 Task: Find connections with filter location Guelph with filter topic #Innovationwith filter profile language French with filter current company InConnectors - (A subsidiary of Insellers Consultancy Services) with filter school TKIET(Autonomous), WARANANAGAR with filter industry Alternative Dispute Resolution with filter service category Health Insurance with filter keywords title Engineer
Action: Mouse moved to (216, 307)
Screenshot: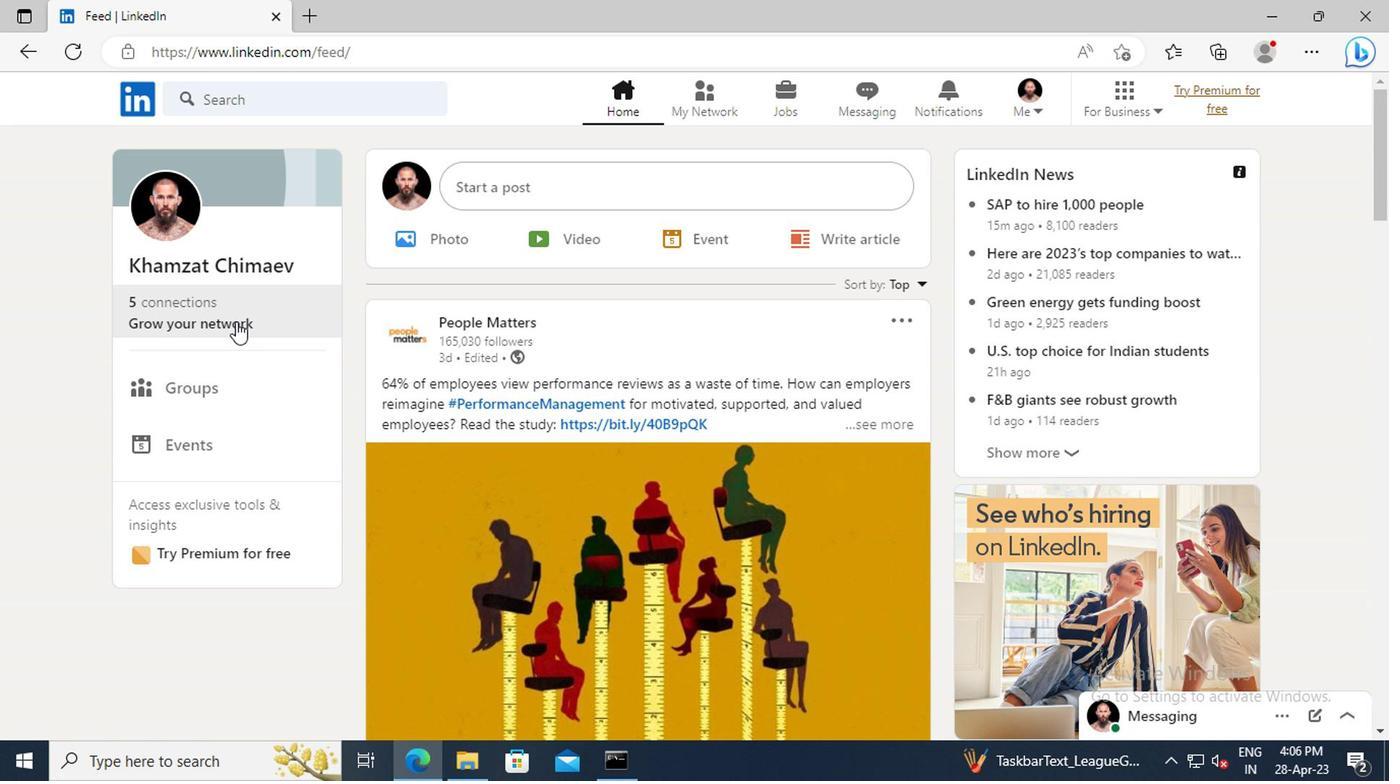 
Action: Mouse pressed left at (216, 307)
Screenshot: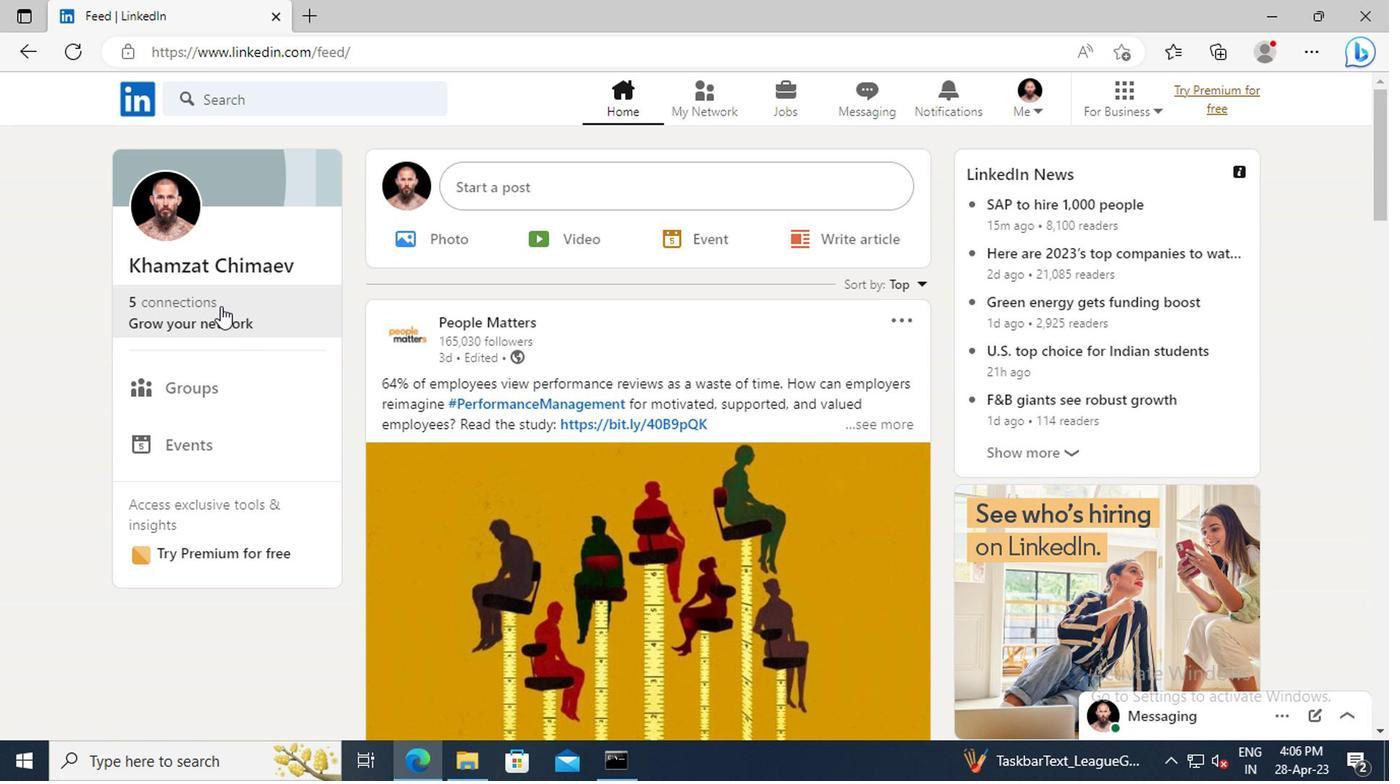 
Action: Mouse moved to (216, 216)
Screenshot: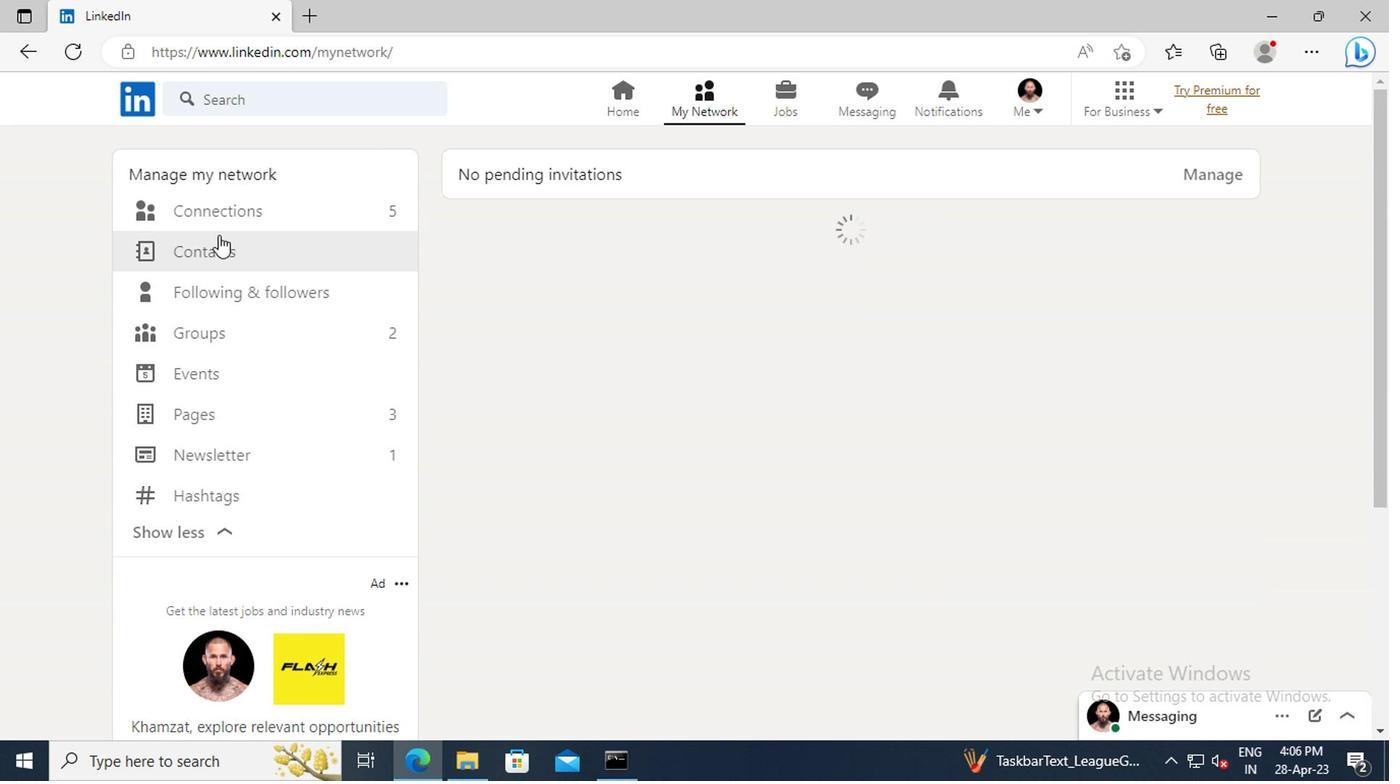 
Action: Mouse pressed left at (216, 216)
Screenshot: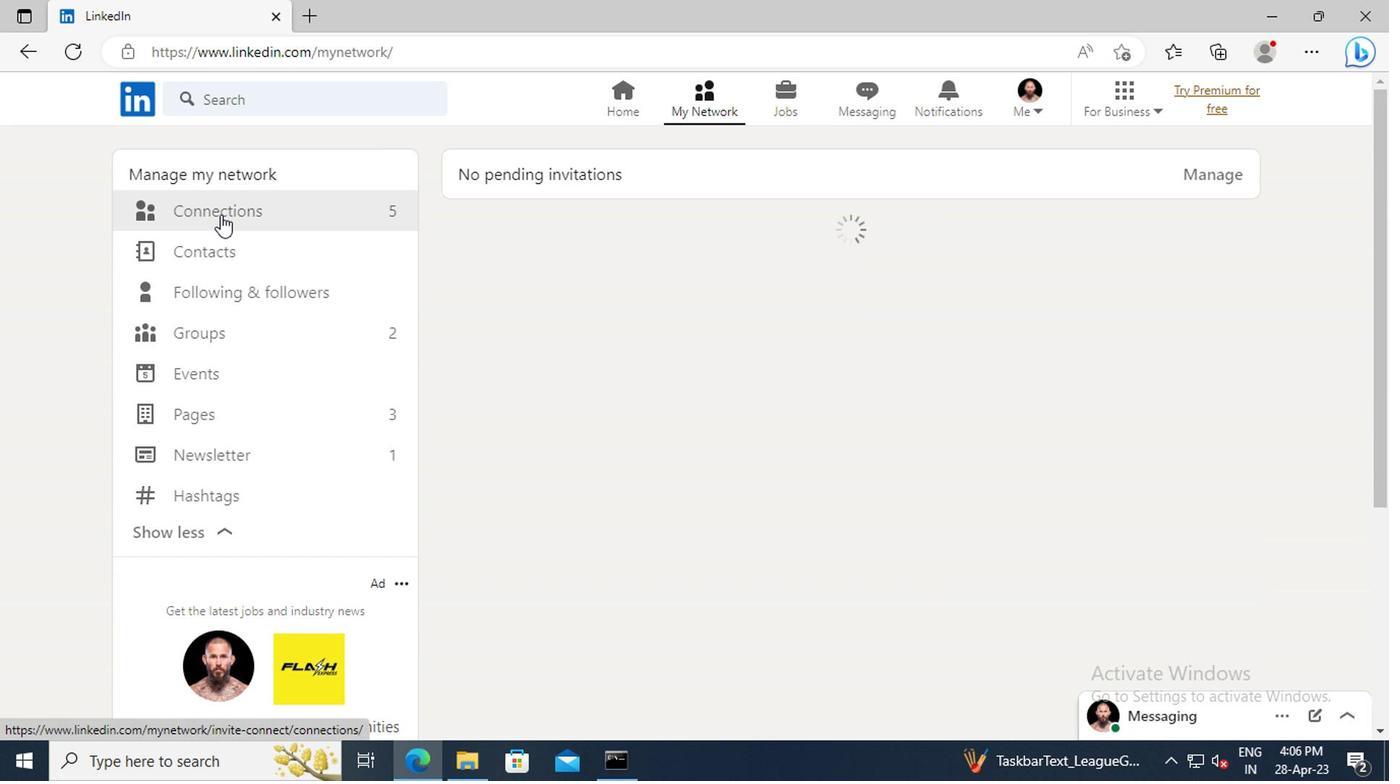
Action: Mouse moved to (837, 216)
Screenshot: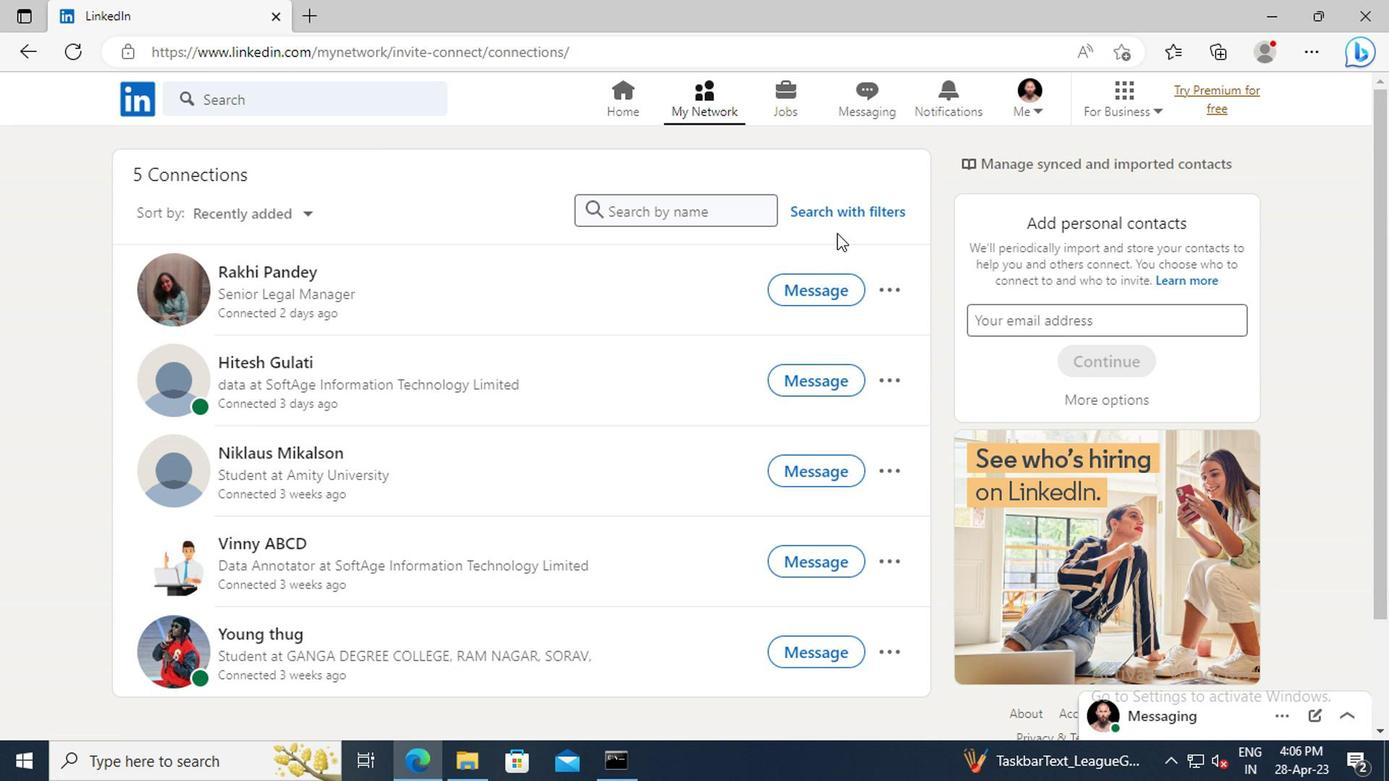 
Action: Mouse pressed left at (837, 216)
Screenshot: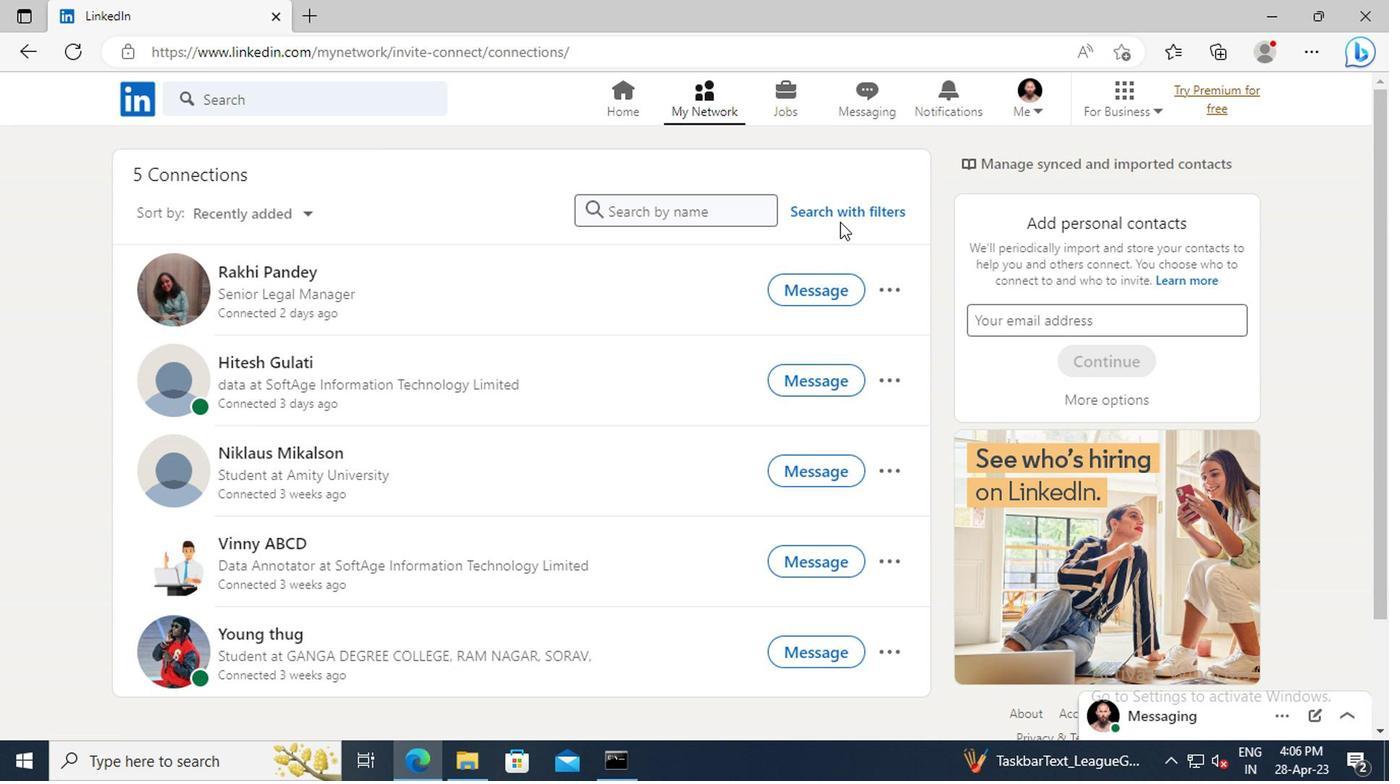 
Action: Mouse moved to (759, 161)
Screenshot: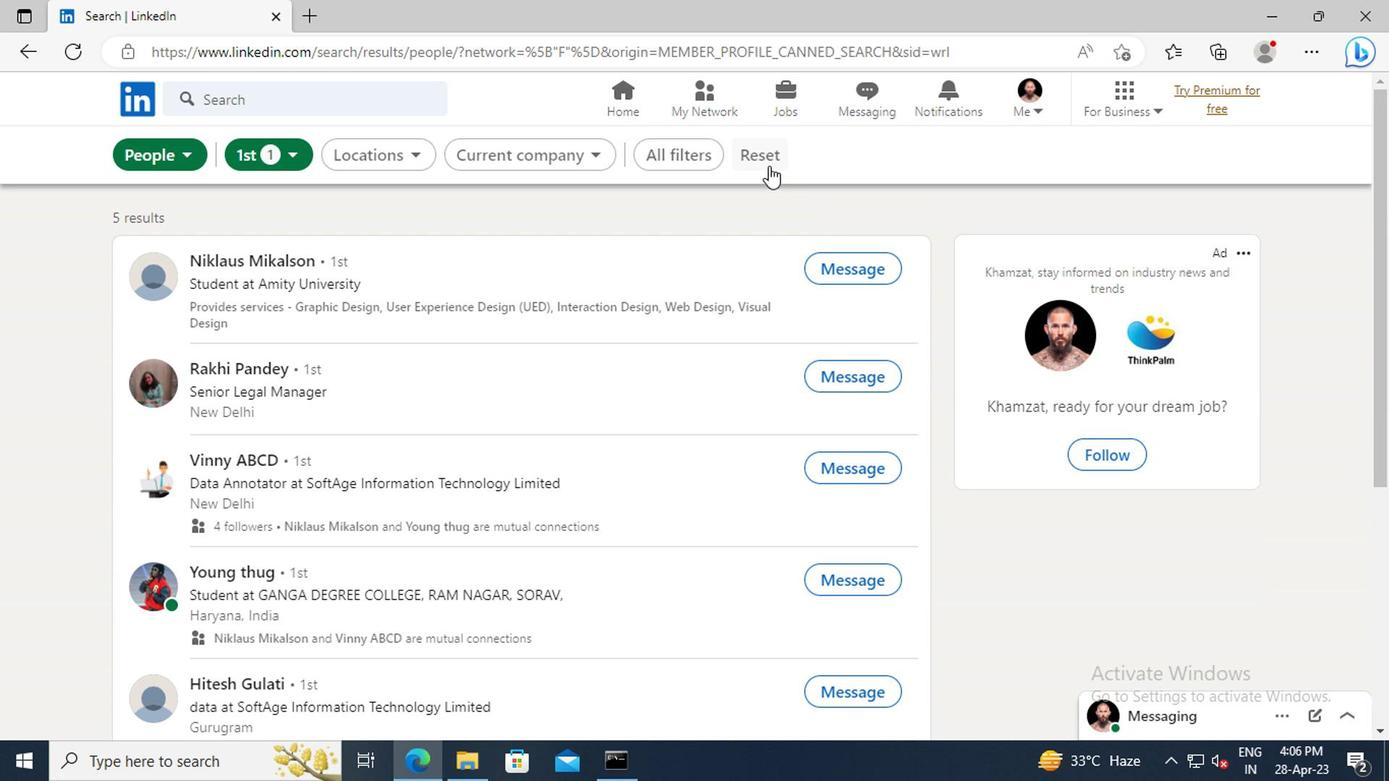 
Action: Mouse pressed left at (759, 161)
Screenshot: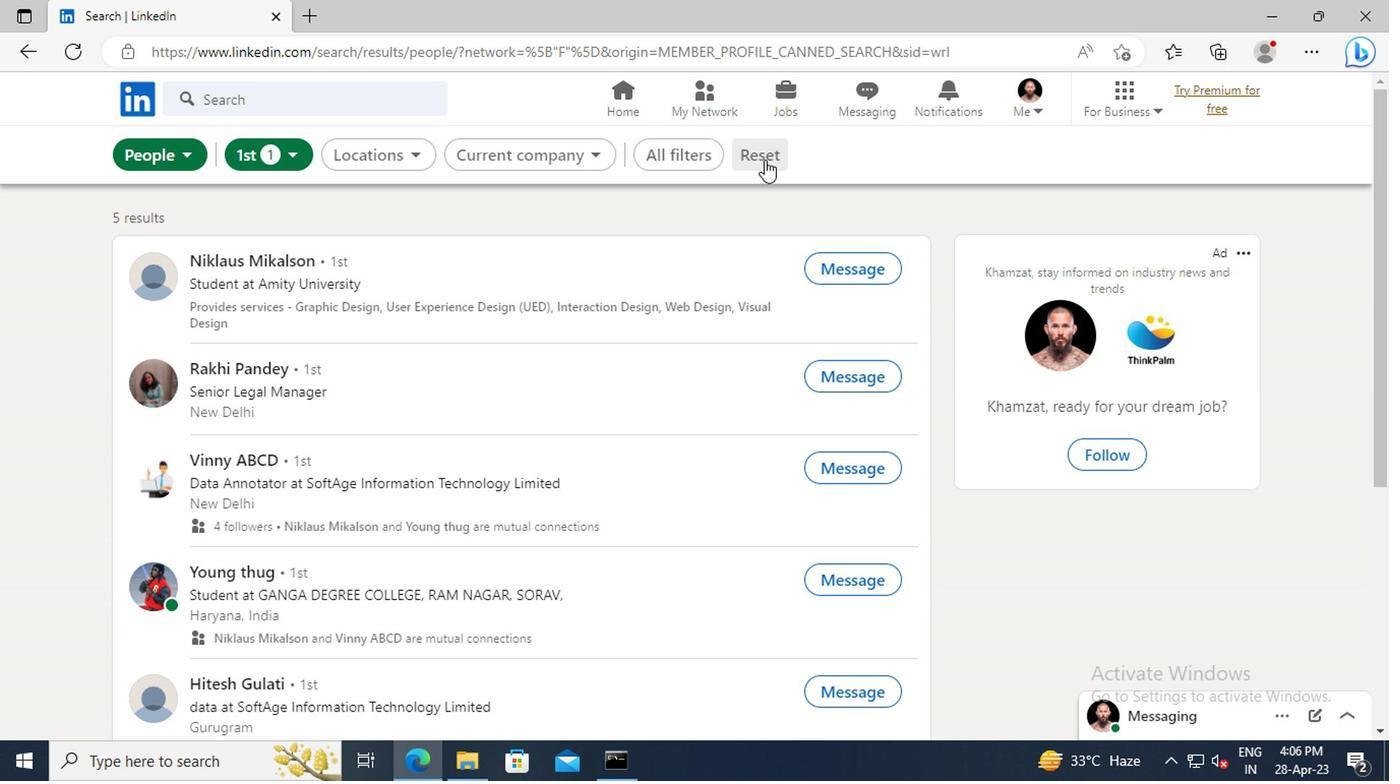 
Action: Mouse moved to (726, 160)
Screenshot: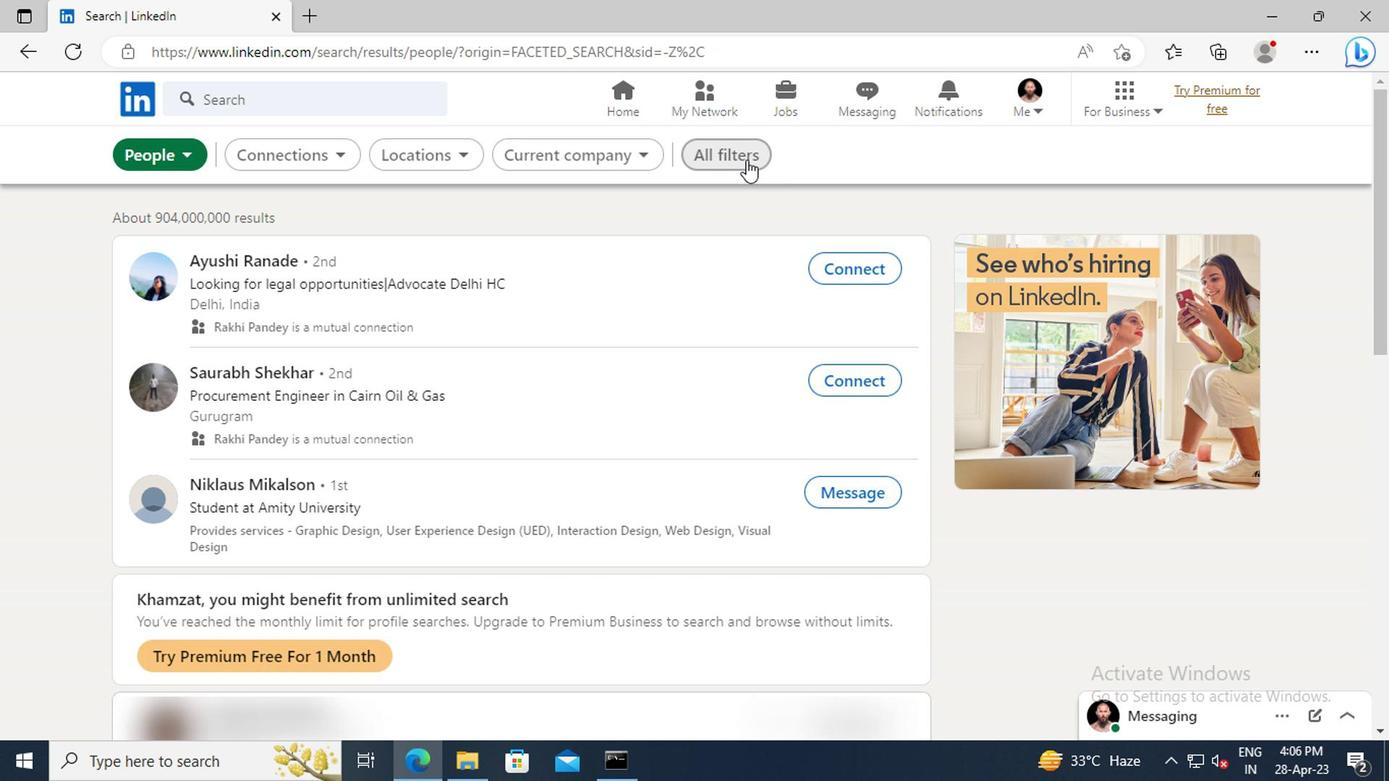 
Action: Mouse pressed left at (726, 160)
Screenshot: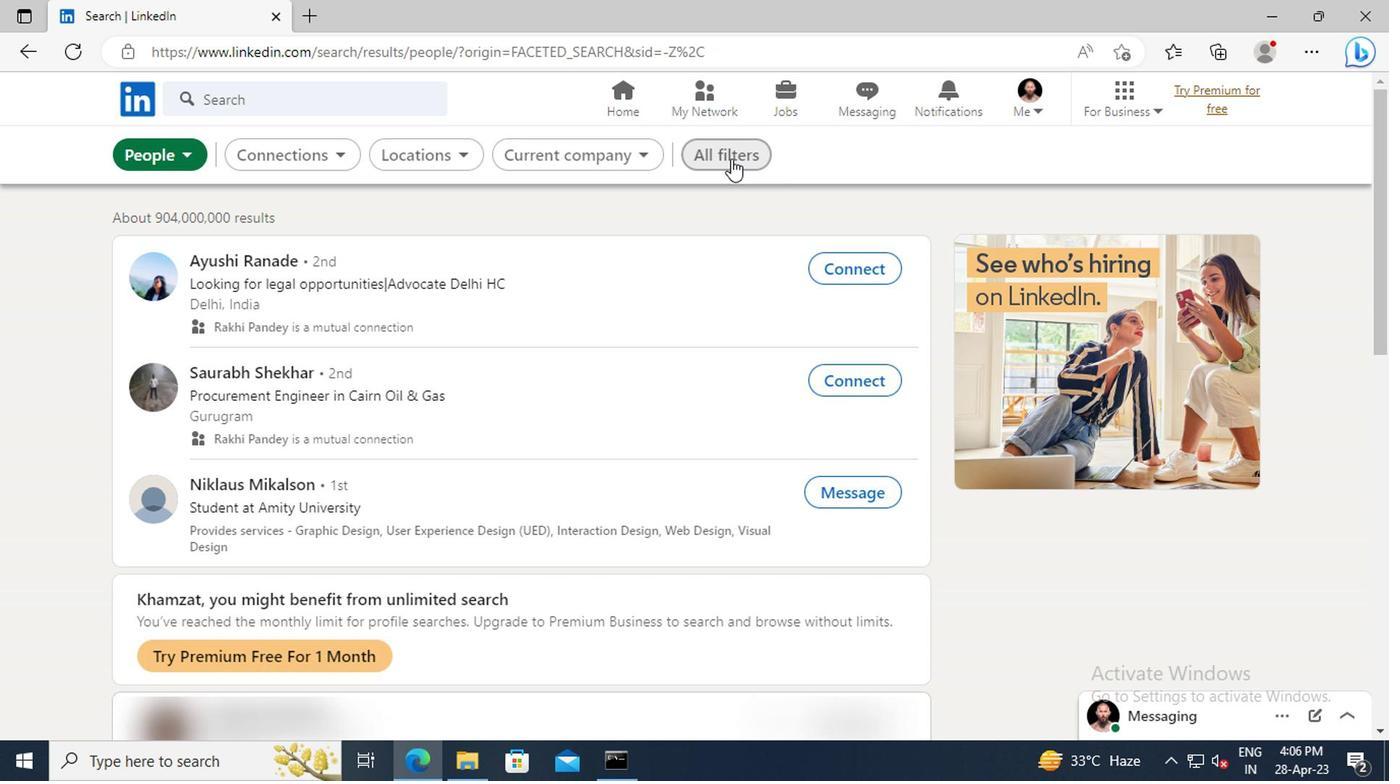
Action: Mouse moved to (1128, 319)
Screenshot: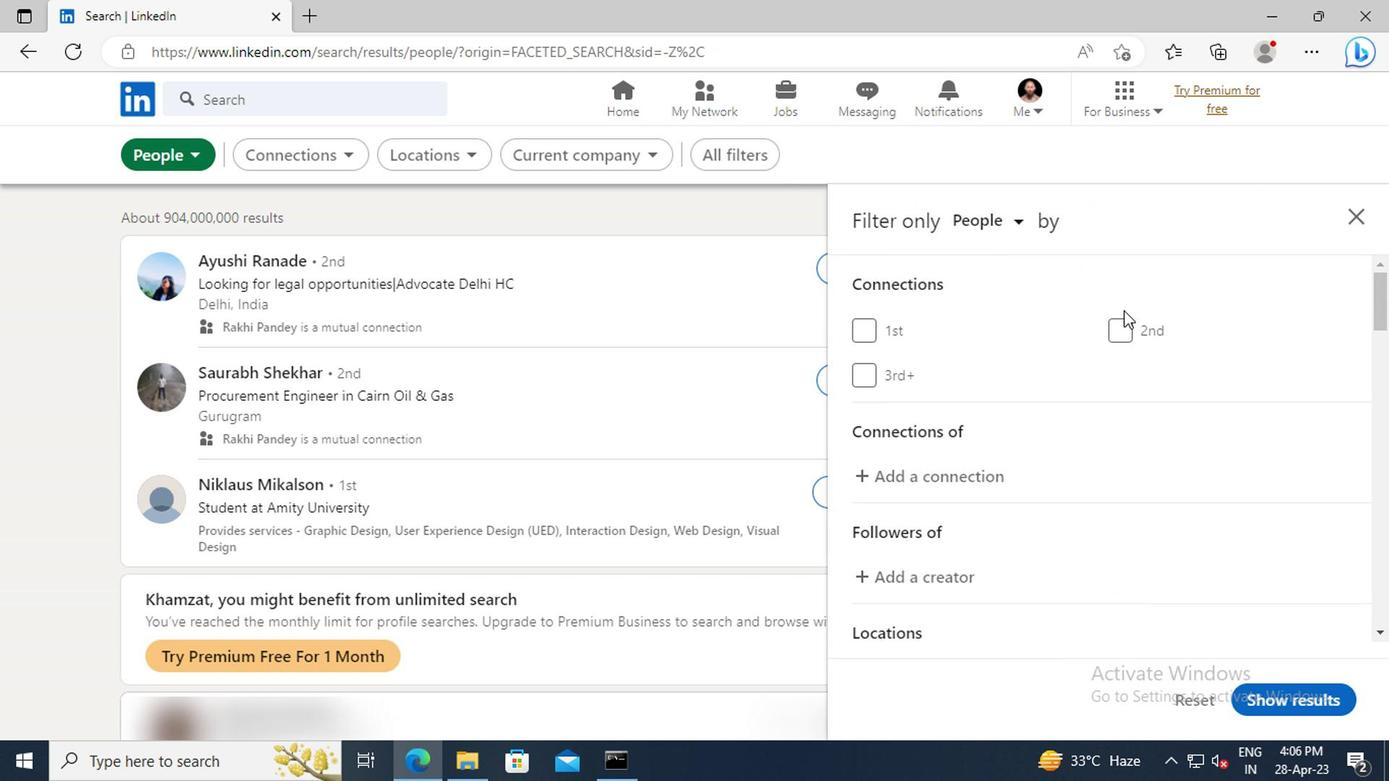 
Action: Mouse scrolled (1128, 317) with delta (0, -1)
Screenshot: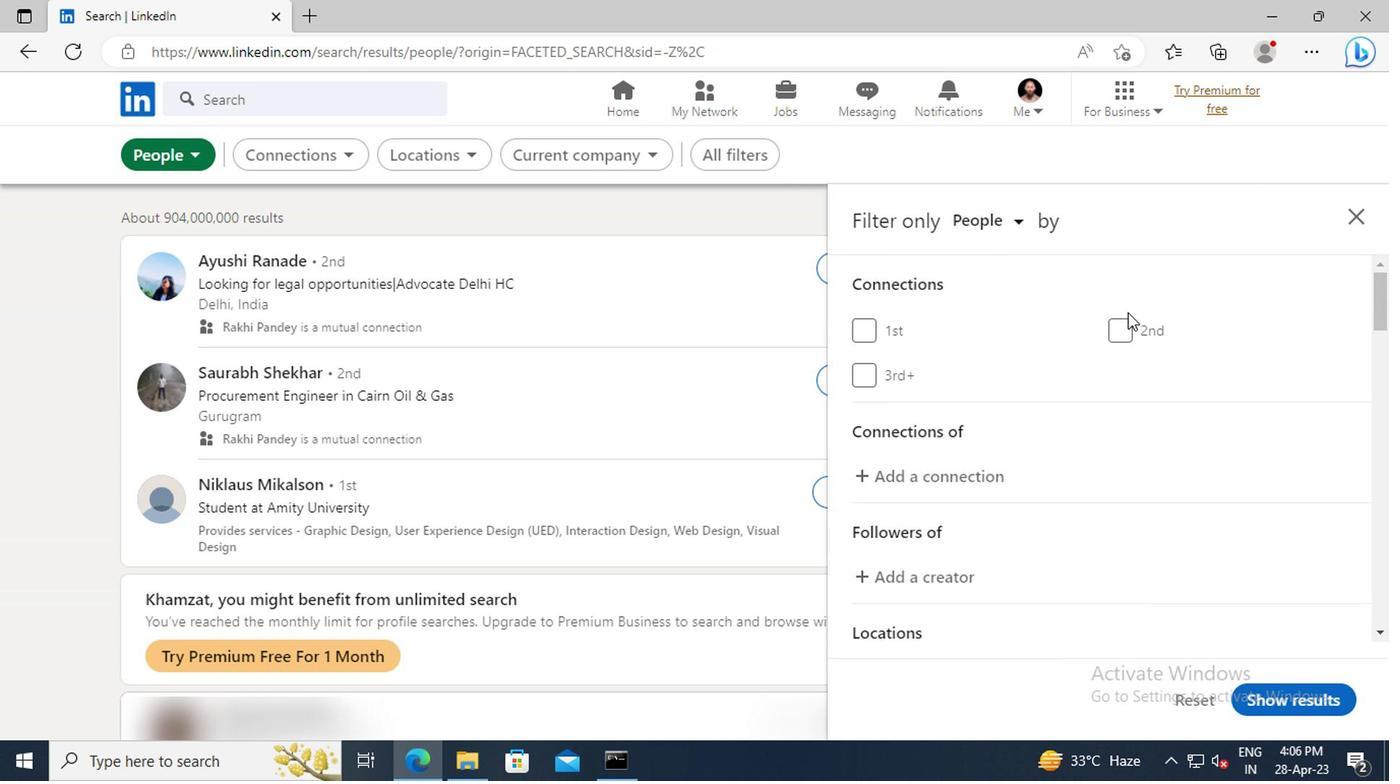 
Action: Mouse scrolled (1128, 317) with delta (0, -1)
Screenshot: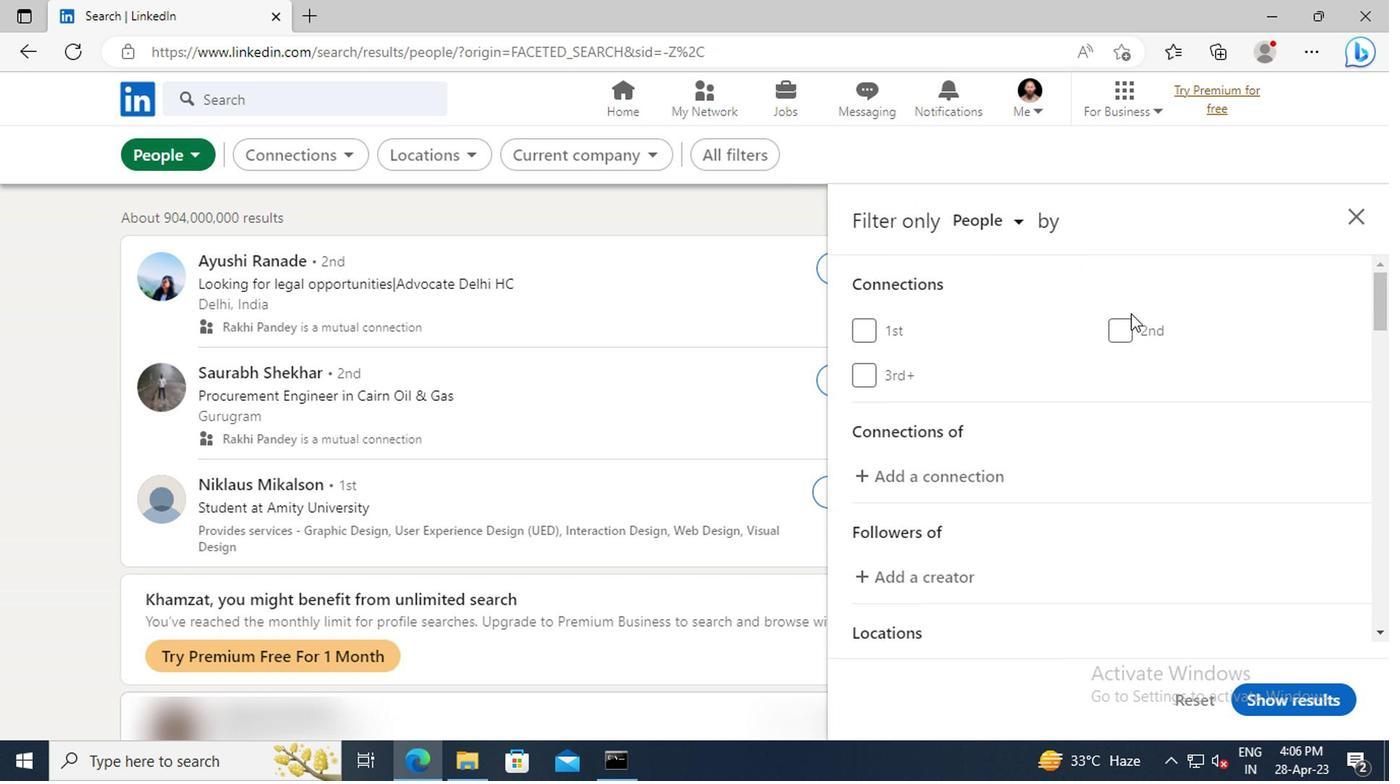 
Action: Mouse moved to (1134, 335)
Screenshot: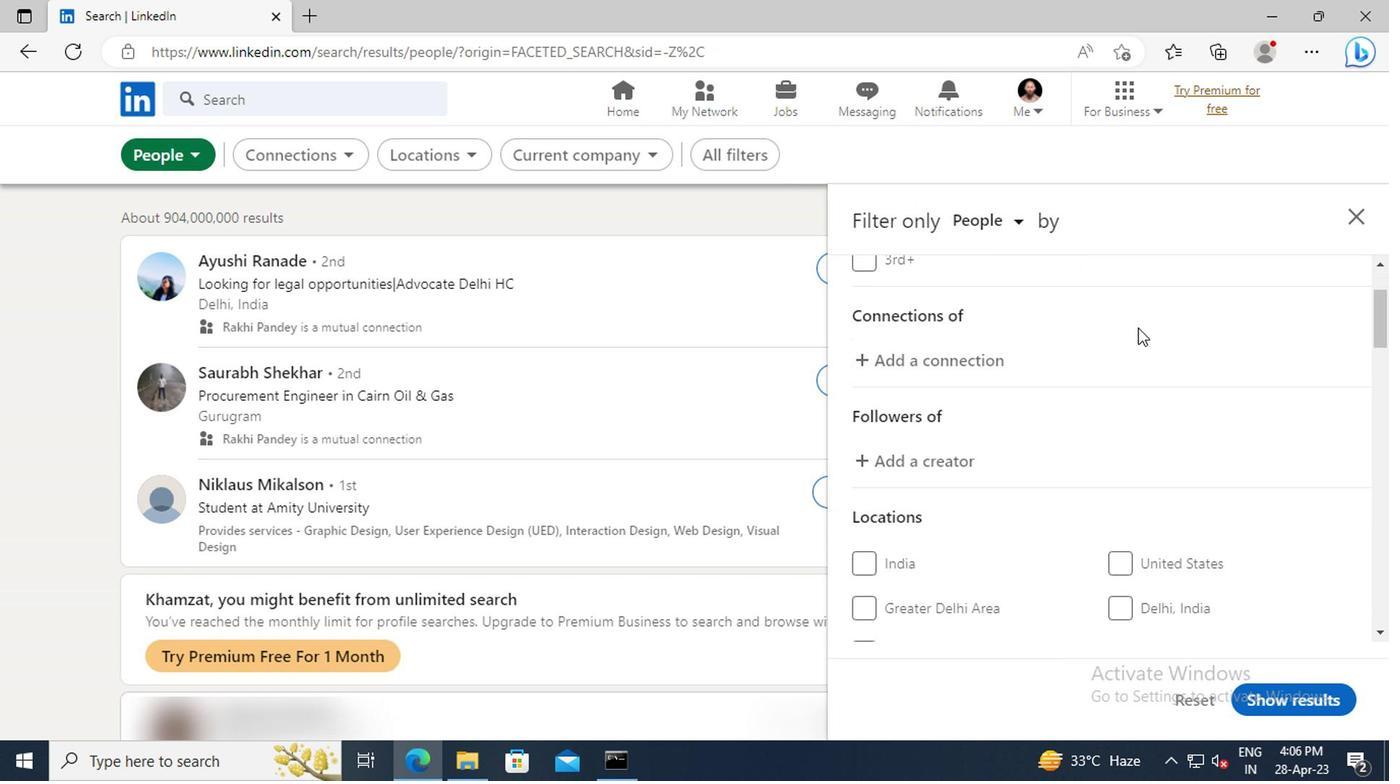 
Action: Mouse scrolled (1134, 334) with delta (0, 0)
Screenshot: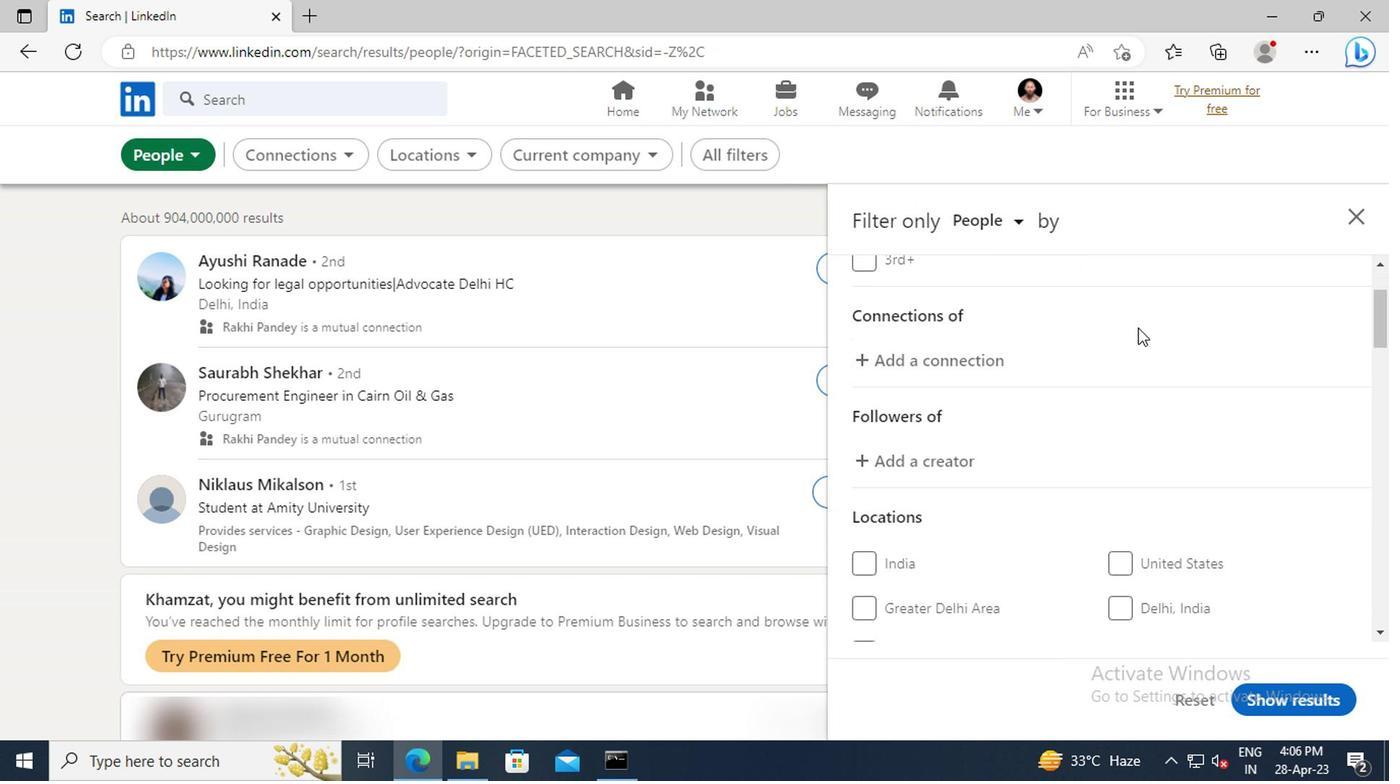 
Action: Mouse scrolled (1134, 334) with delta (0, 0)
Screenshot: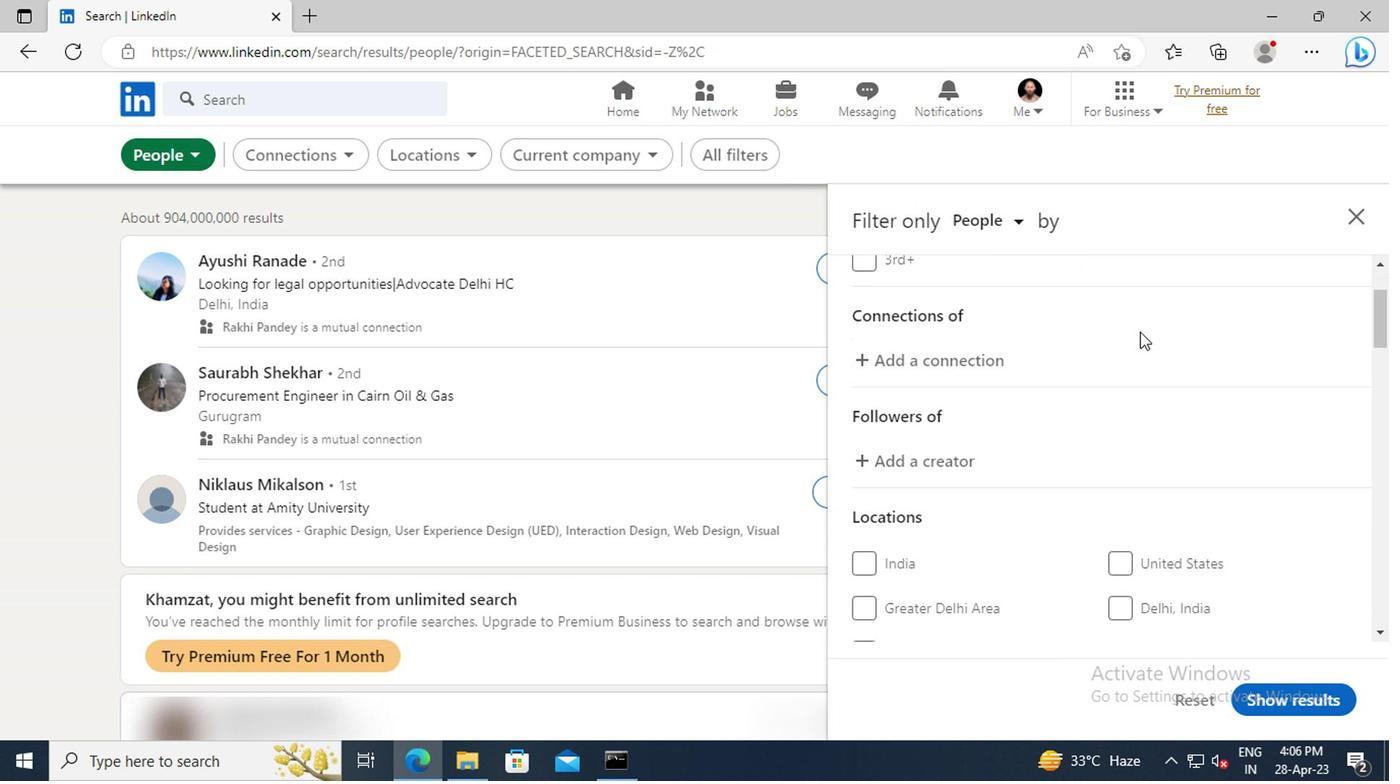 
Action: Mouse moved to (1136, 349)
Screenshot: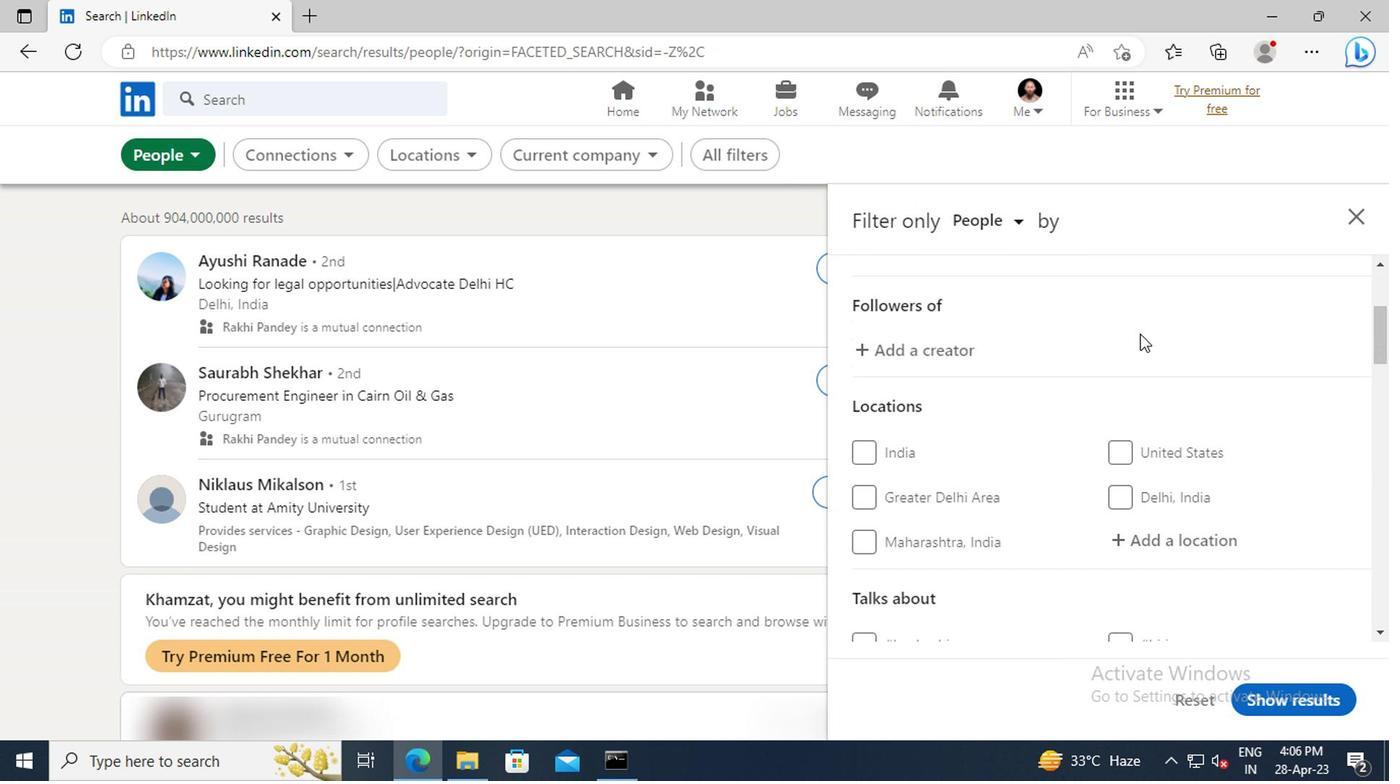 
Action: Mouse scrolled (1136, 348) with delta (0, 0)
Screenshot: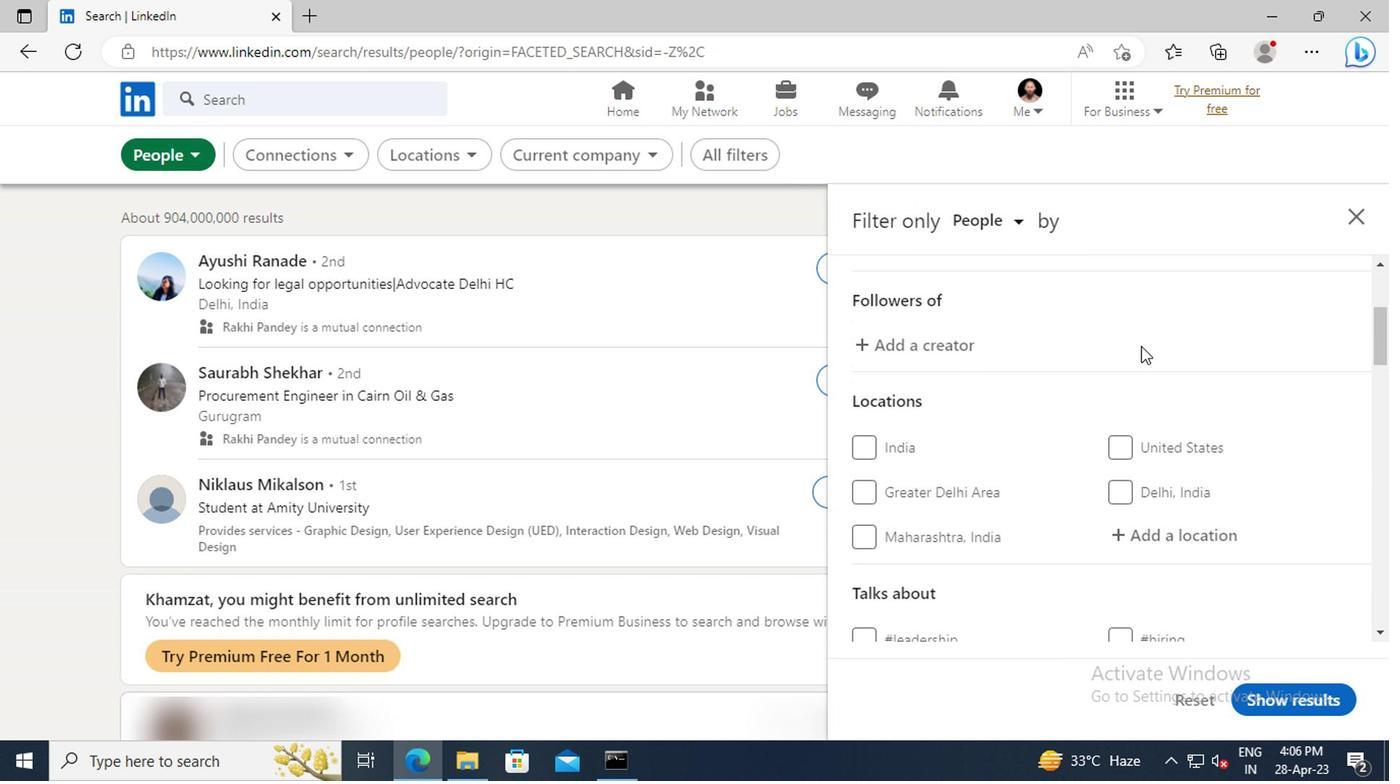 
Action: Mouse scrolled (1136, 348) with delta (0, 0)
Screenshot: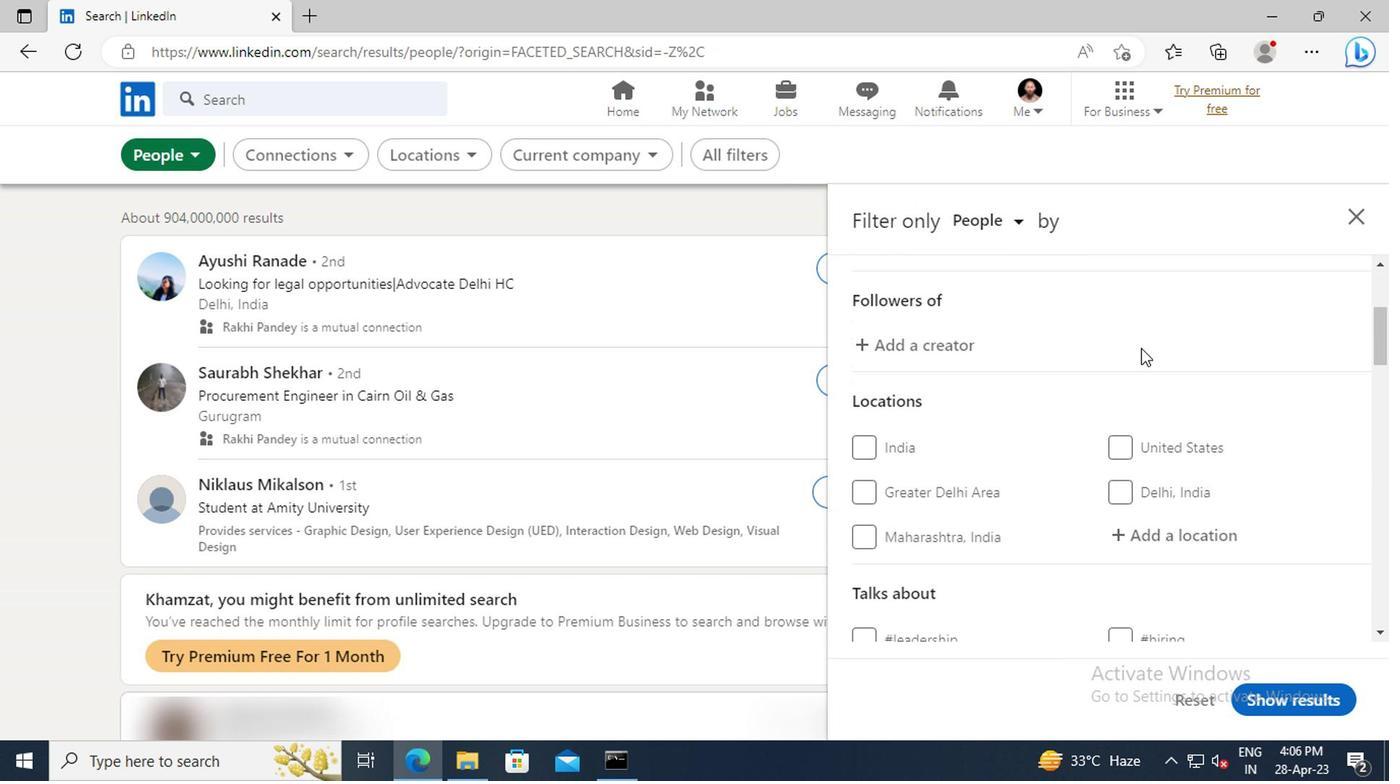 
Action: Mouse moved to (1133, 417)
Screenshot: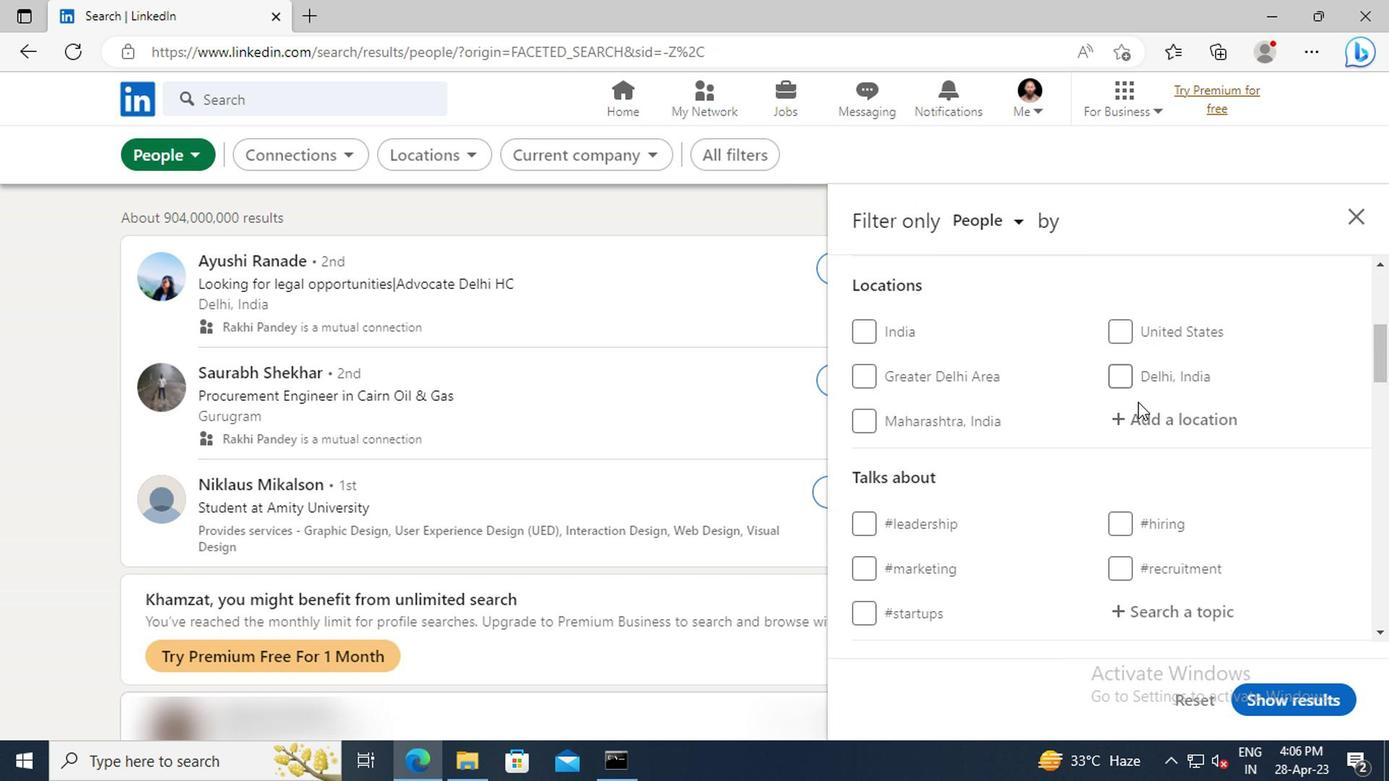 
Action: Mouse pressed left at (1133, 417)
Screenshot: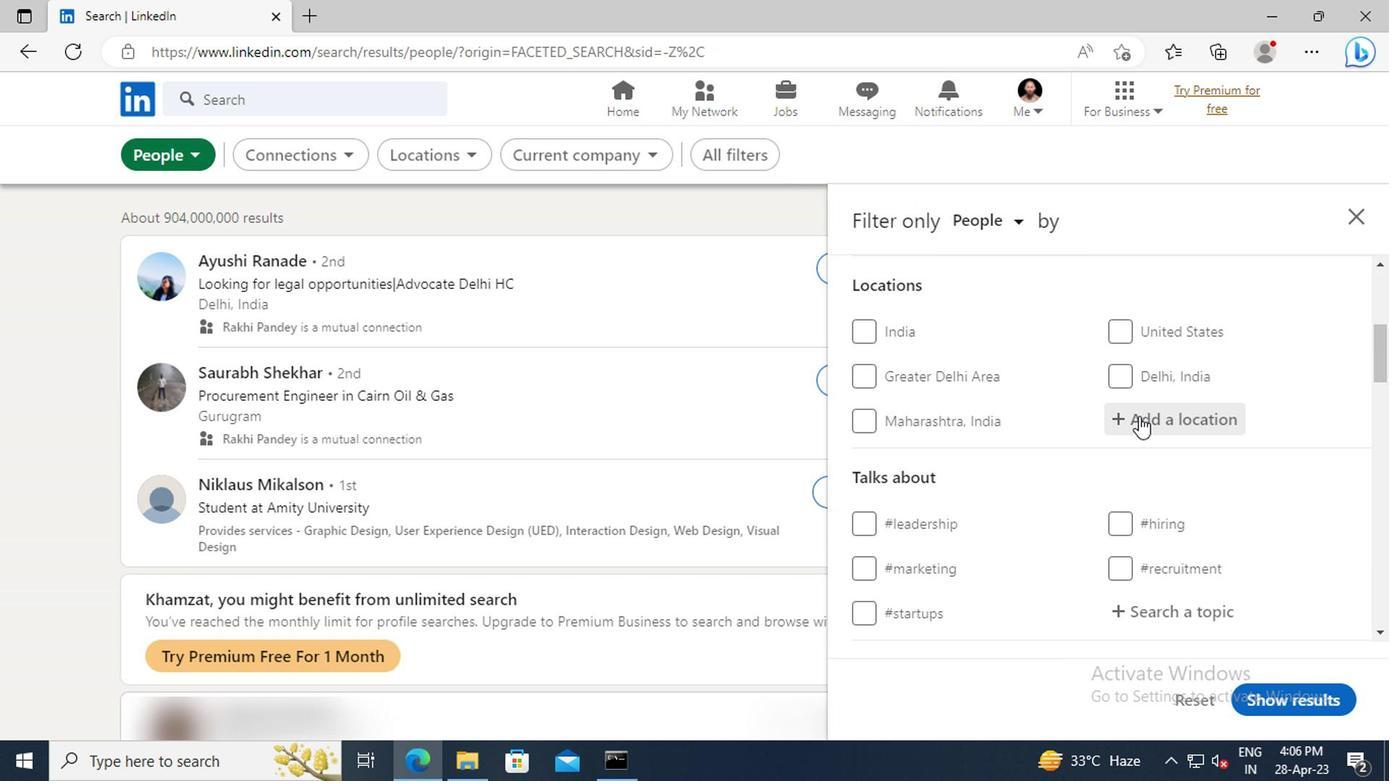 
Action: Key pressed <Key.shift>GUELPH
Screenshot: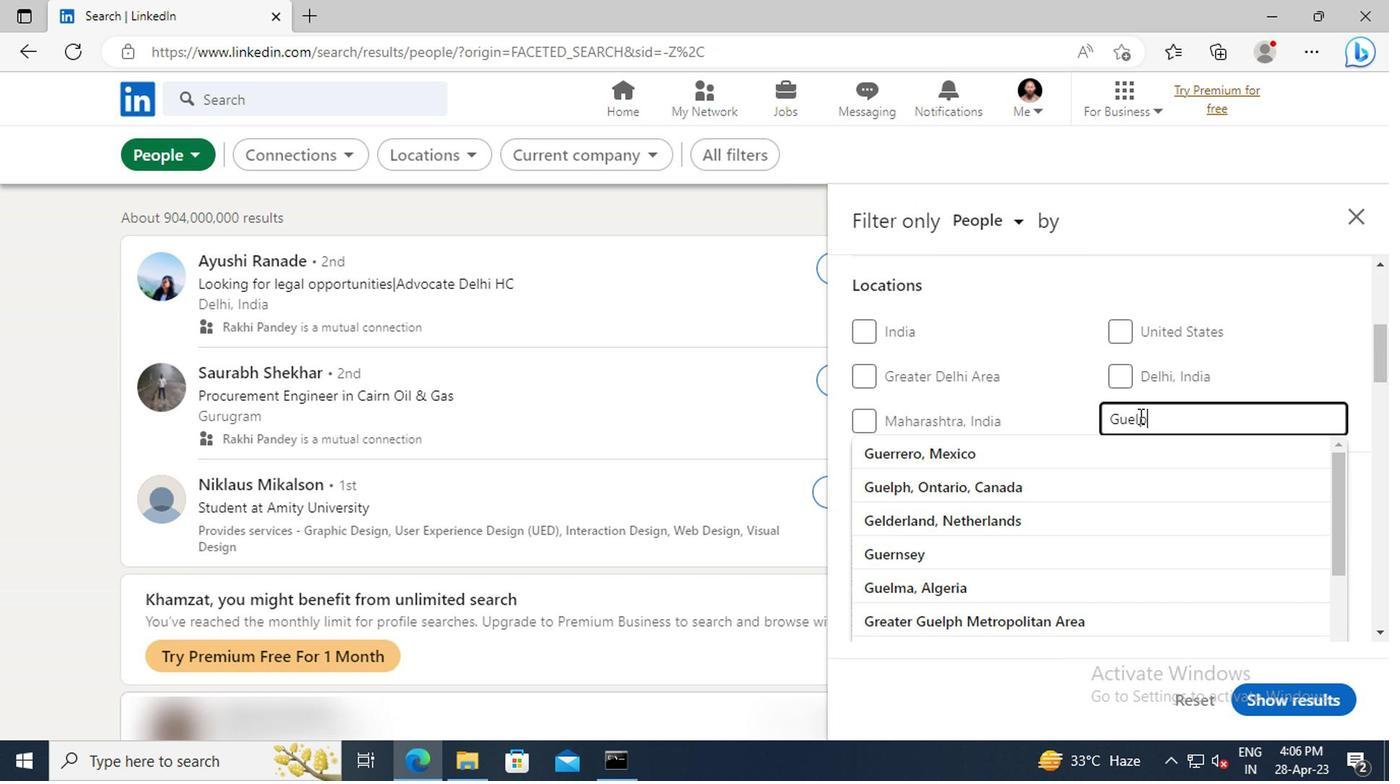 
Action: Mouse moved to (1111, 444)
Screenshot: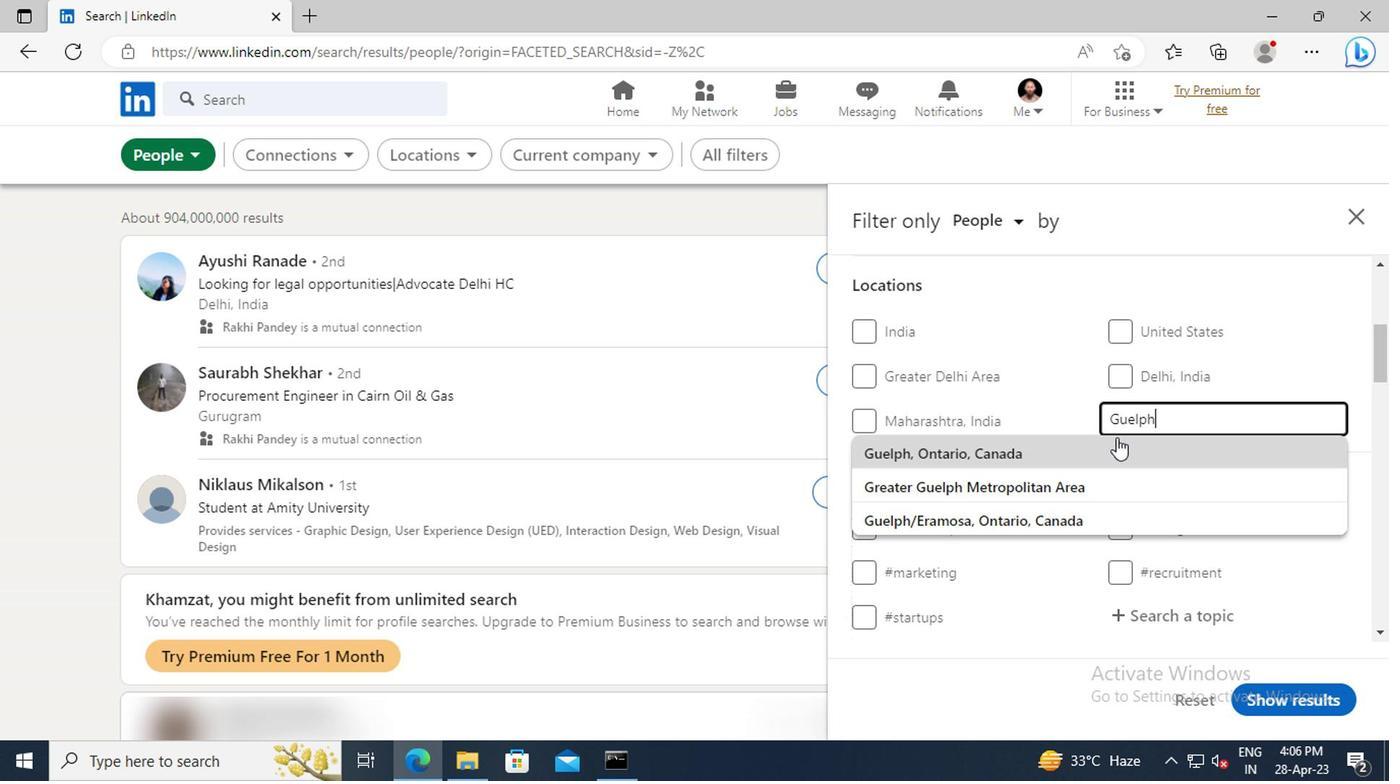 
Action: Mouse pressed left at (1111, 444)
Screenshot: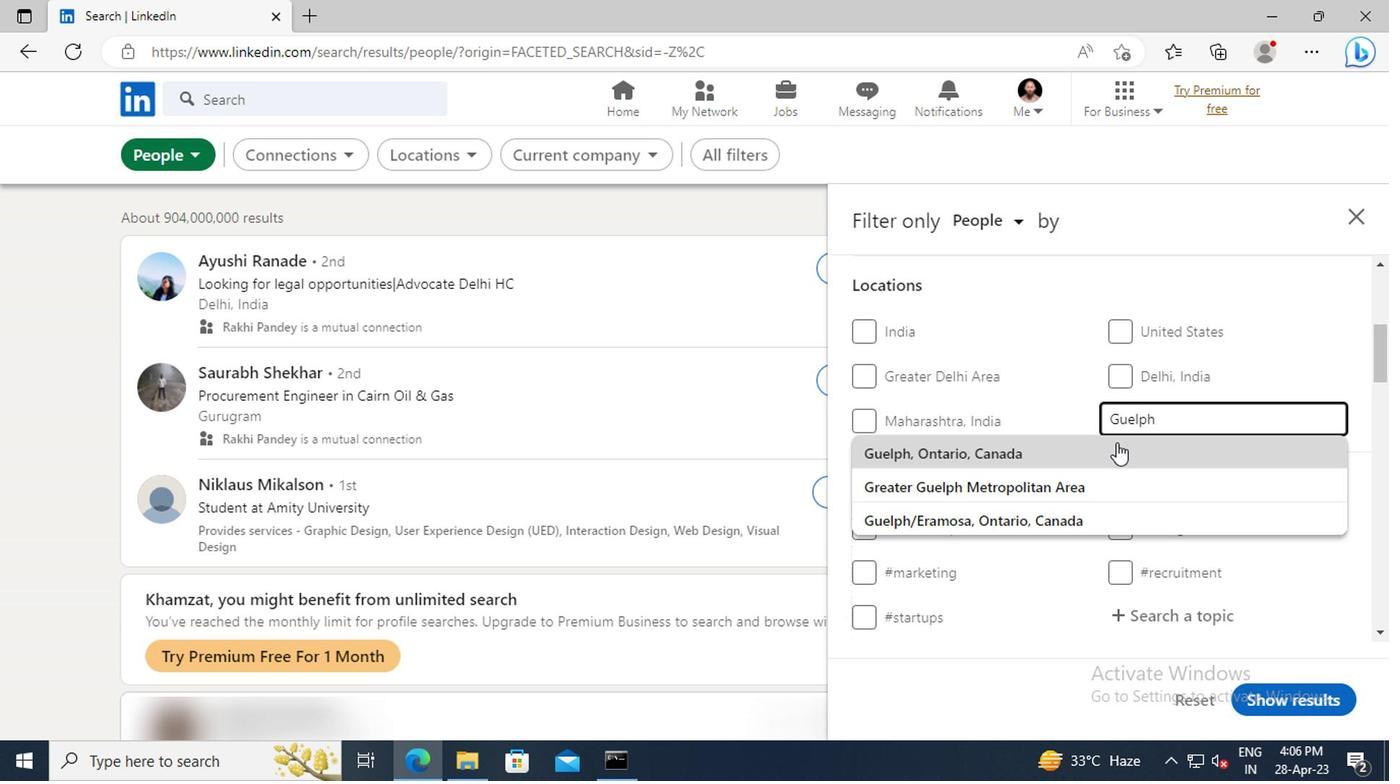 
Action: Mouse scrolled (1111, 443) with delta (0, -1)
Screenshot: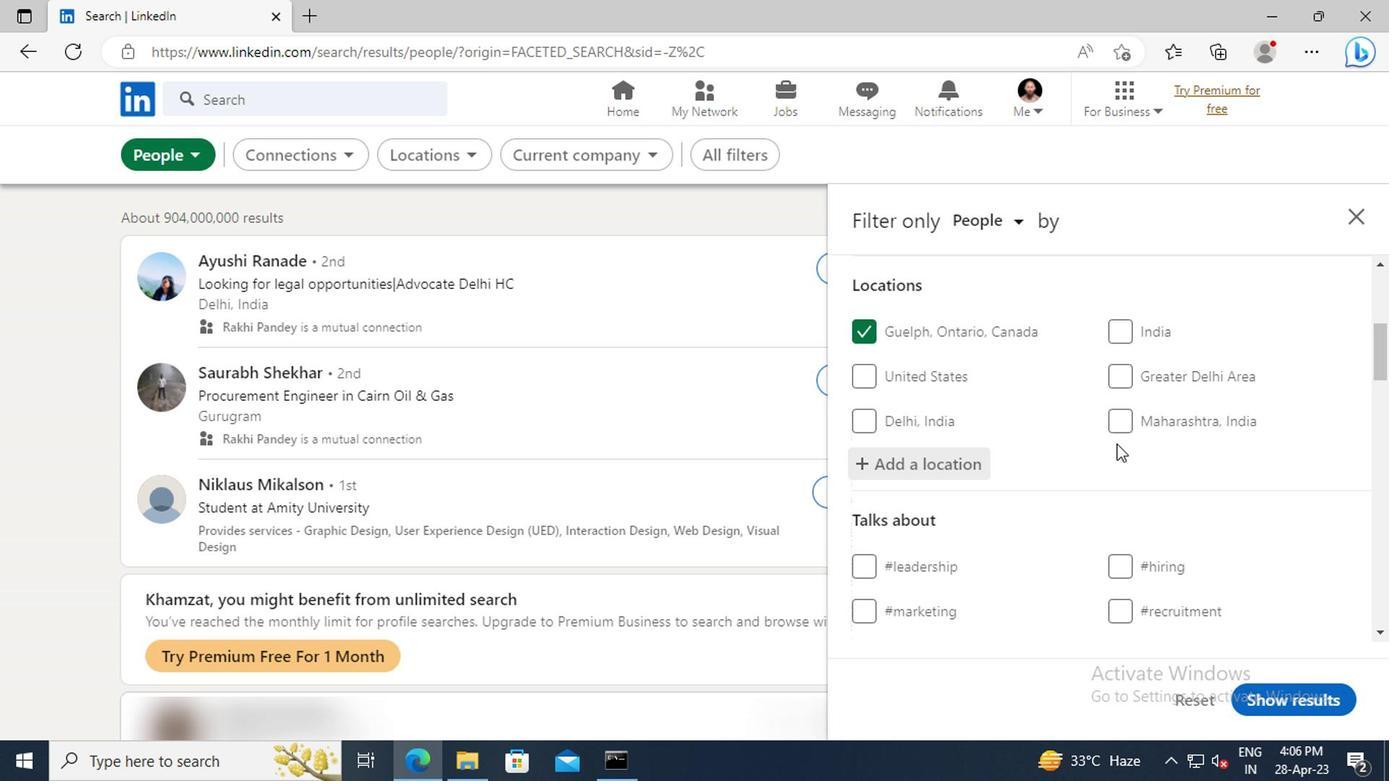 
Action: Mouse scrolled (1111, 443) with delta (0, -1)
Screenshot: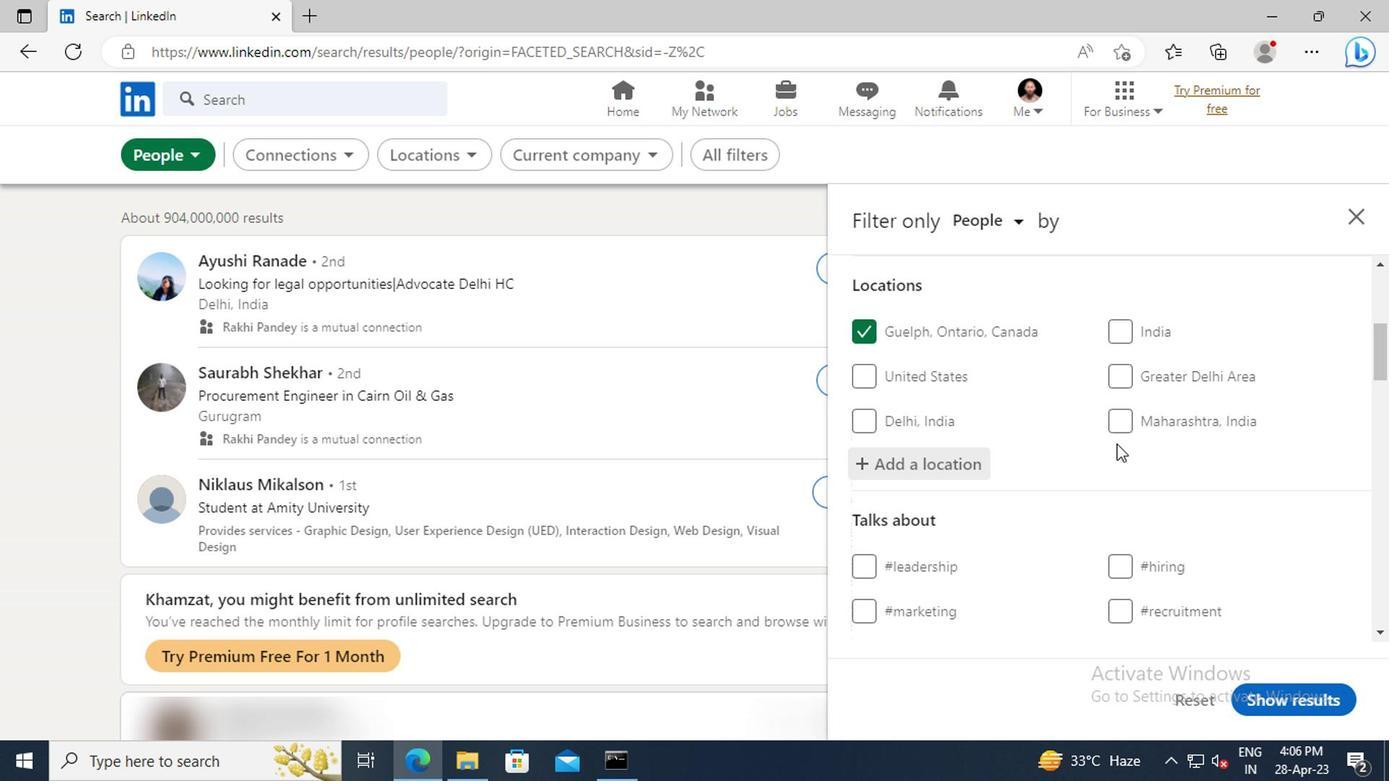 
Action: Mouse scrolled (1111, 443) with delta (0, -1)
Screenshot: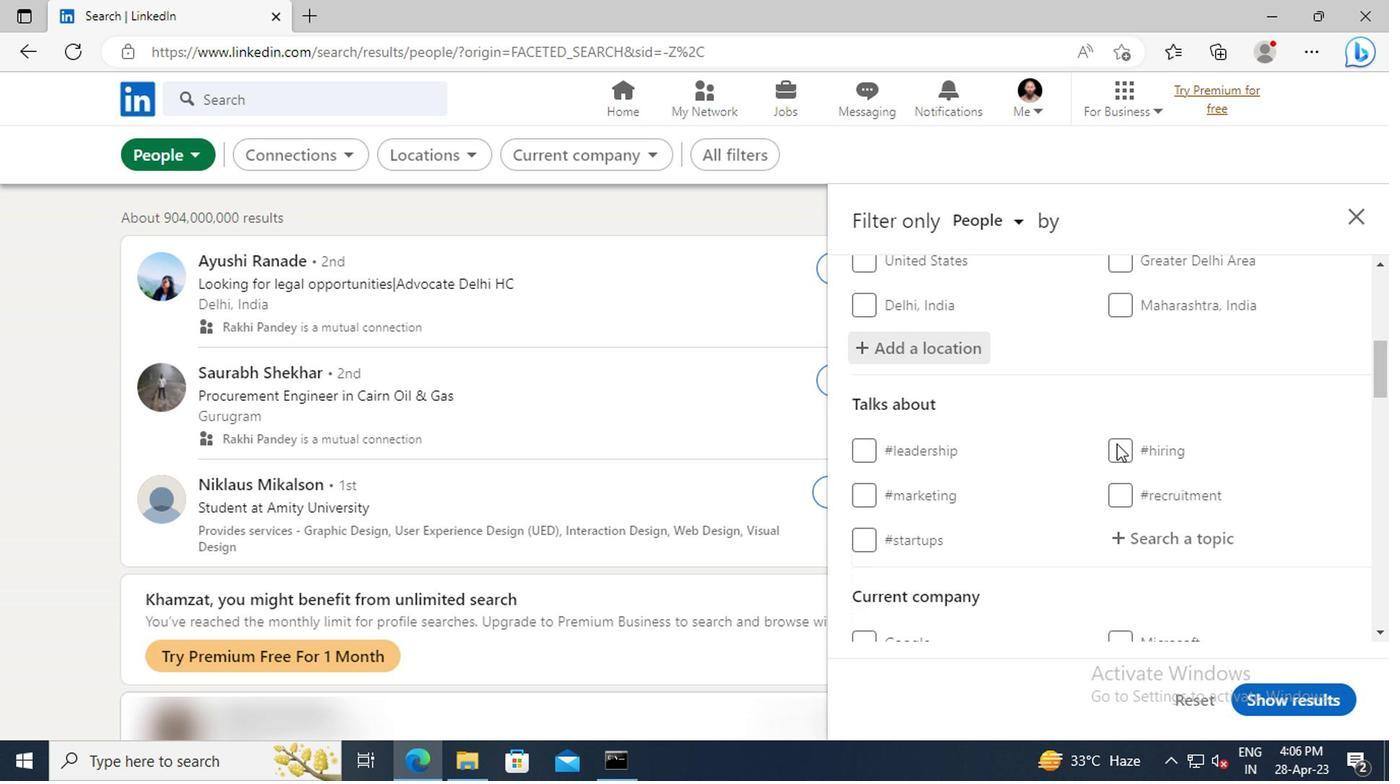 
Action: Mouse moved to (1128, 481)
Screenshot: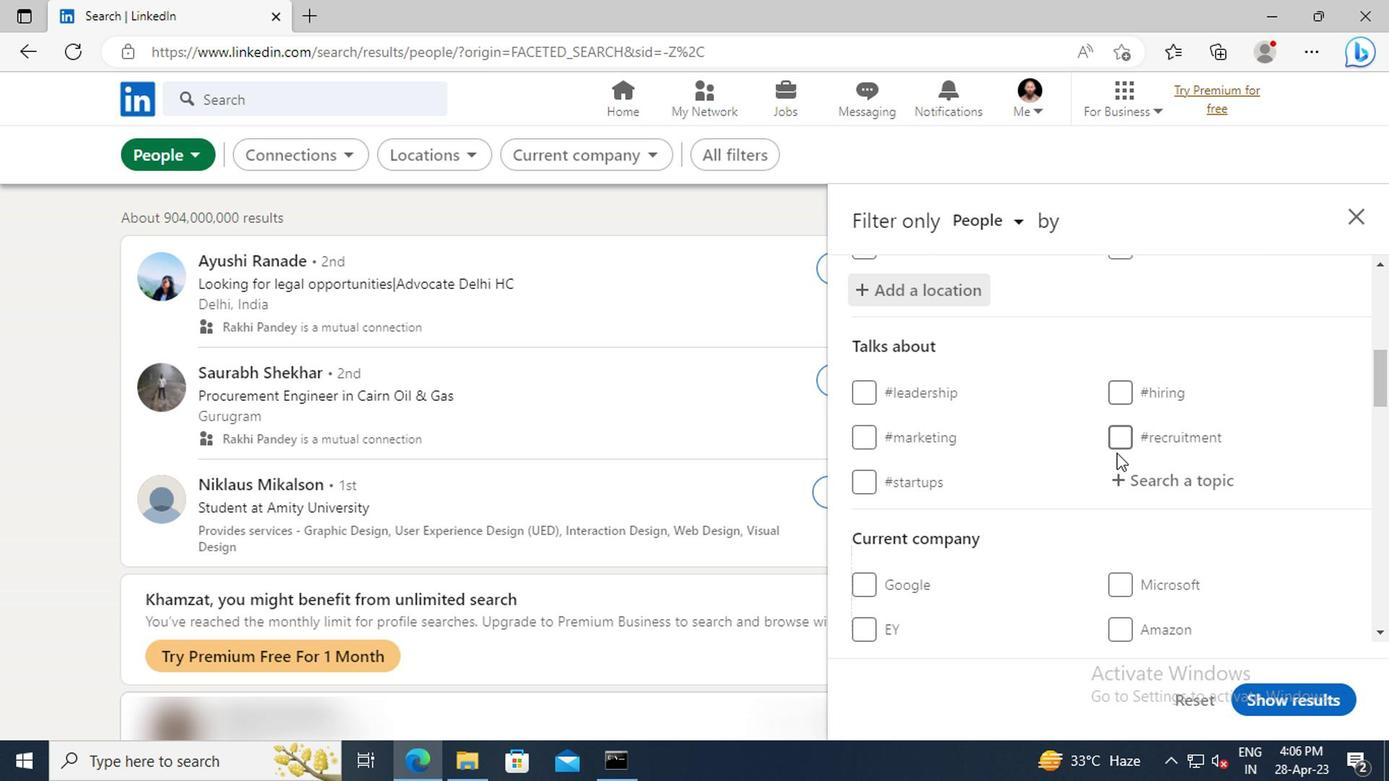
Action: Mouse pressed left at (1128, 481)
Screenshot: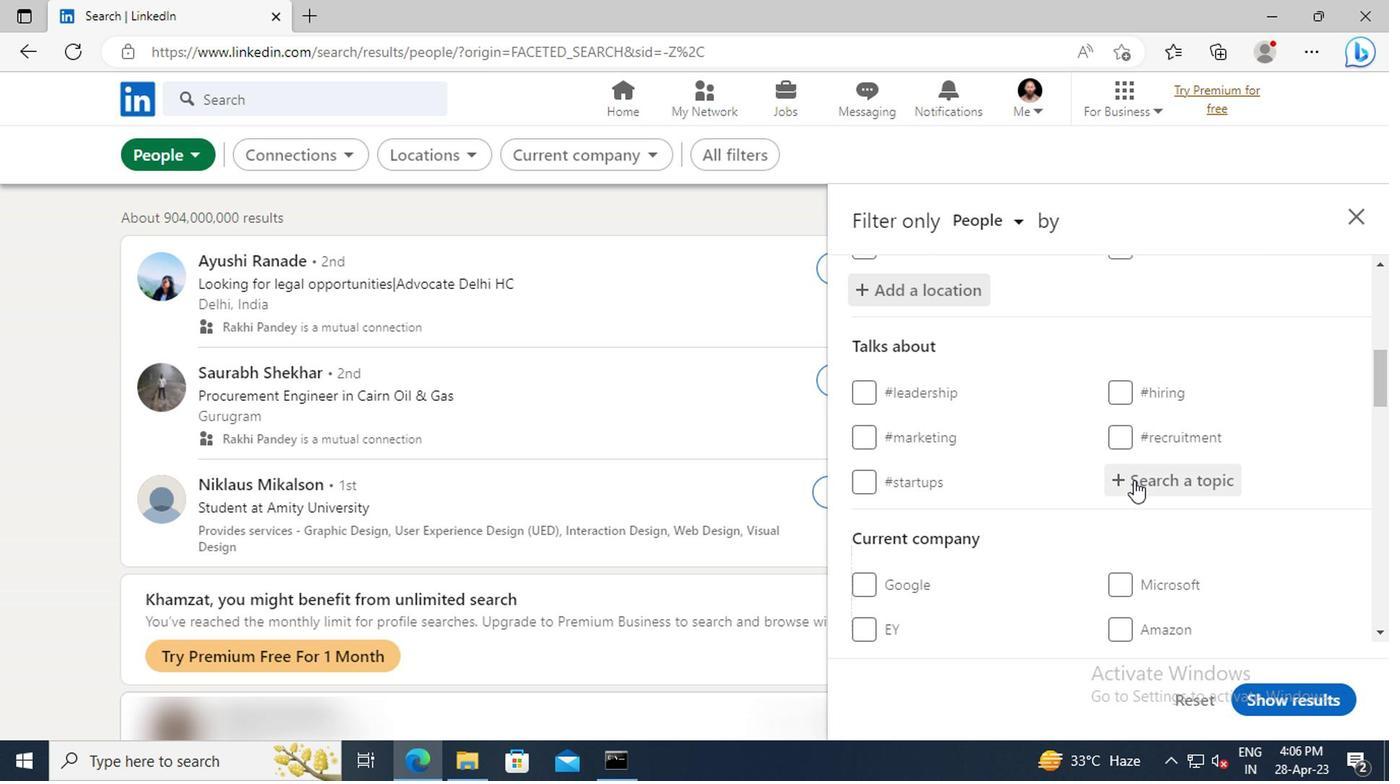 
Action: Key pressed <Key.shift>INNOVATION
Screenshot: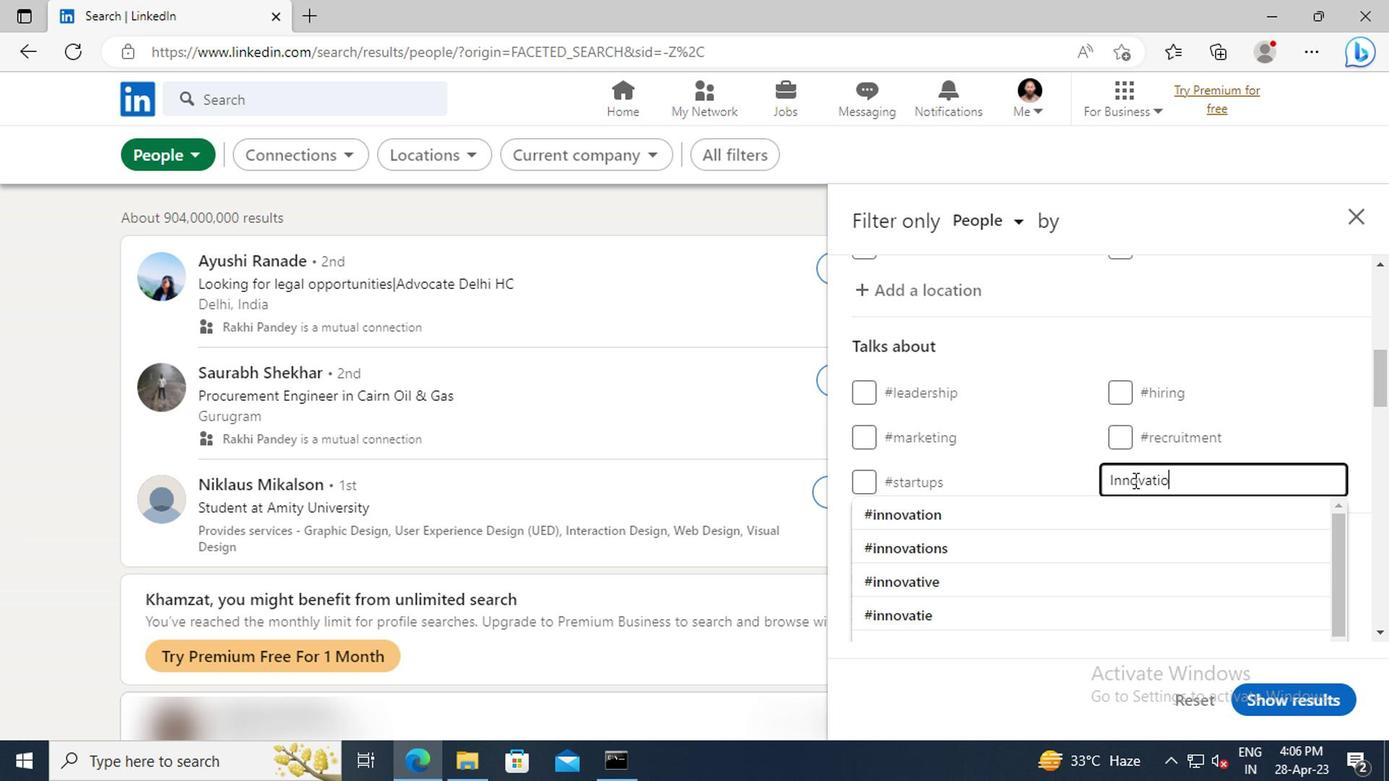 
Action: Mouse moved to (1112, 510)
Screenshot: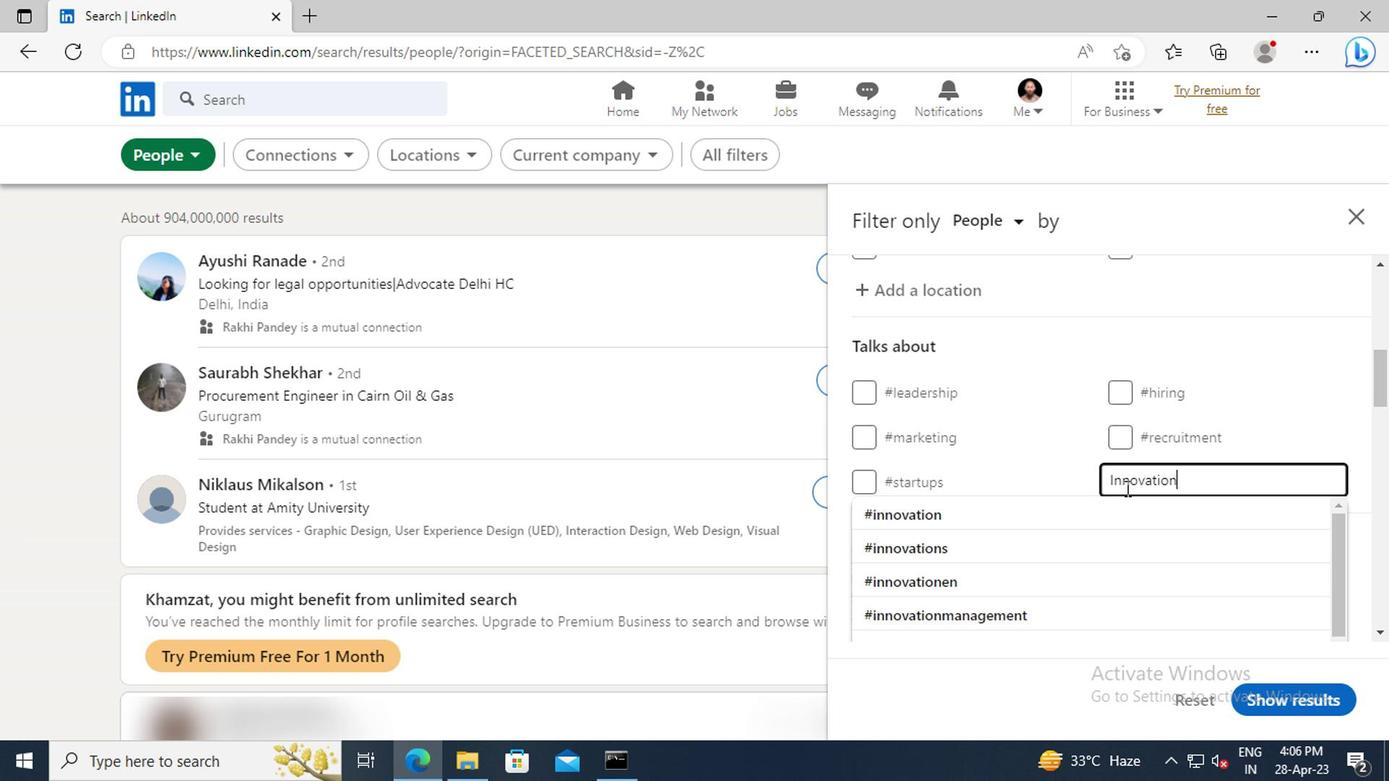 
Action: Mouse pressed left at (1112, 510)
Screenshot: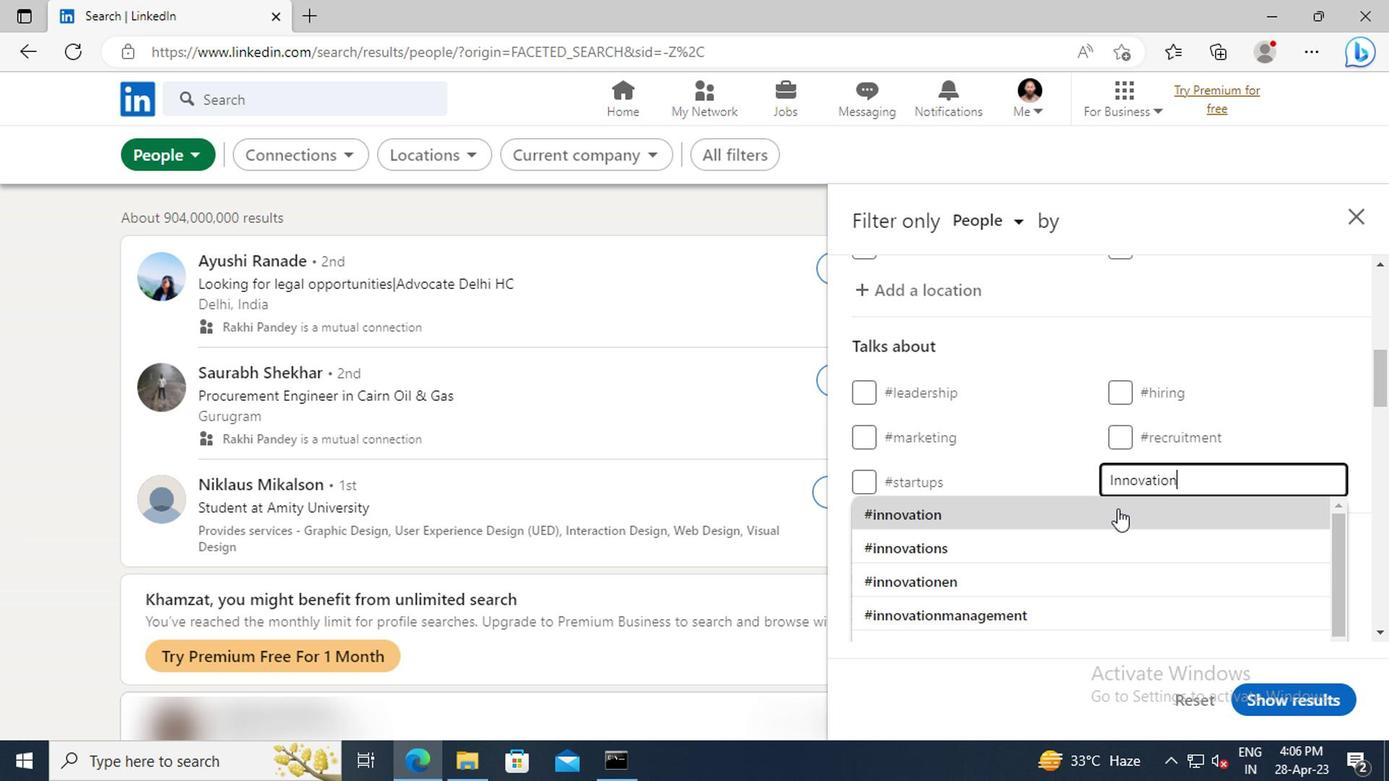 
Action: Mouse scrolled (1112, 508) with delta (0, -1)
Screenshot: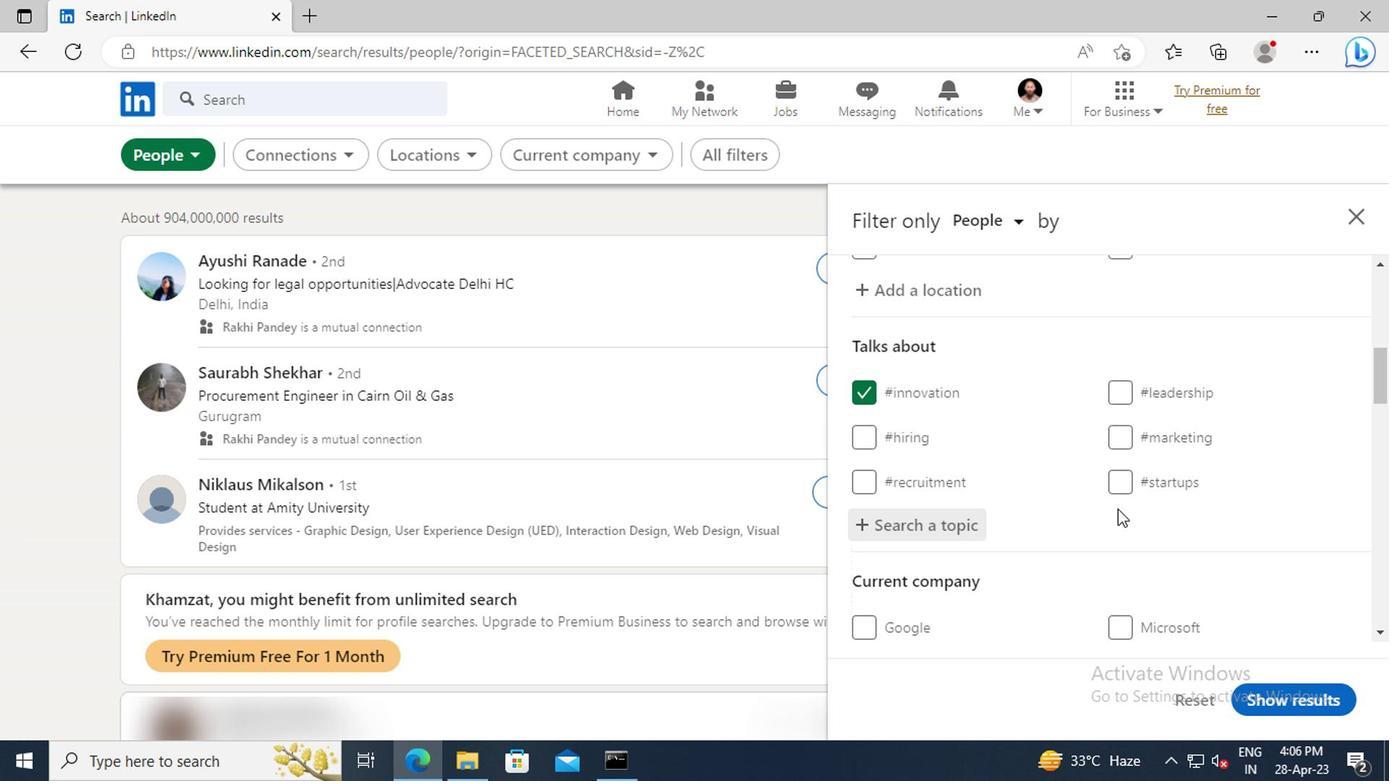 
Action: Mouse scrolled (1112, 508) with delta (0, -1)
Screenshot: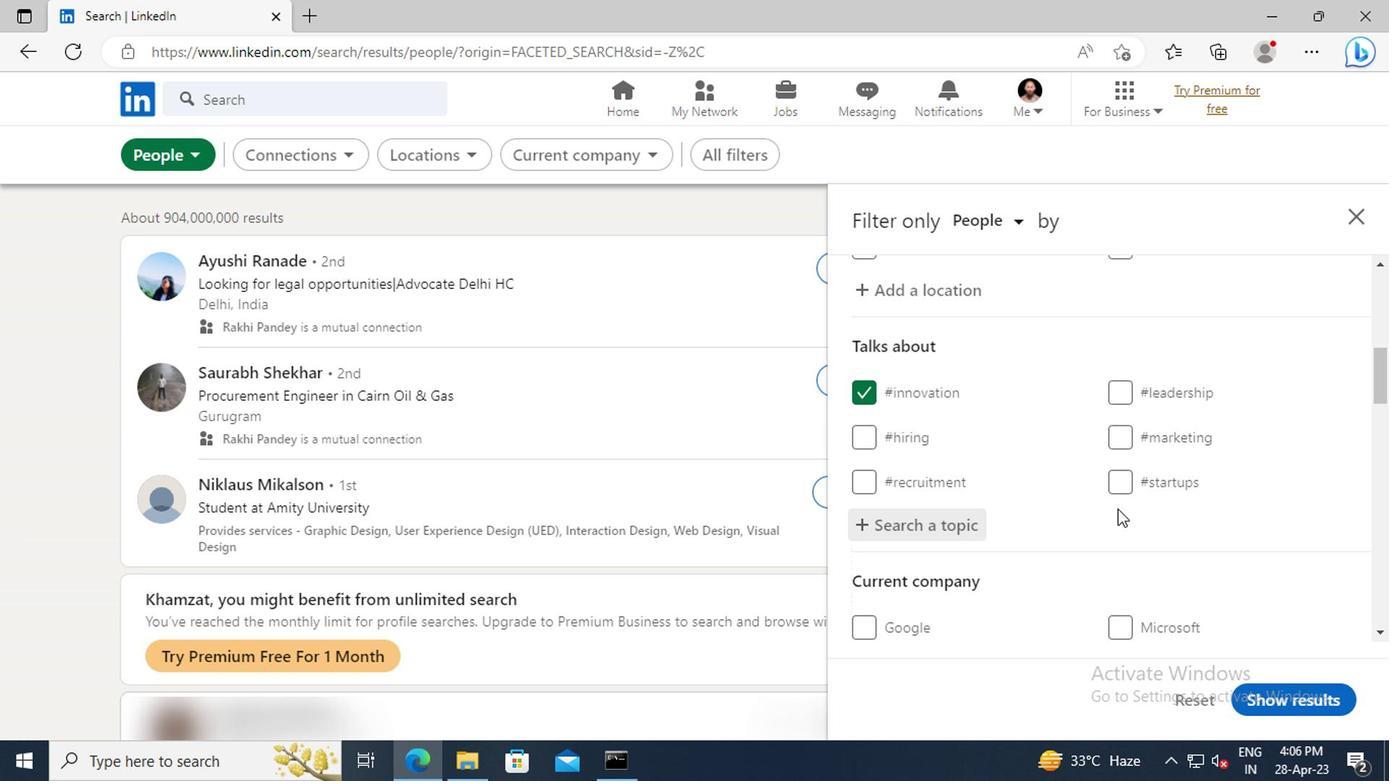 
Action: Mouse scrolled (1112, 508) with delta (0, -1)
Screenshot: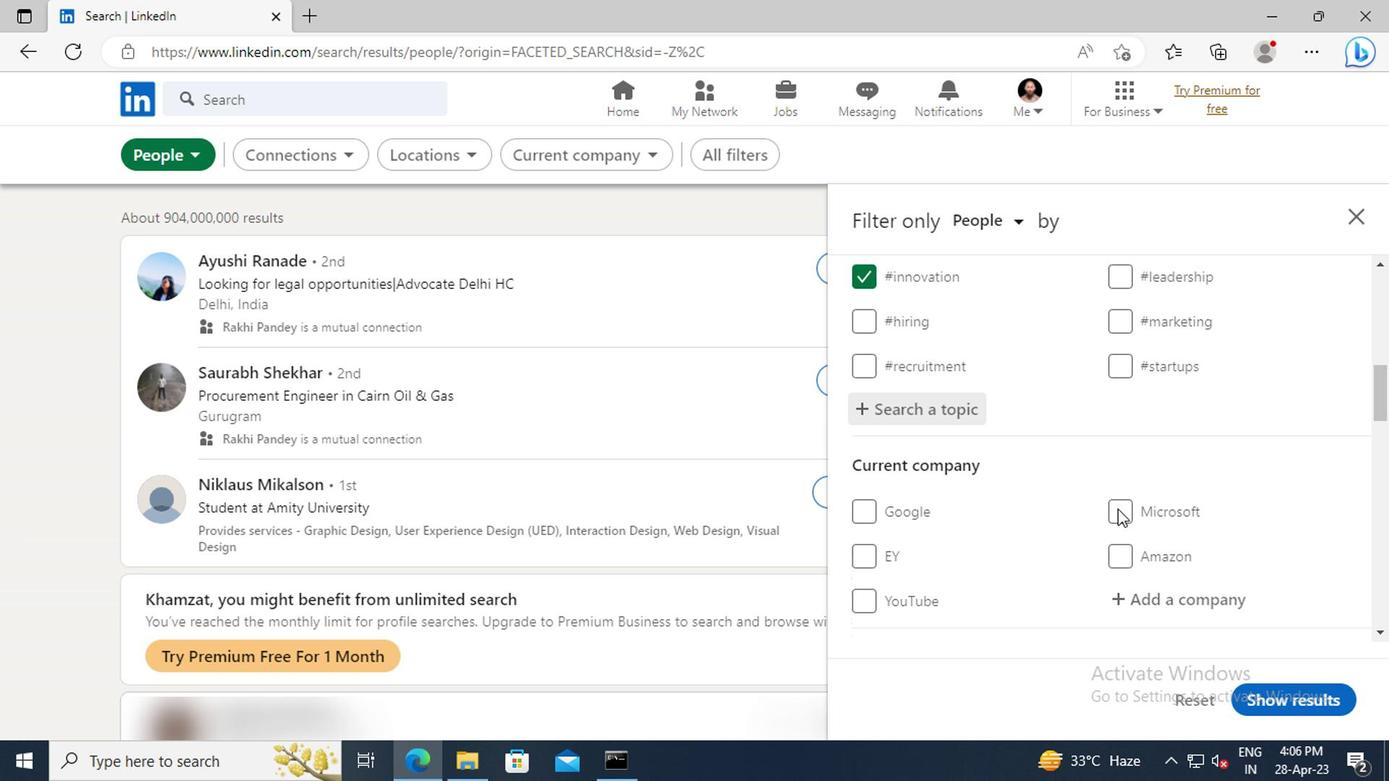 
Action: Mouse scrolled (1112, 508) with delta (0, -1)
Screenshot: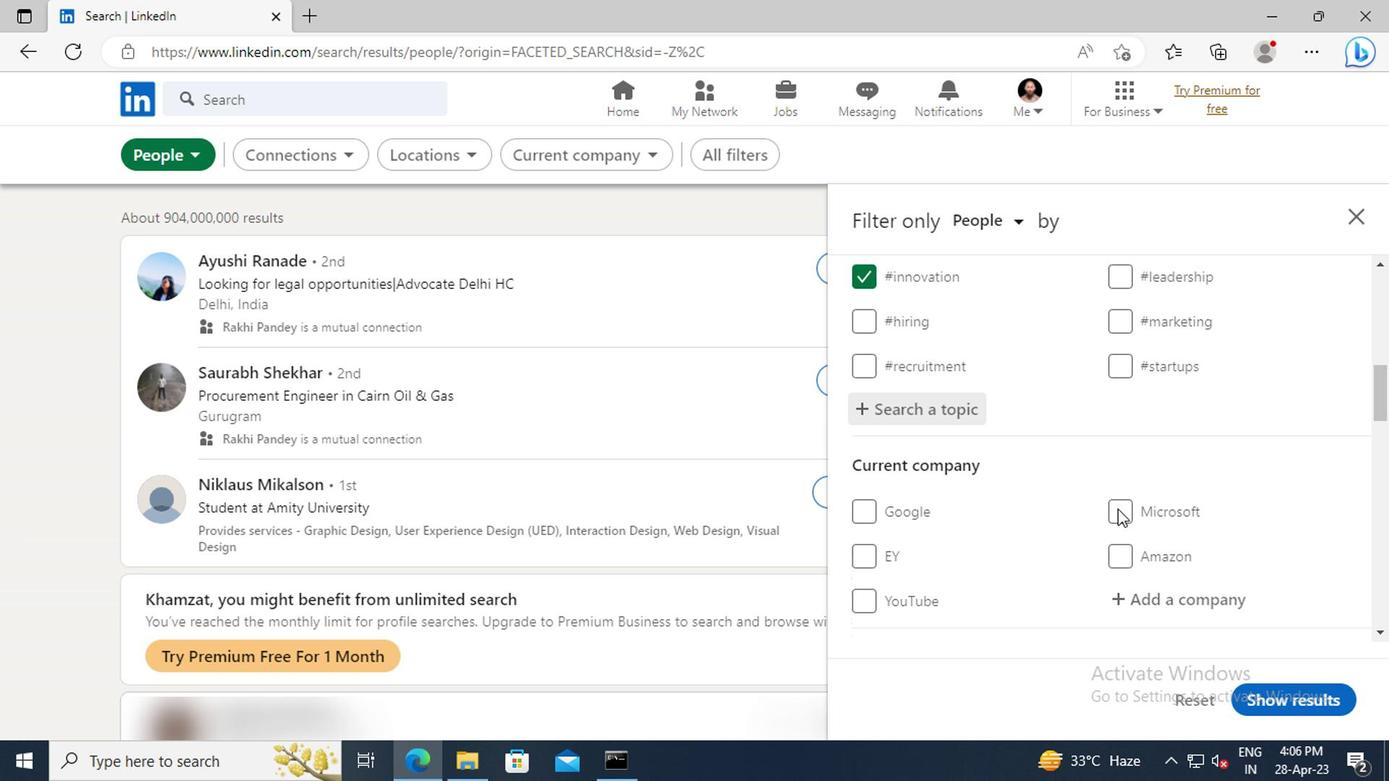 
Action: Mouse scrolled (1112, 508) with delta (0, -1)
Screenshot: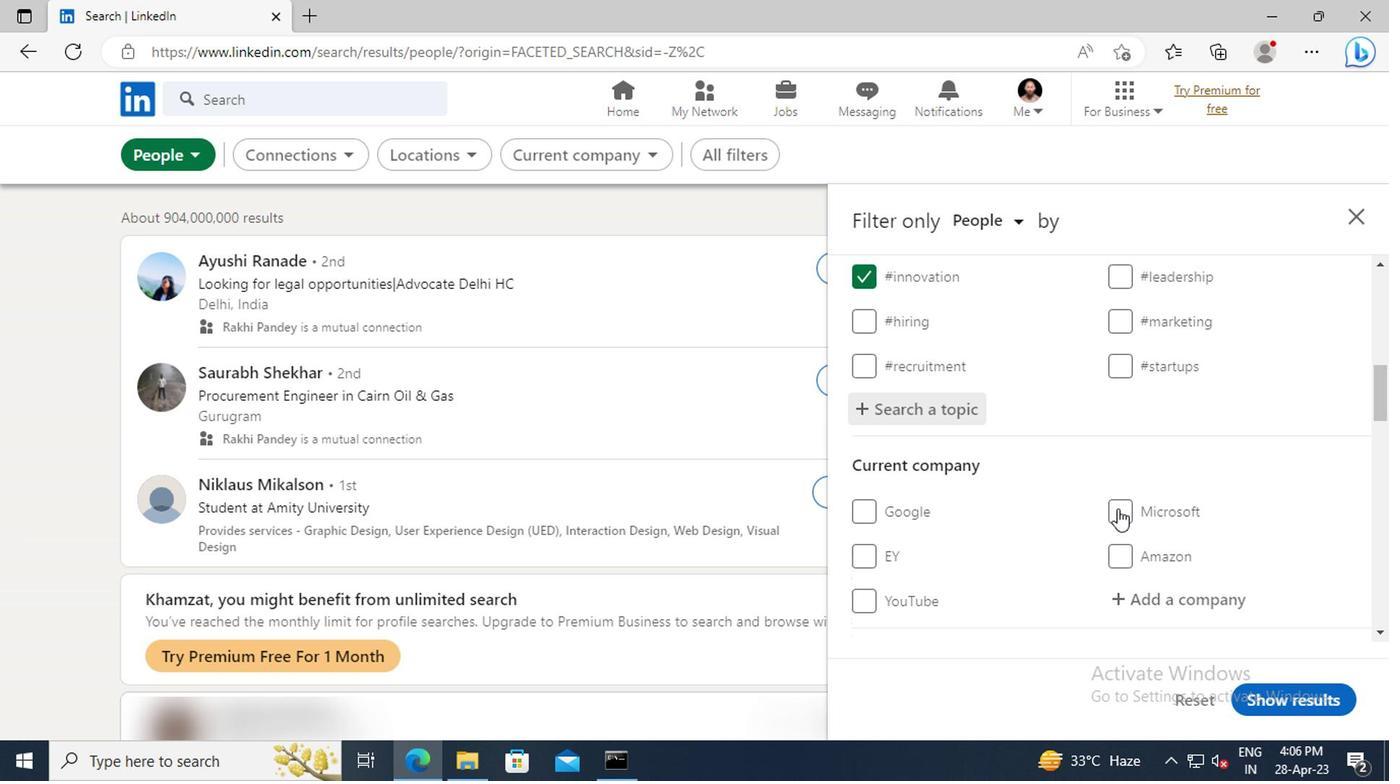 
Action: Mouse scrolled (1112, 508) with delta (0, -1)
Screenshot: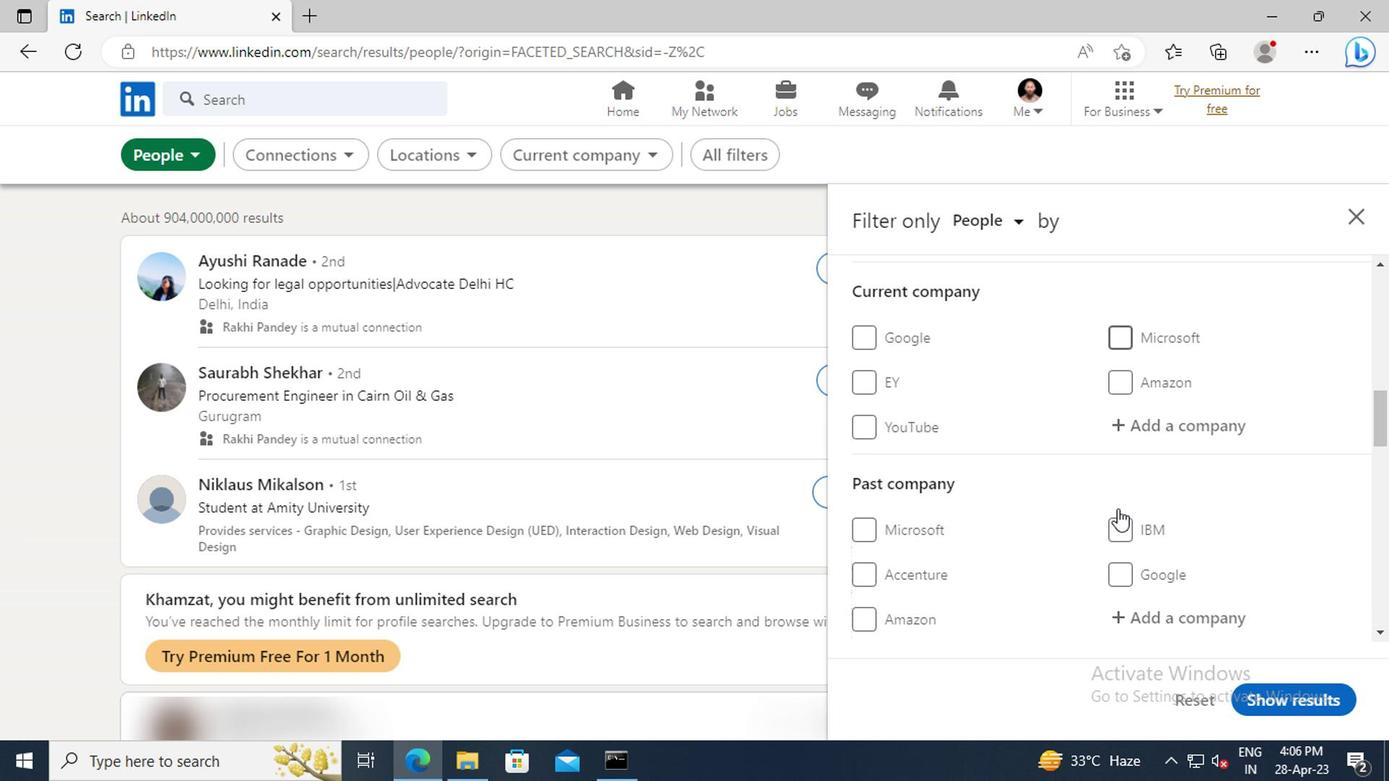 
Action: Mouse scrolled (1112, 508) with delta (0, -1)
Screenshot: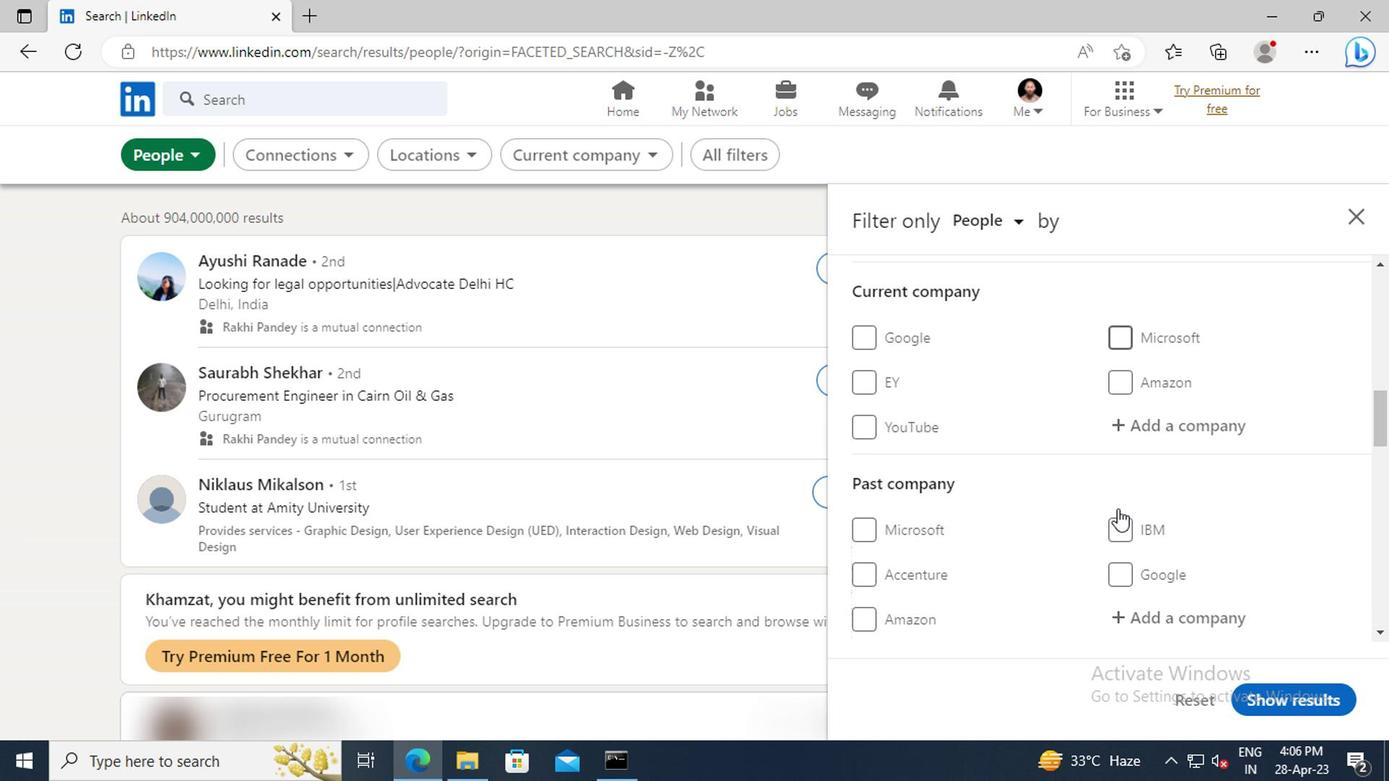
Action: Mouse scrolled (1112, 508) with delta (0, -1)
Screenshot: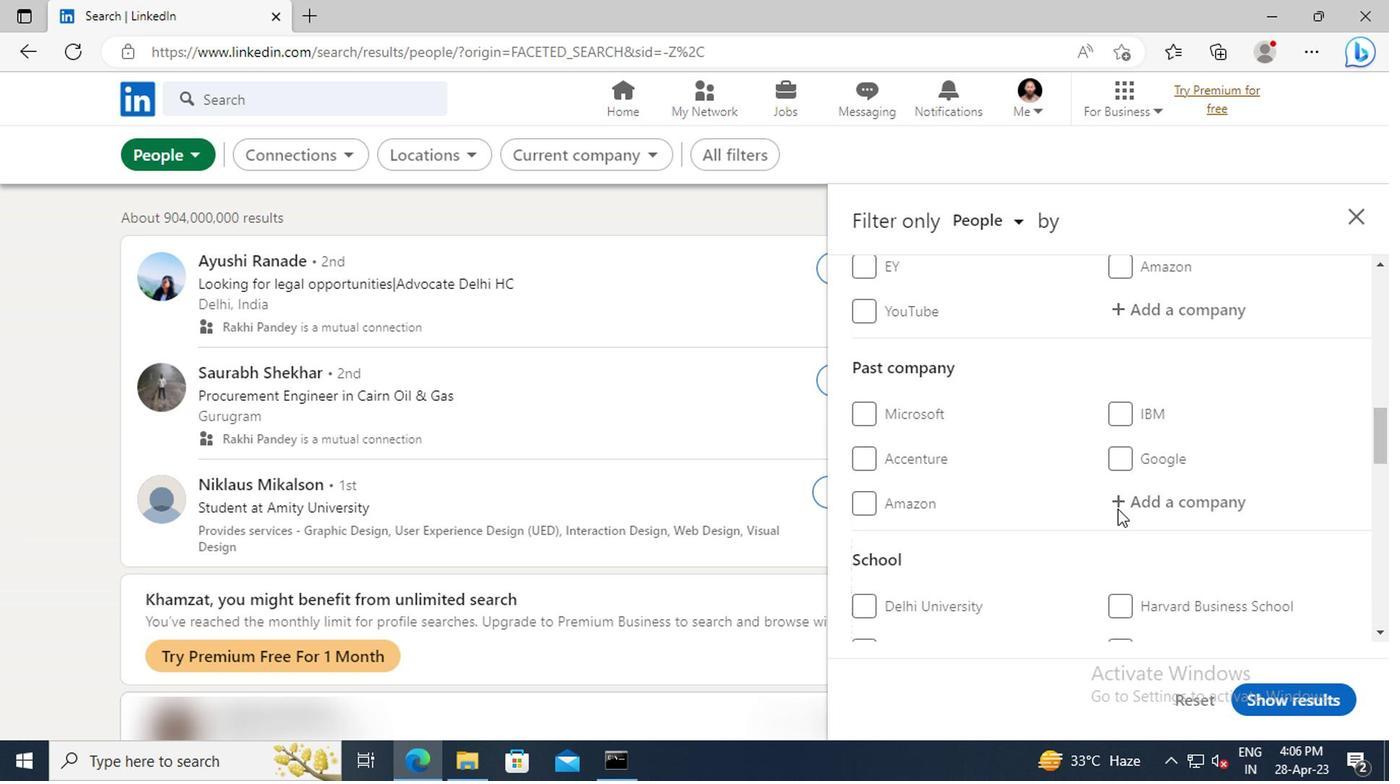 
Action: Mouse scrolled (1112, 508) with delta (0, -1)
Screenshot: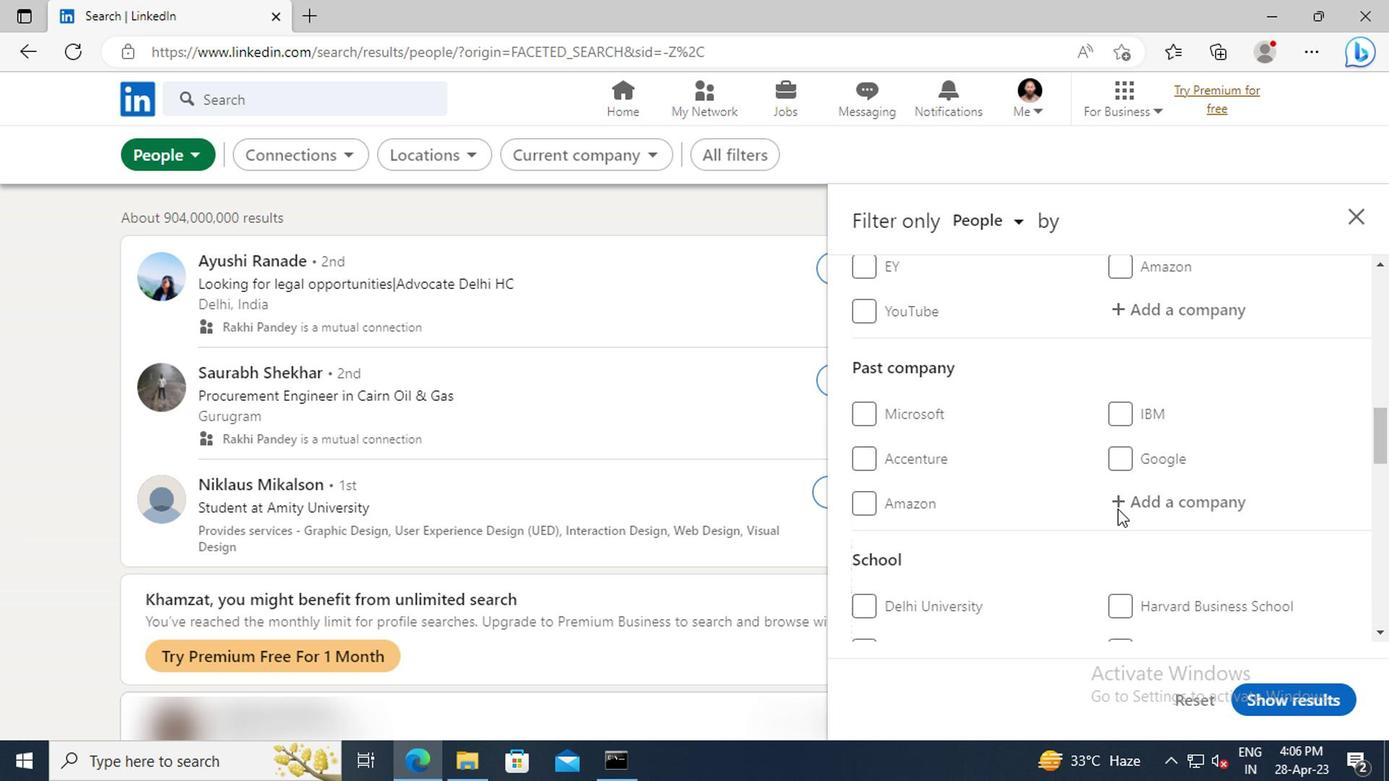 
Action: Mouse scrolled (1112, 508) with delta (0, -1)
Screenshot: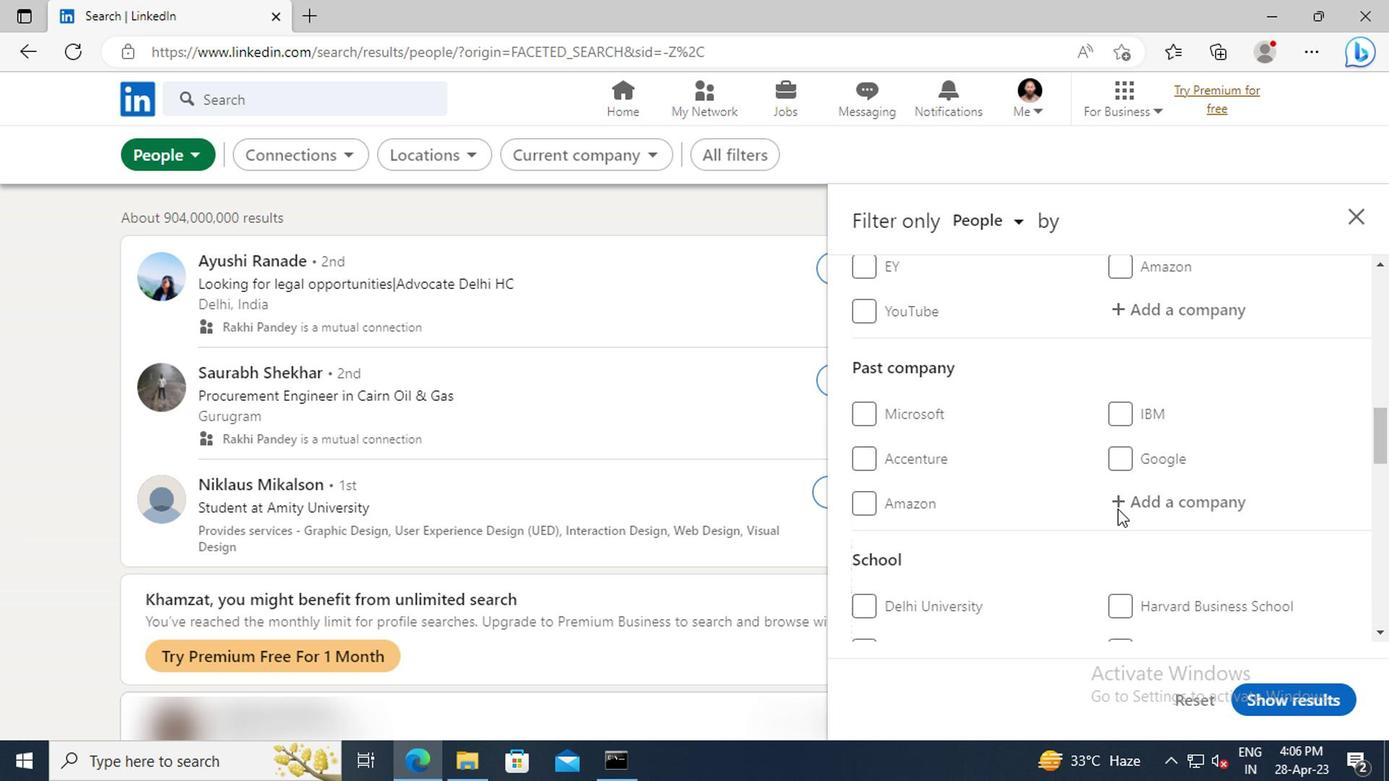 
Action: Mouse scrolled (1112, 508) with delta (0, -1)
Screenshot: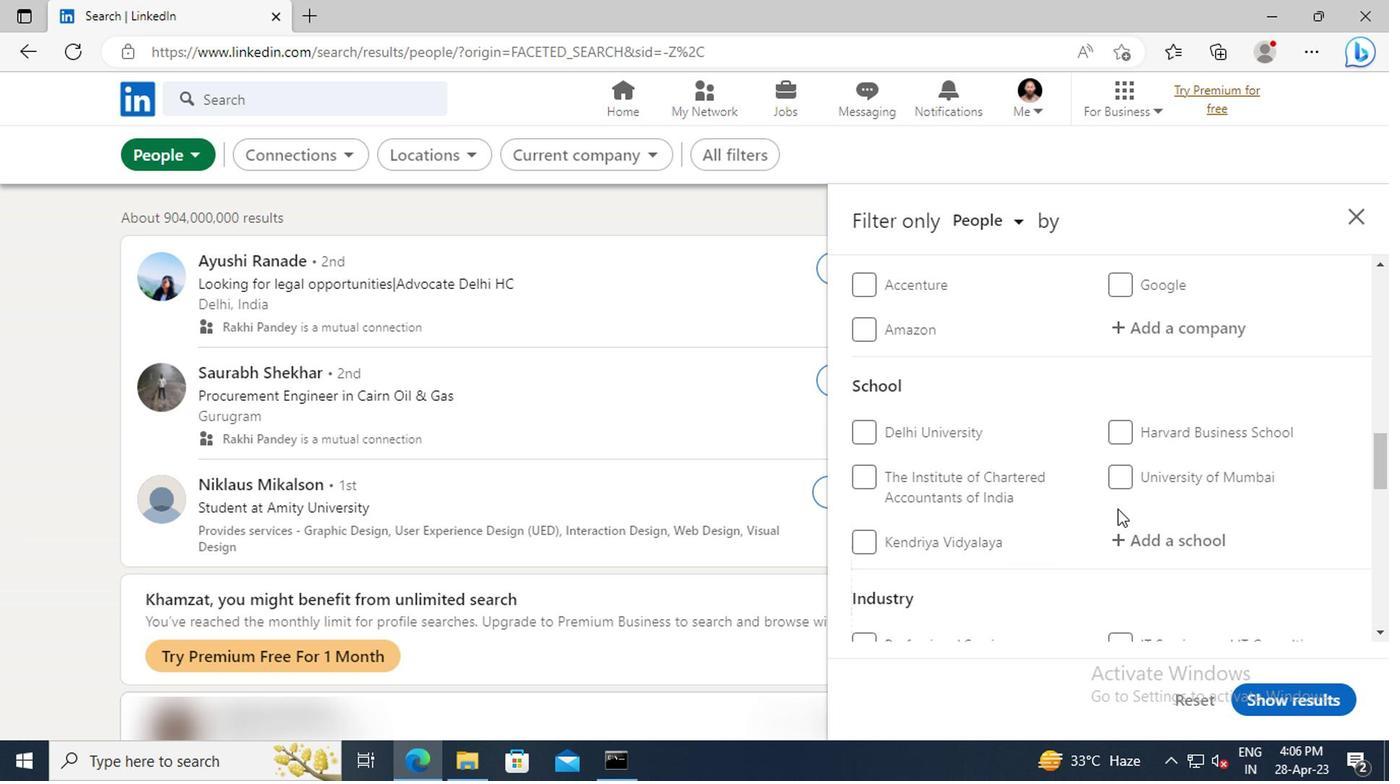 
Action: Mouse scrolled (1112, 508) with delta (0, -1)
Screenshot: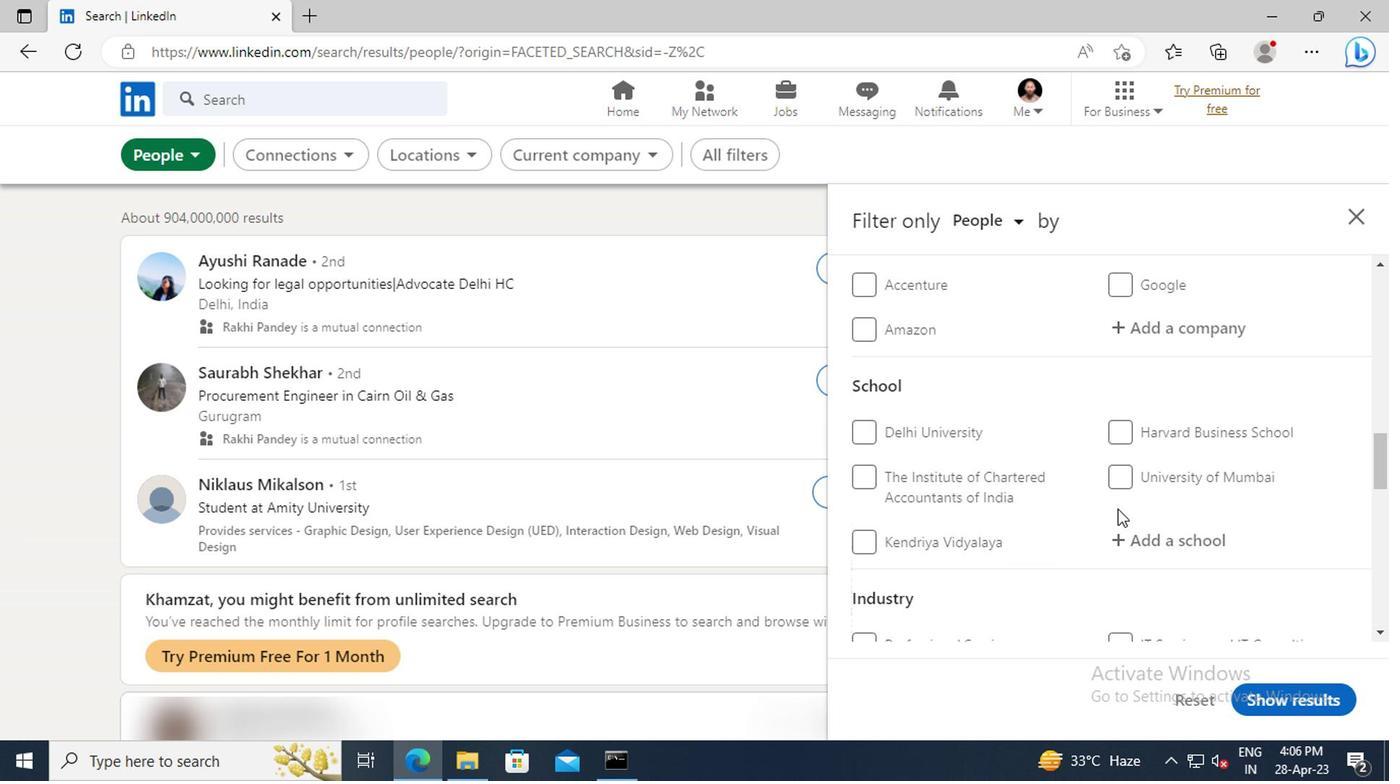 
Action: Mouse scrolled (1112, 508) with delta (0, -1)
Screenshot: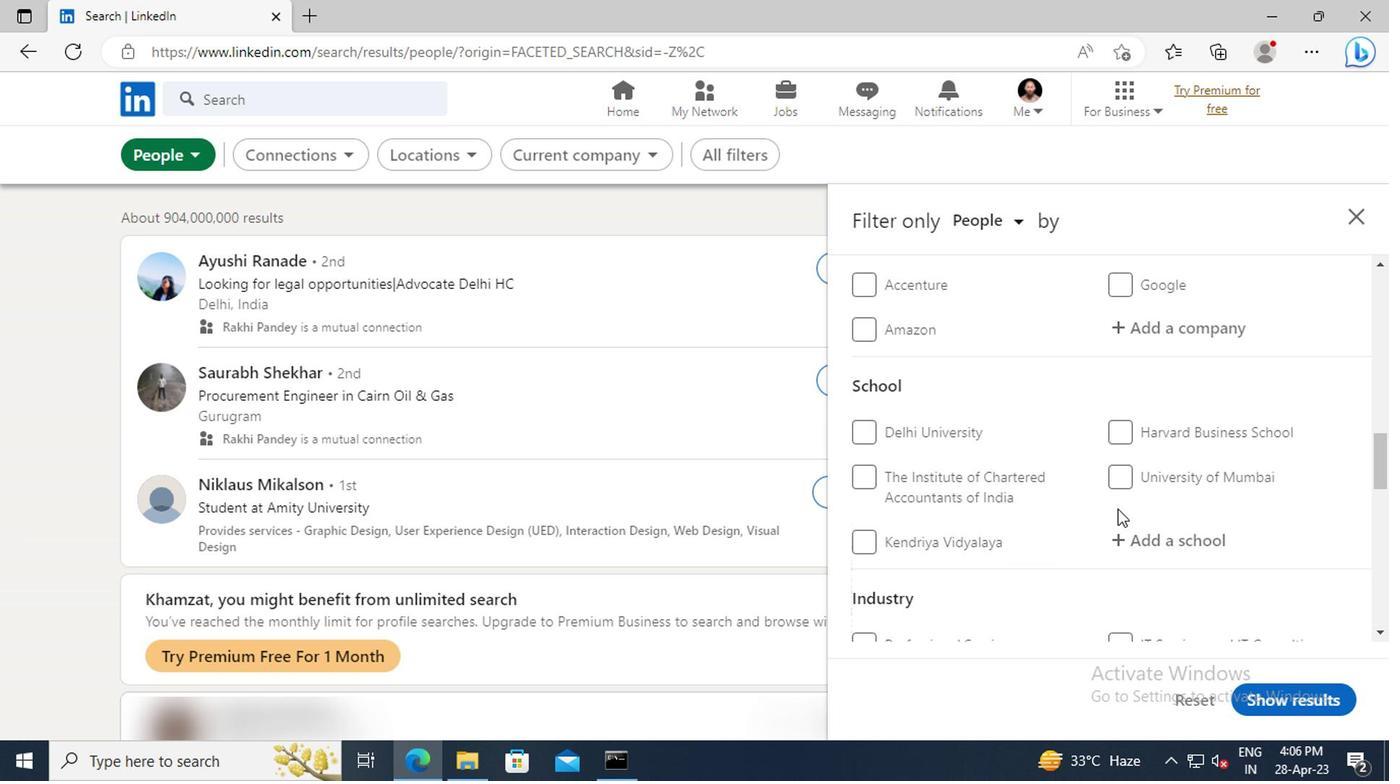 
Action: Mouse scrolled (1112, 508) with delta (0, -1)
Screenshot: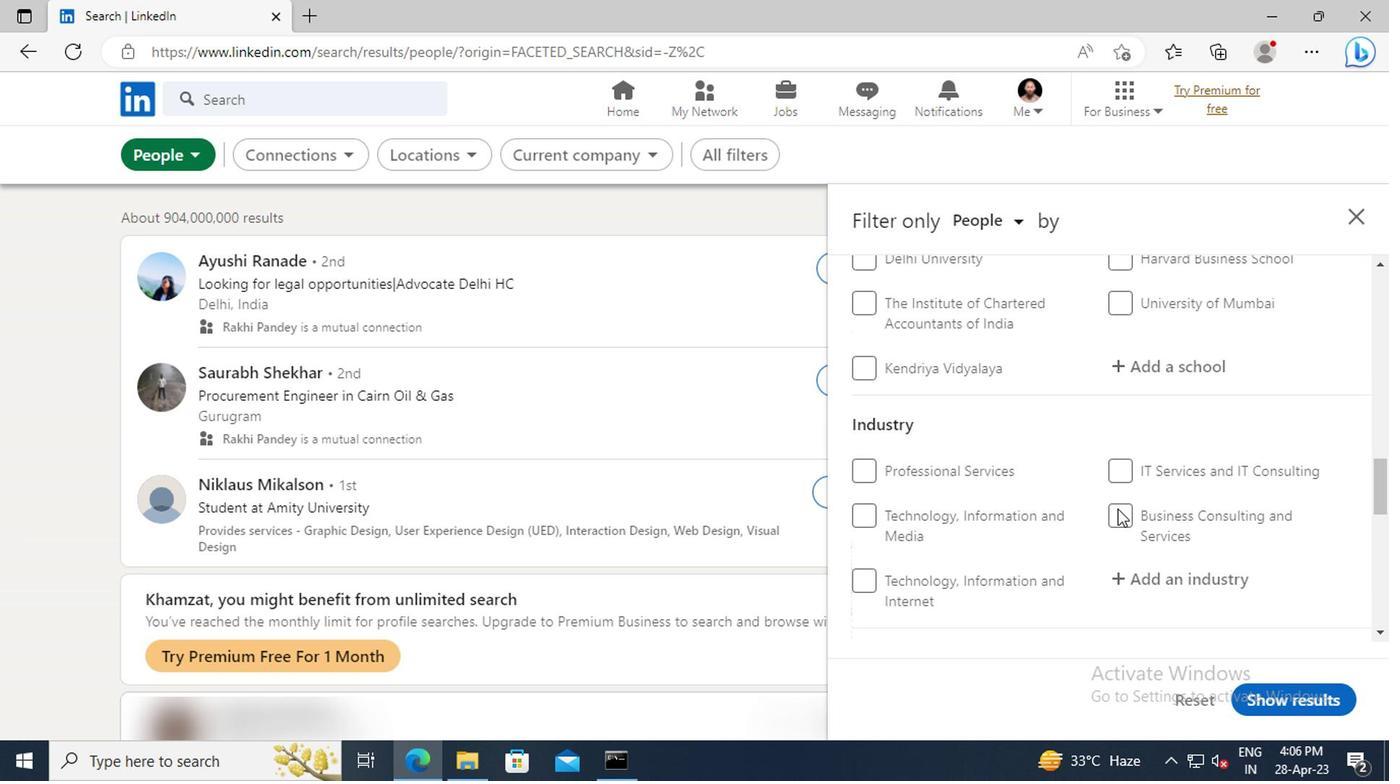 
Action: Mouse scrolled (1112, 508) with delta (0, -1)
Screenshot: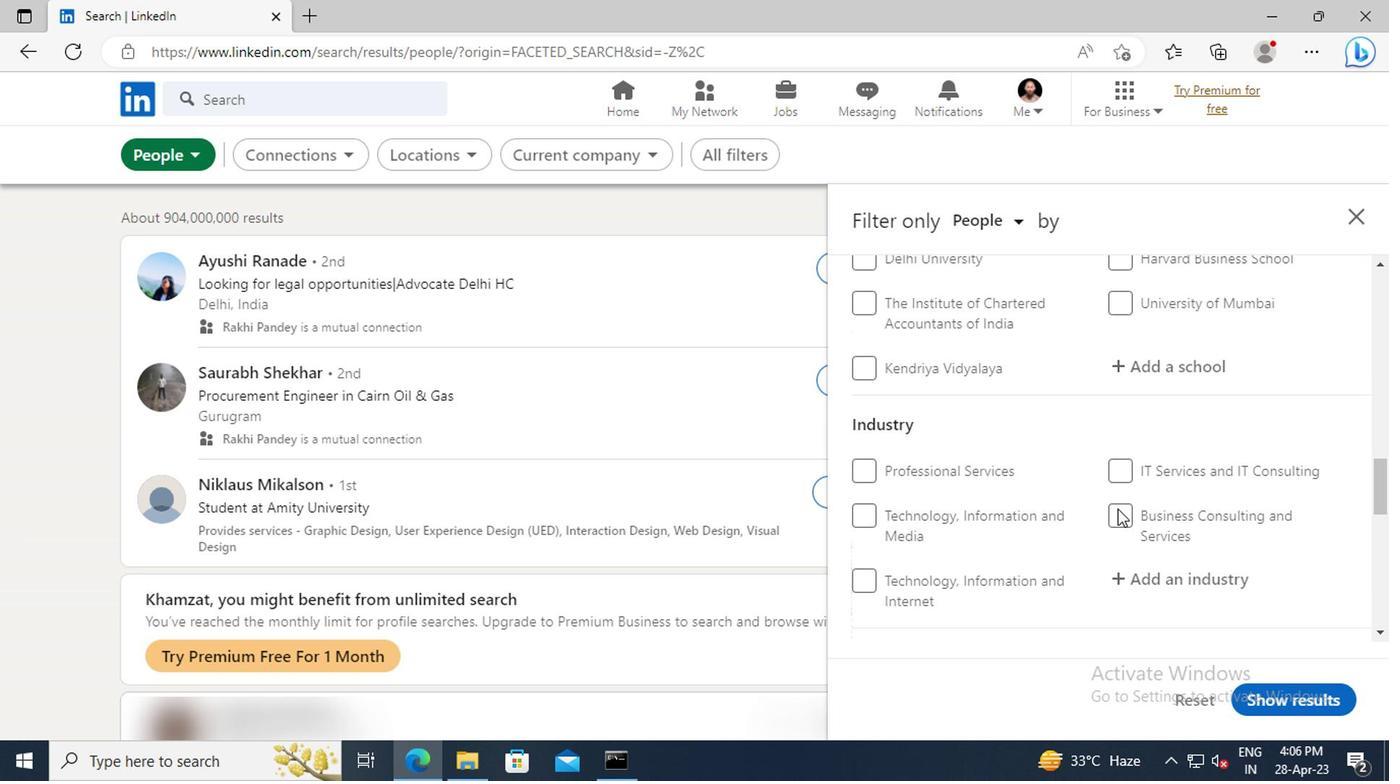 
Action: Mouse scrolled (1112, 508) with delta (0, -1)
Screenshot: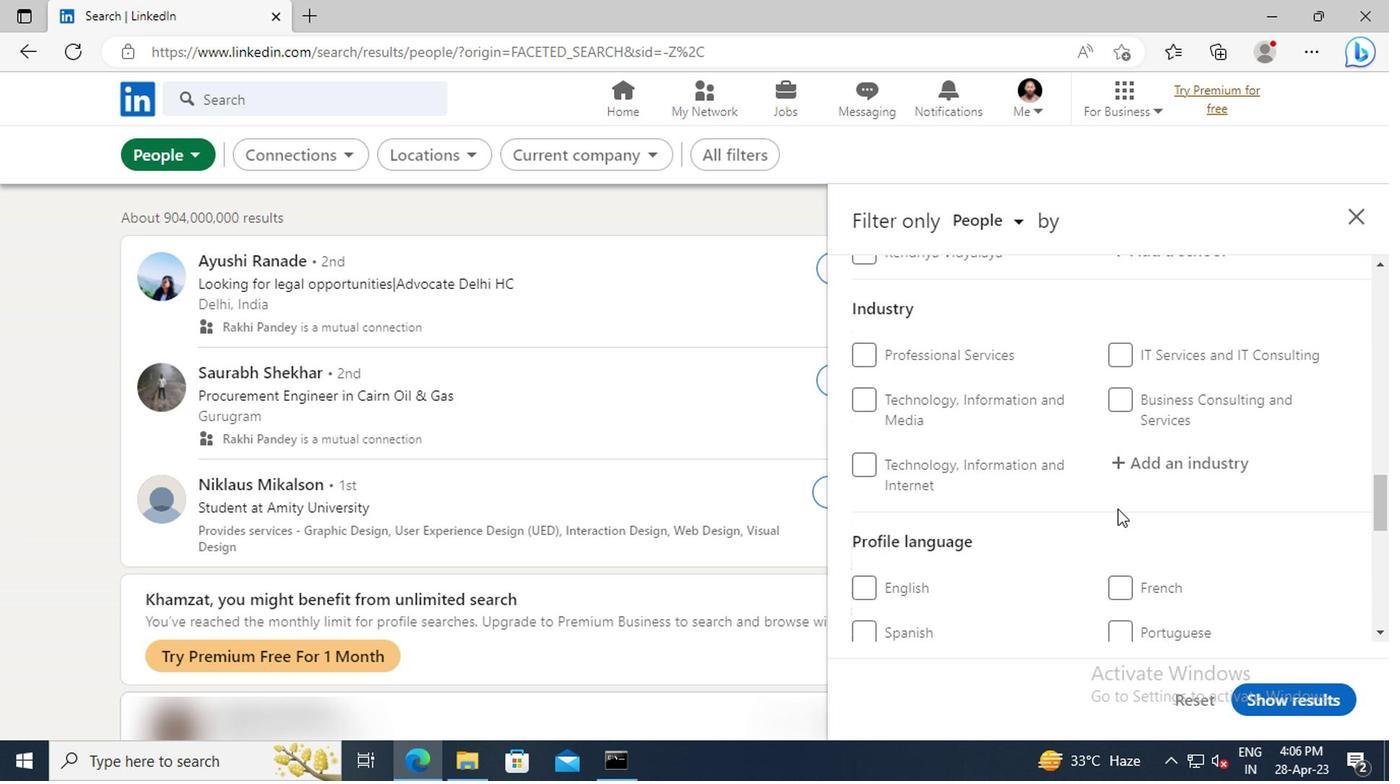 
Action: Mouse moved to (1111, 528)
Screenshot: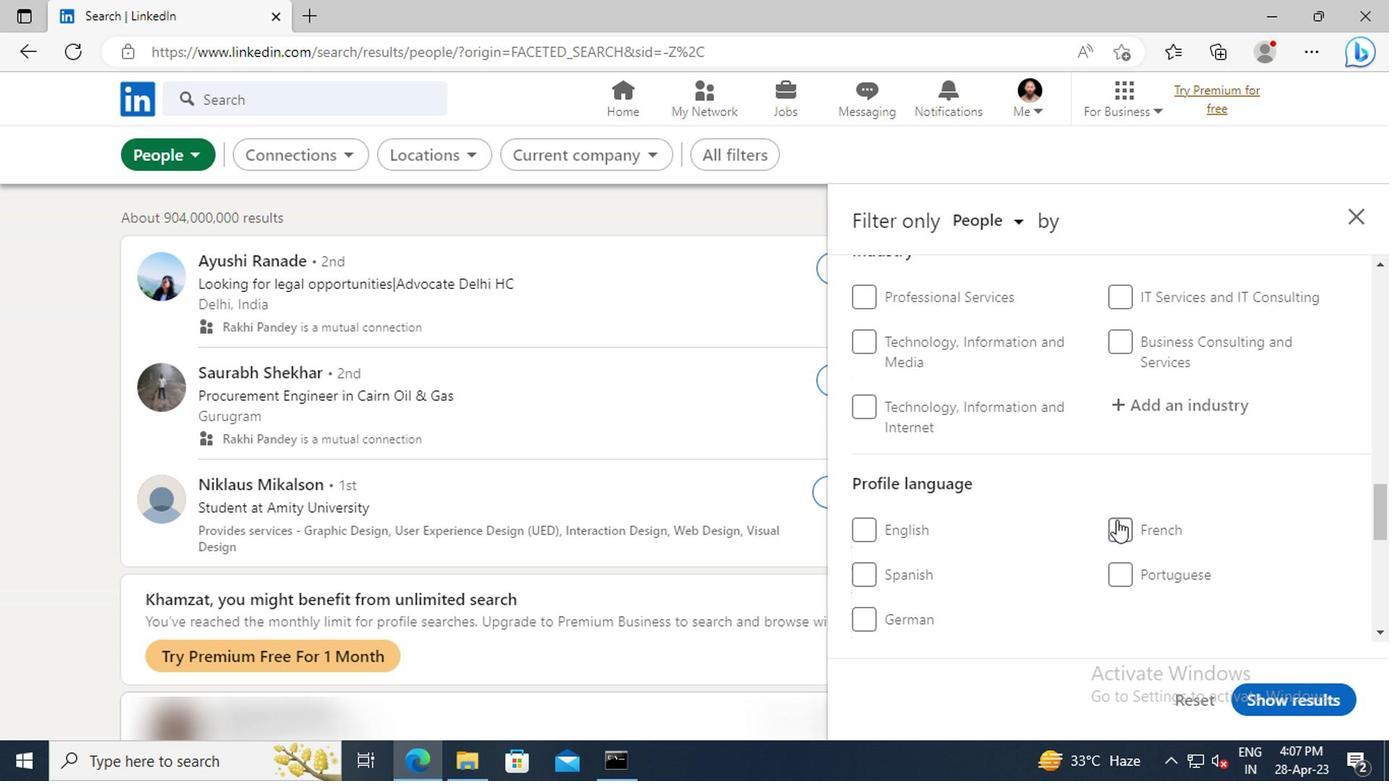 
Action: Mouse pressed left at (1111, 528)
Screenshot: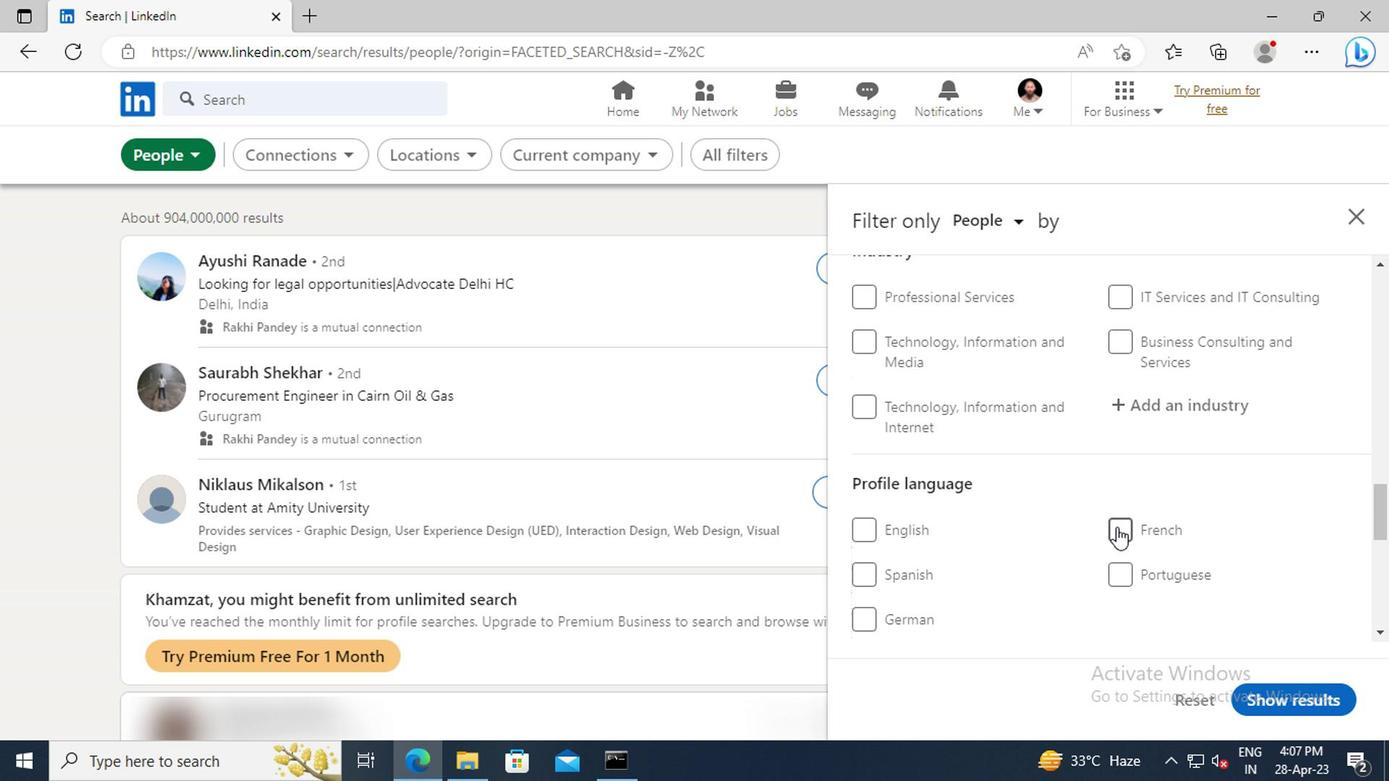 
Action: Mouse moved to (1127, 492)
Screenshot: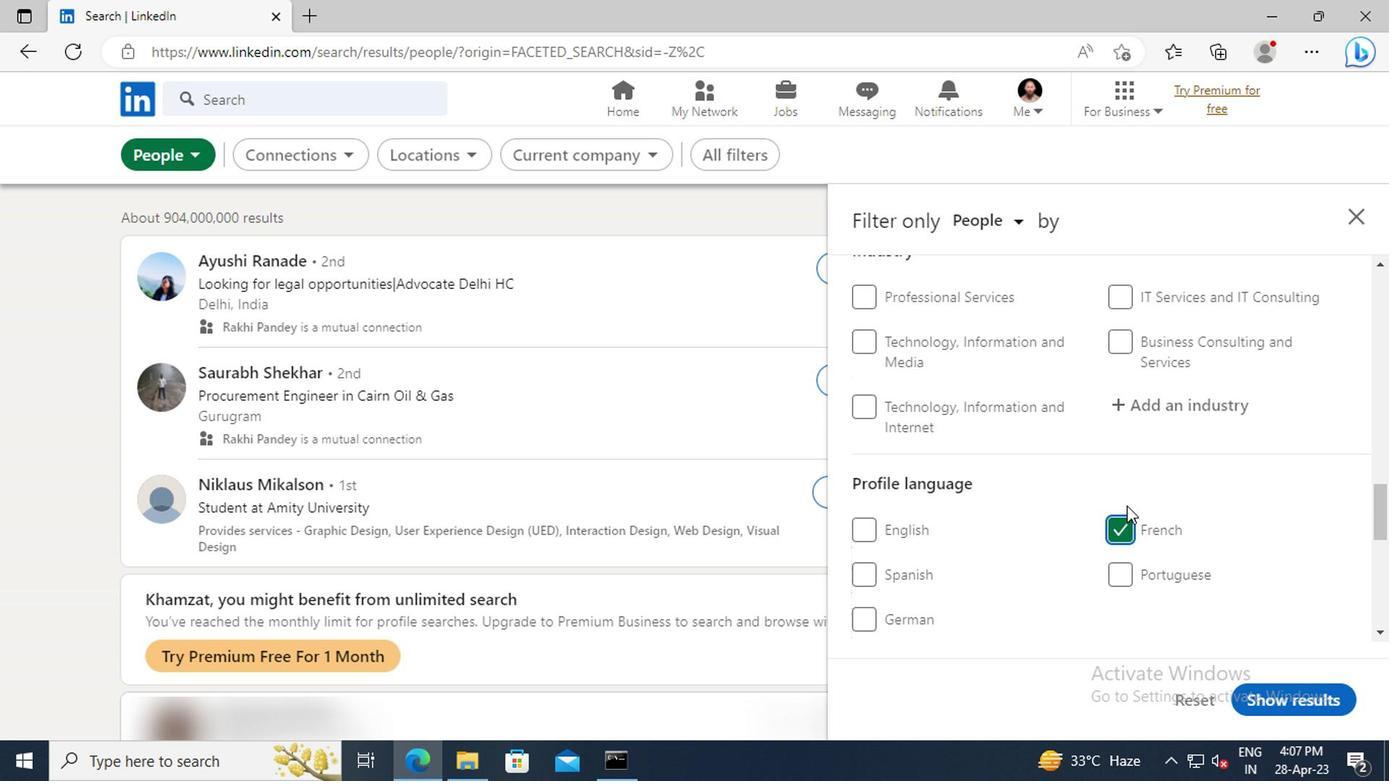 
Action: Mouse scrolled (1127, 493) with delta (0, 0)
Screenshot: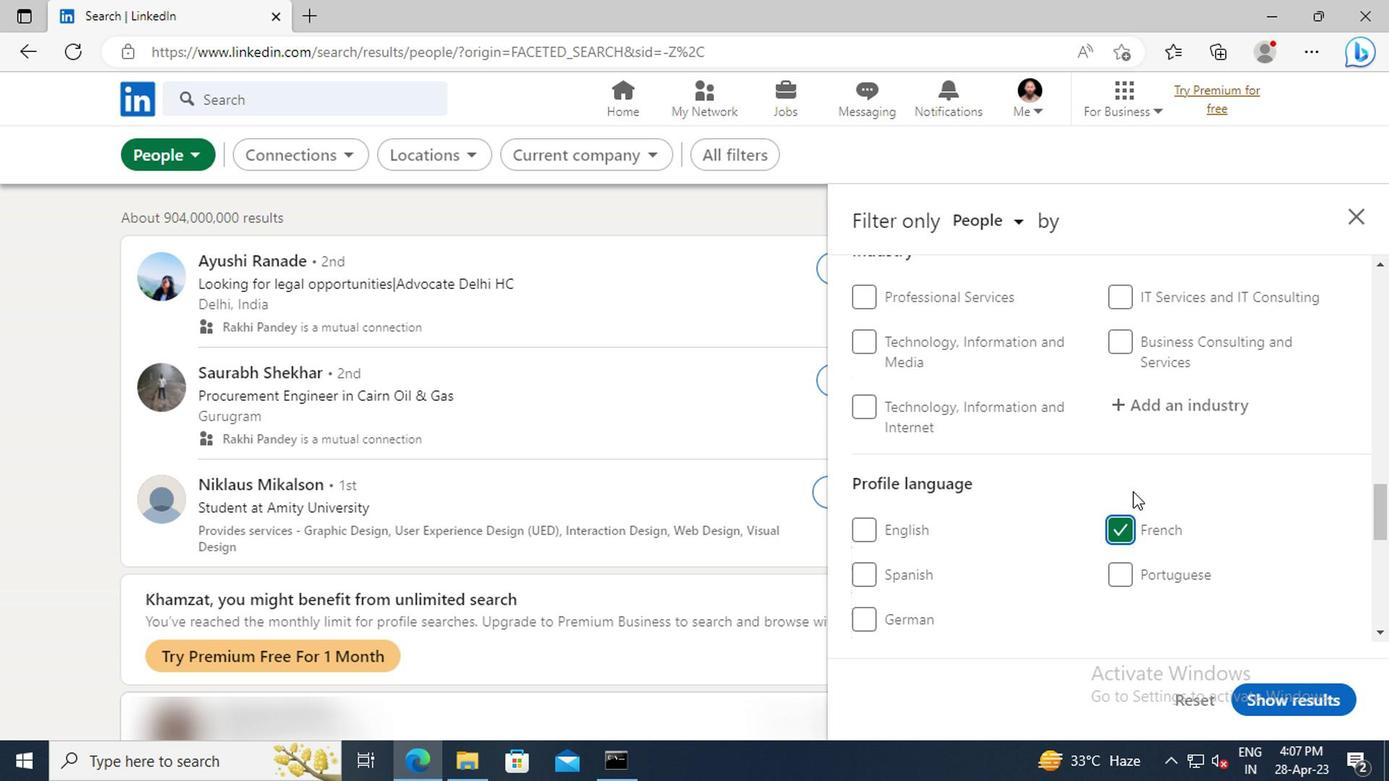 
Action: Mouse scrolled (1127, 493) with delta (0, 0)
Screenshot: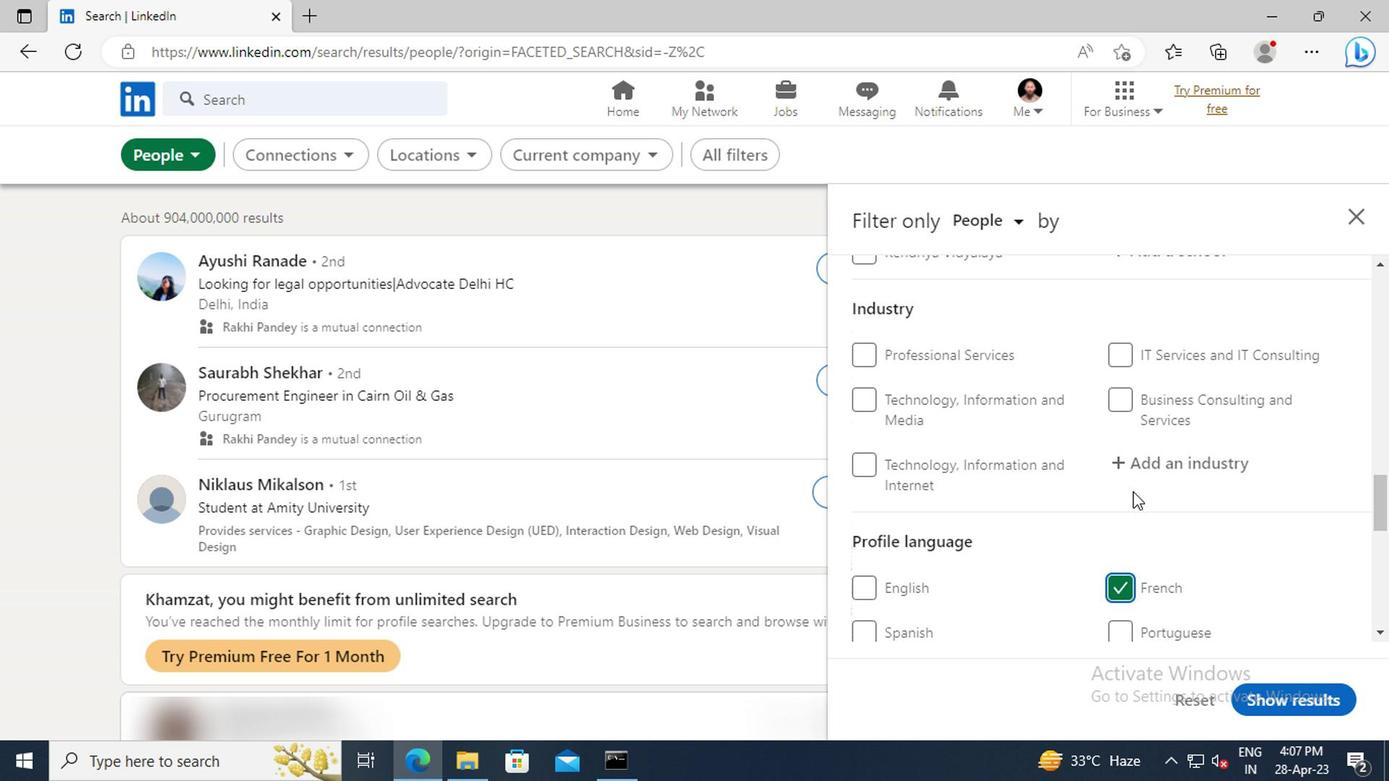
Action: Mouse scrolled (1127, 493) with delta (0, 0)
Screenshot: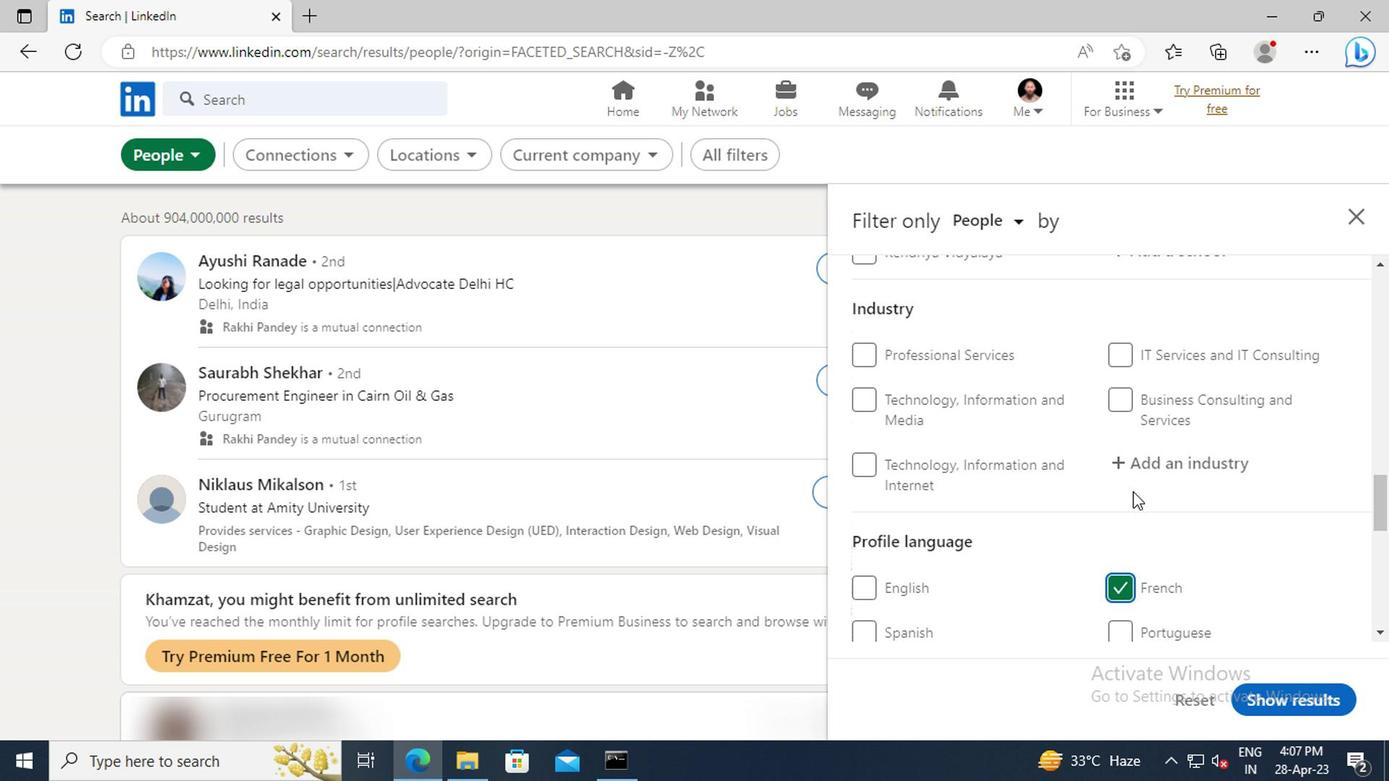 
Action: Mouse scrolled (1127, 493) with delta (0, 0)
Screenshot: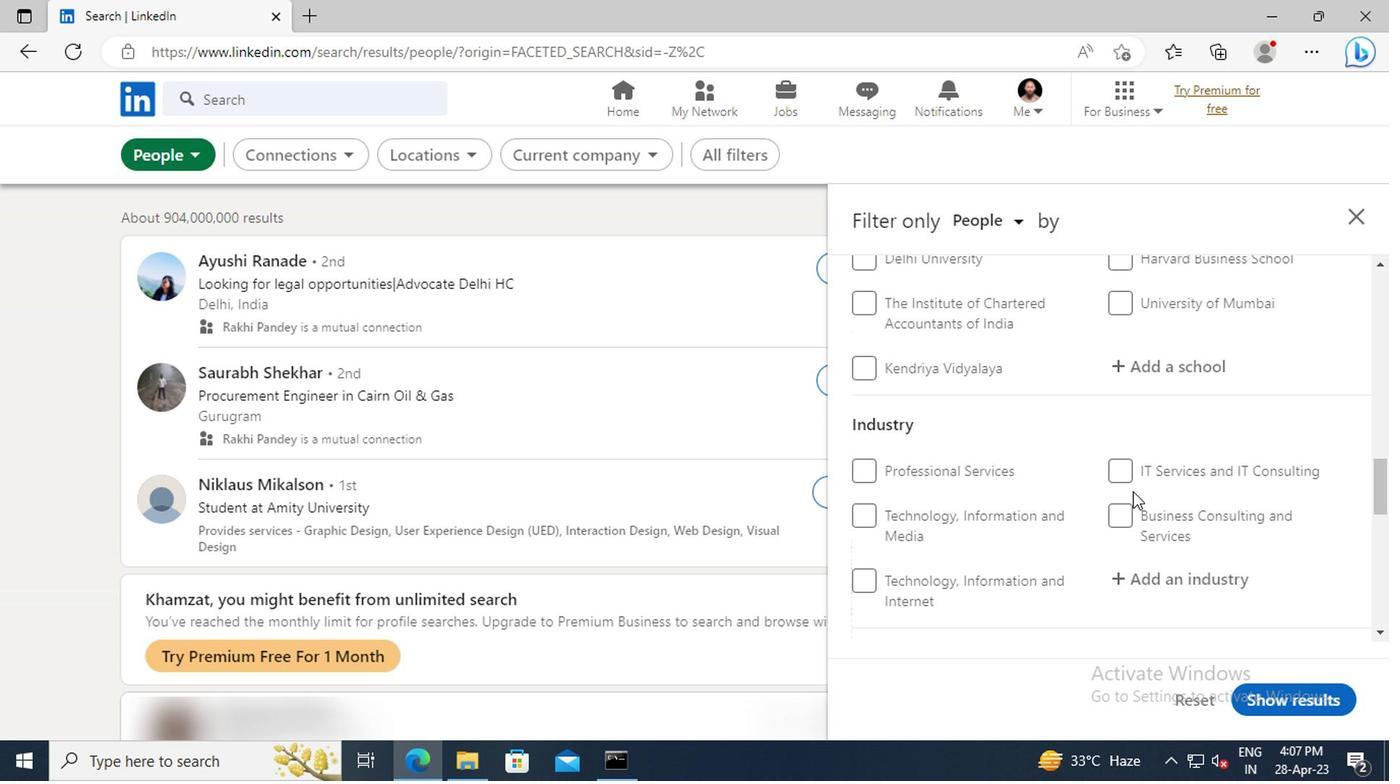 
Action: Mouse scrolled (1127, 493) with delta (0, 0)
Screenshot: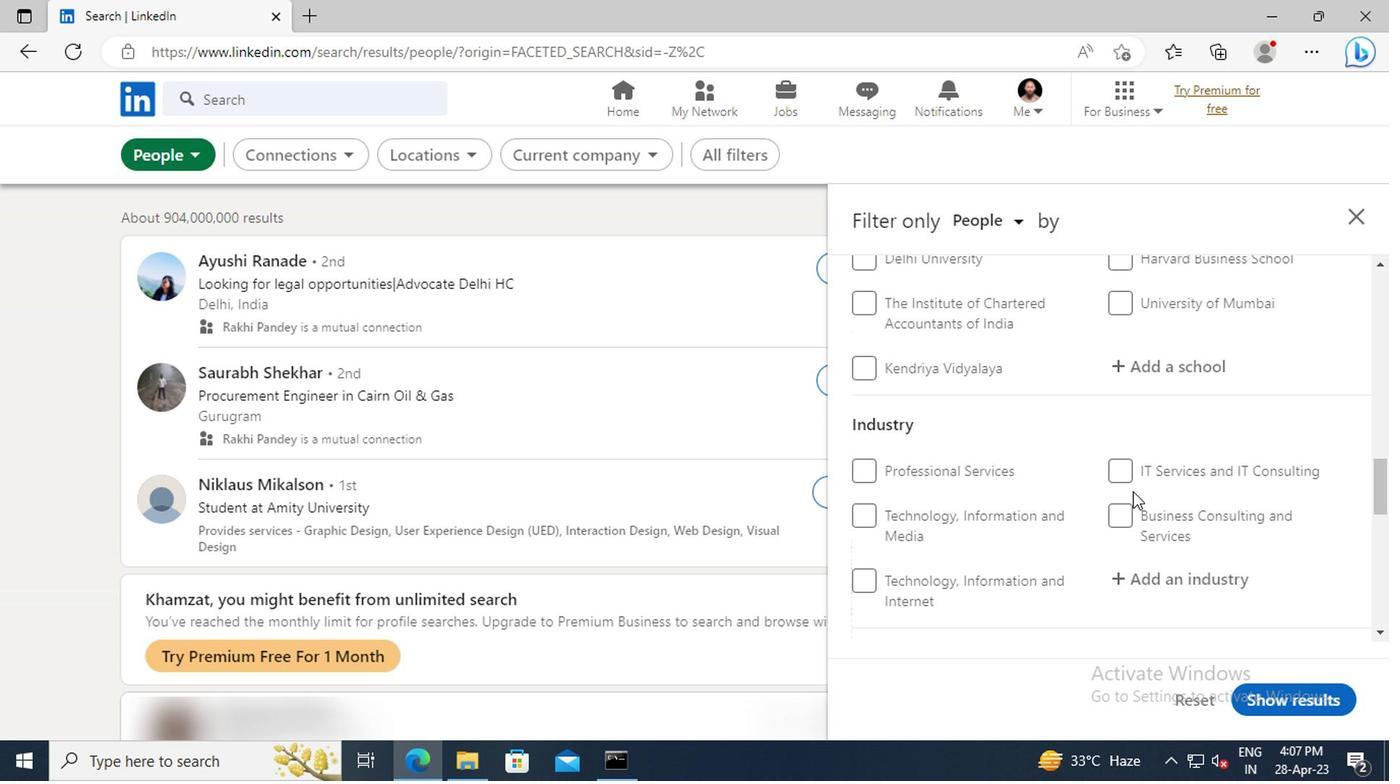 
Action: Mouse scrolled (1127, 493) with delta (0, 0)
Screenshot: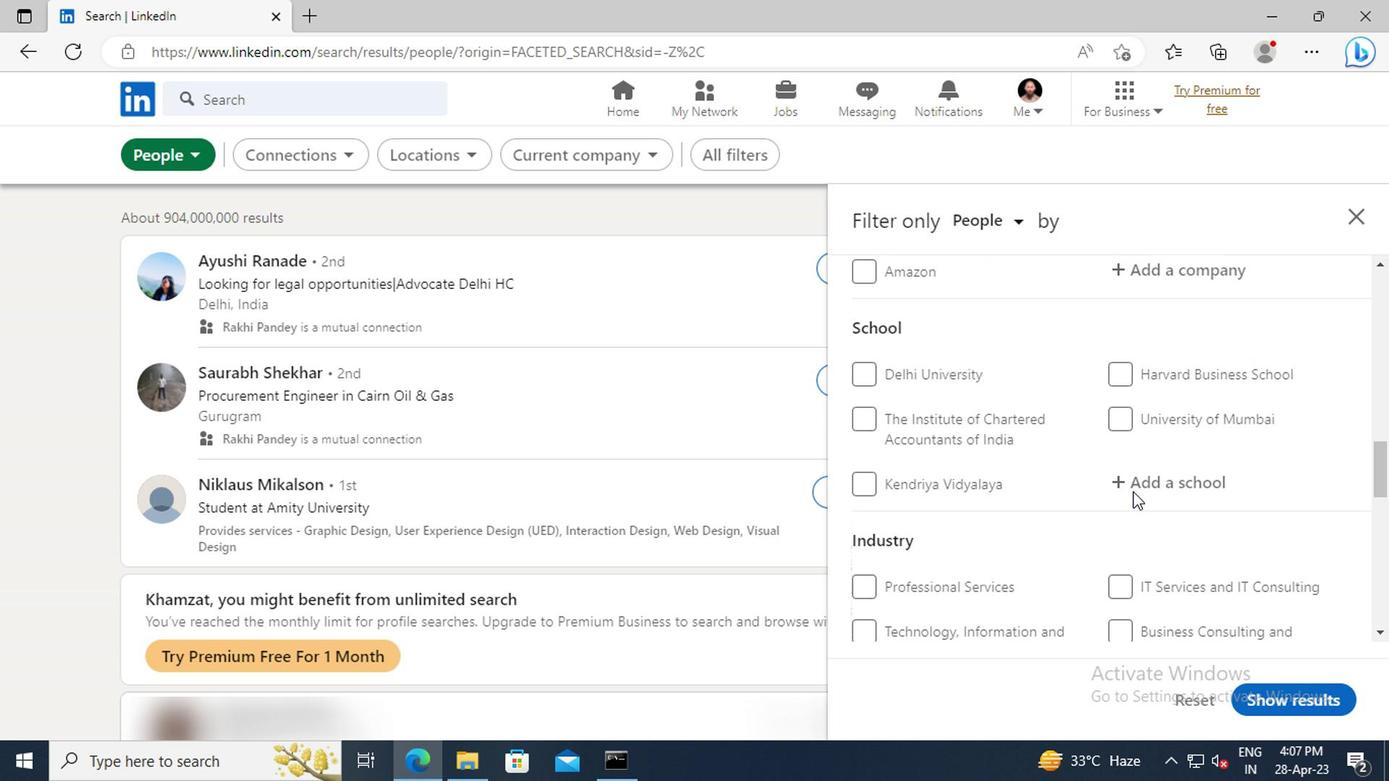 
Action: Mouse scrolled (1127, 493) with delta (0, 0)
Screenshot: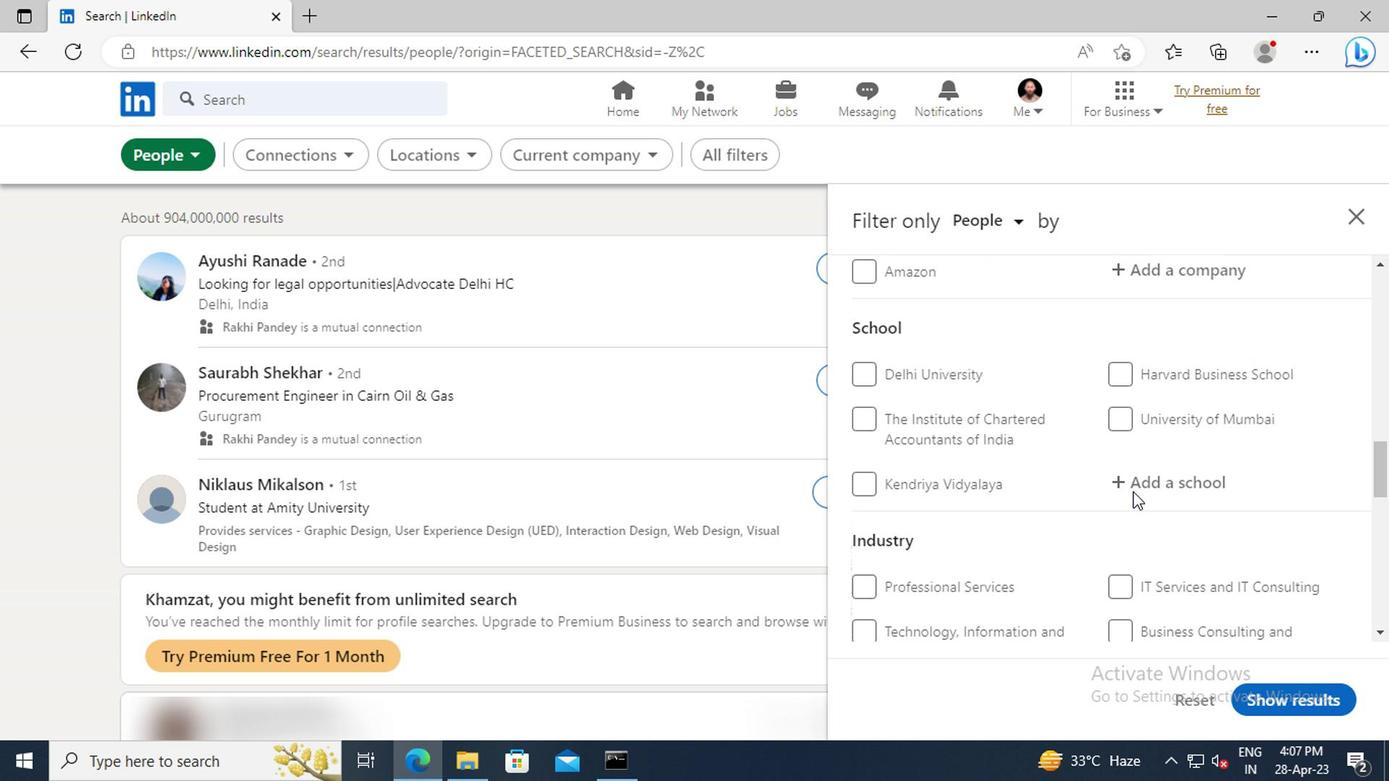 
Action: Mouse scrolled (1127, 493) with delta (0, 0)
Screenshot: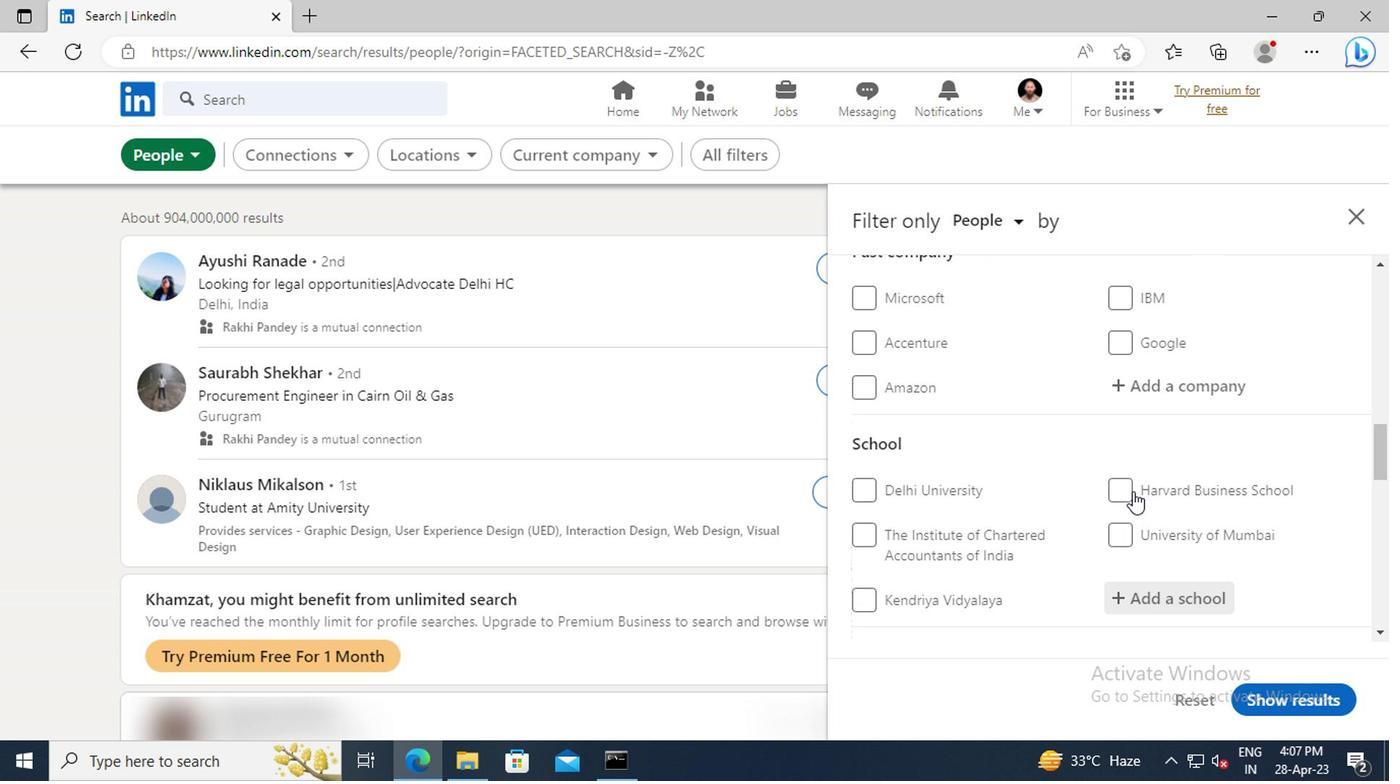 
Action: Mouse scrolled (1127, 493) with delta (0, 0)
Screenshot: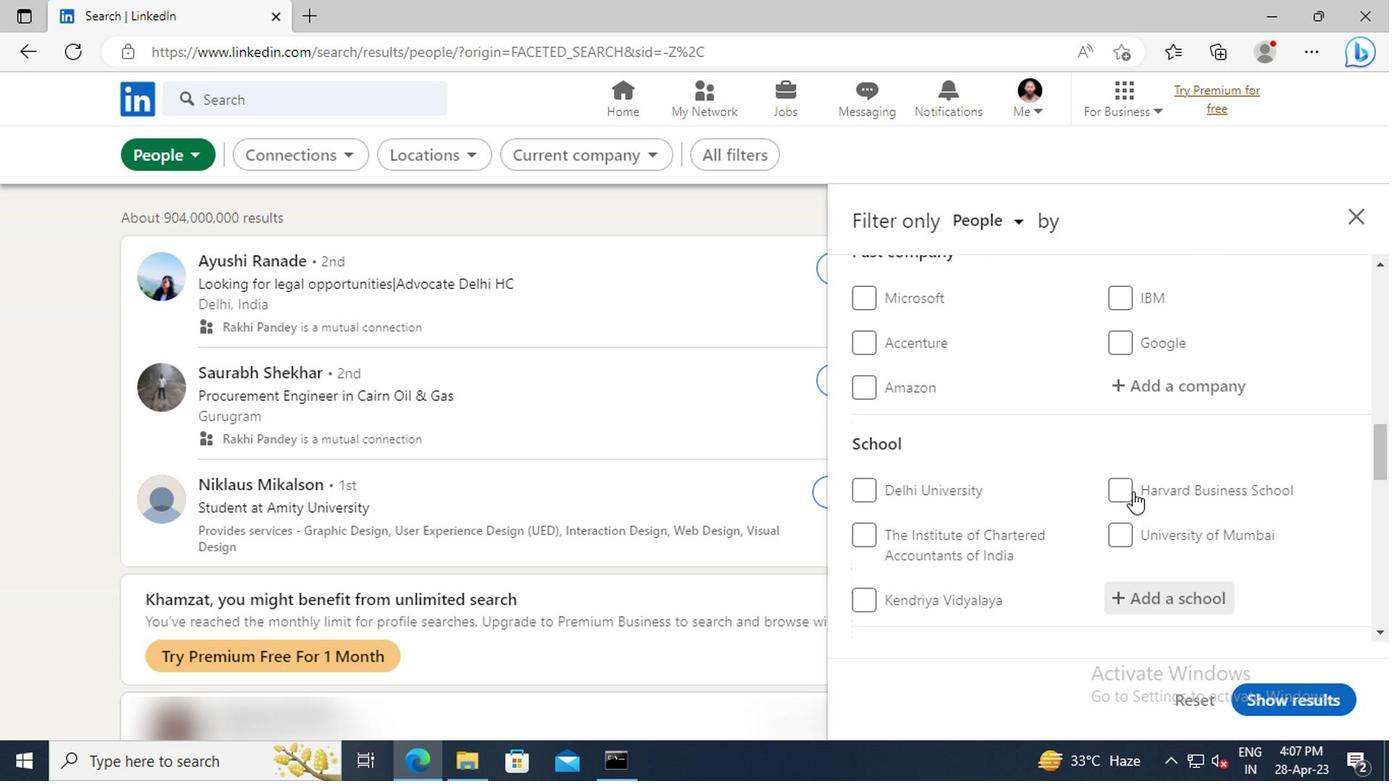 
Action: Mouse scrolled (1127, 493) with delta (0, 0)
Screenshot: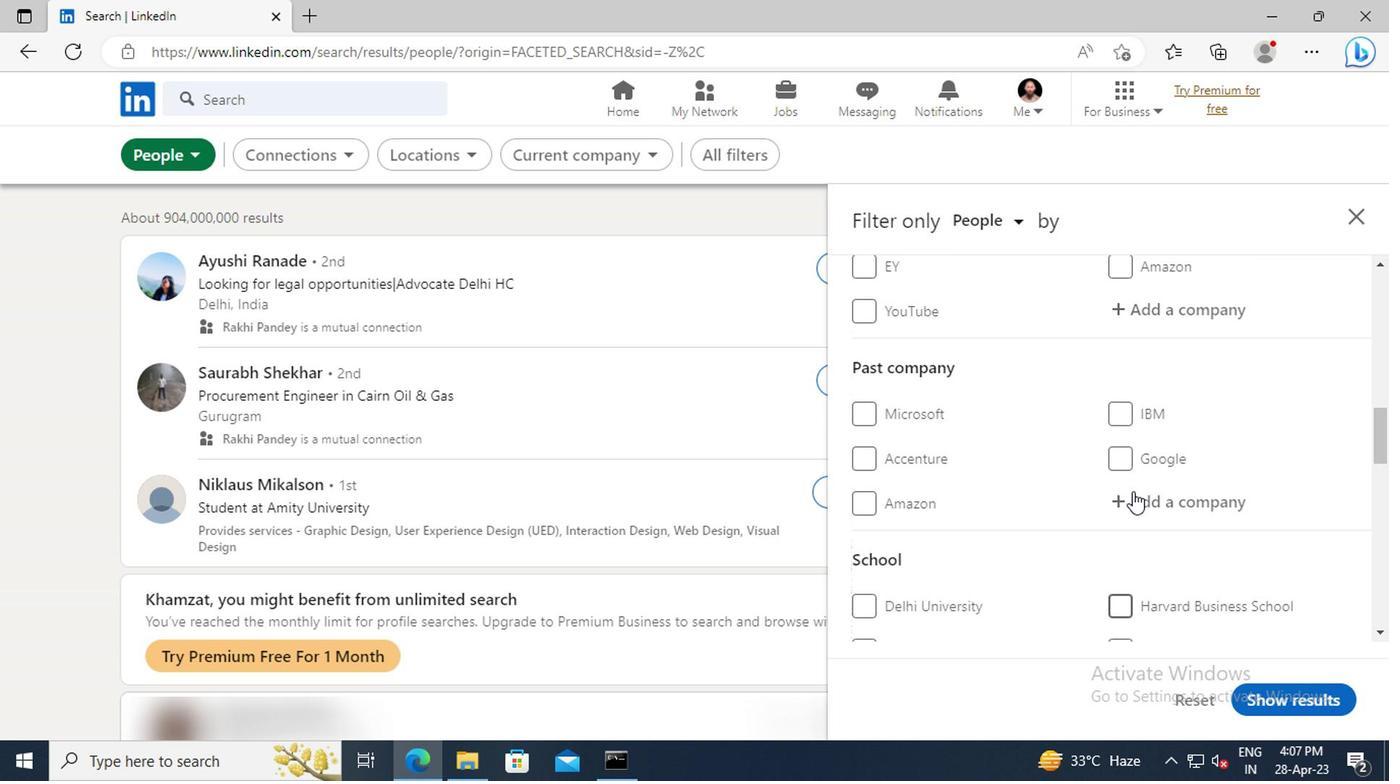 
Action: Mouse scrolled (1127, 493) with delta (0, 0)
Screenshot: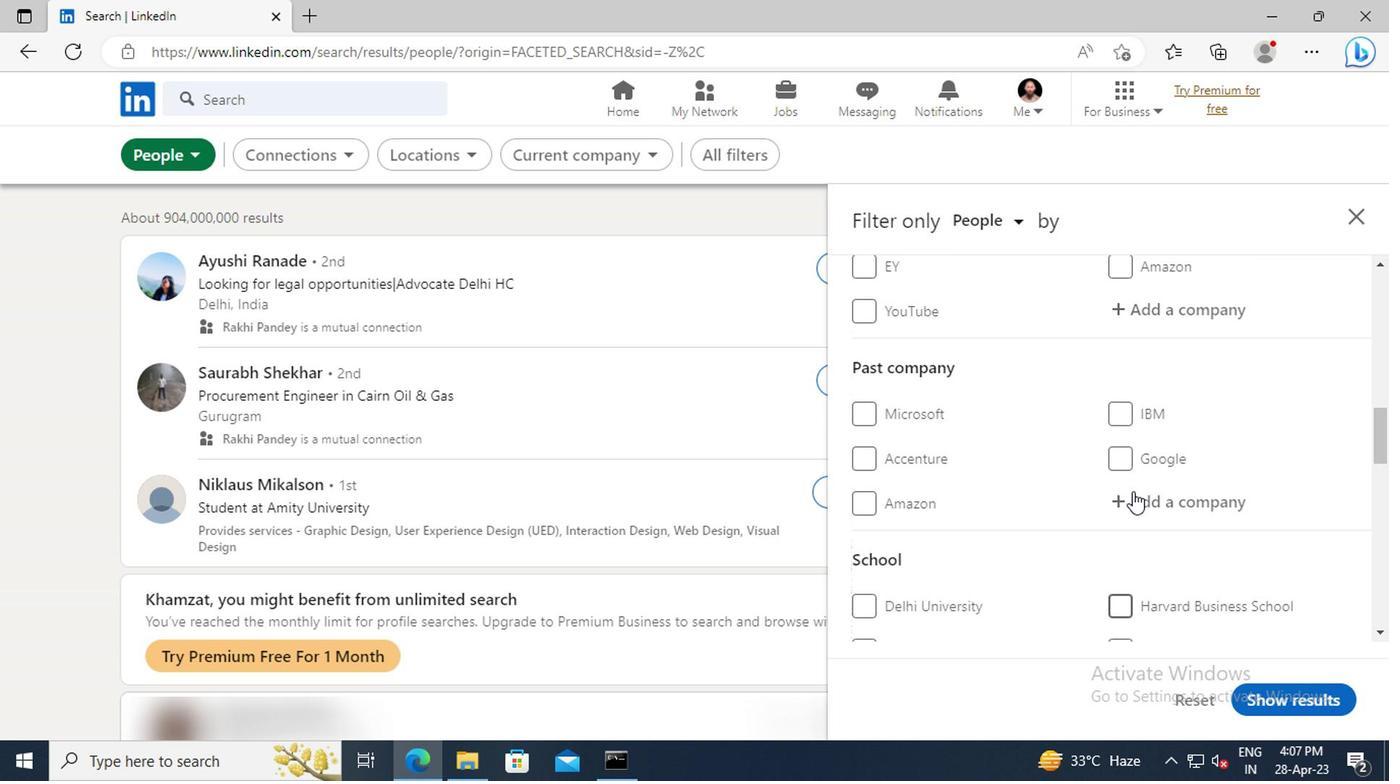 
Action: Mouse moved to (1136, 429)
Screenshot: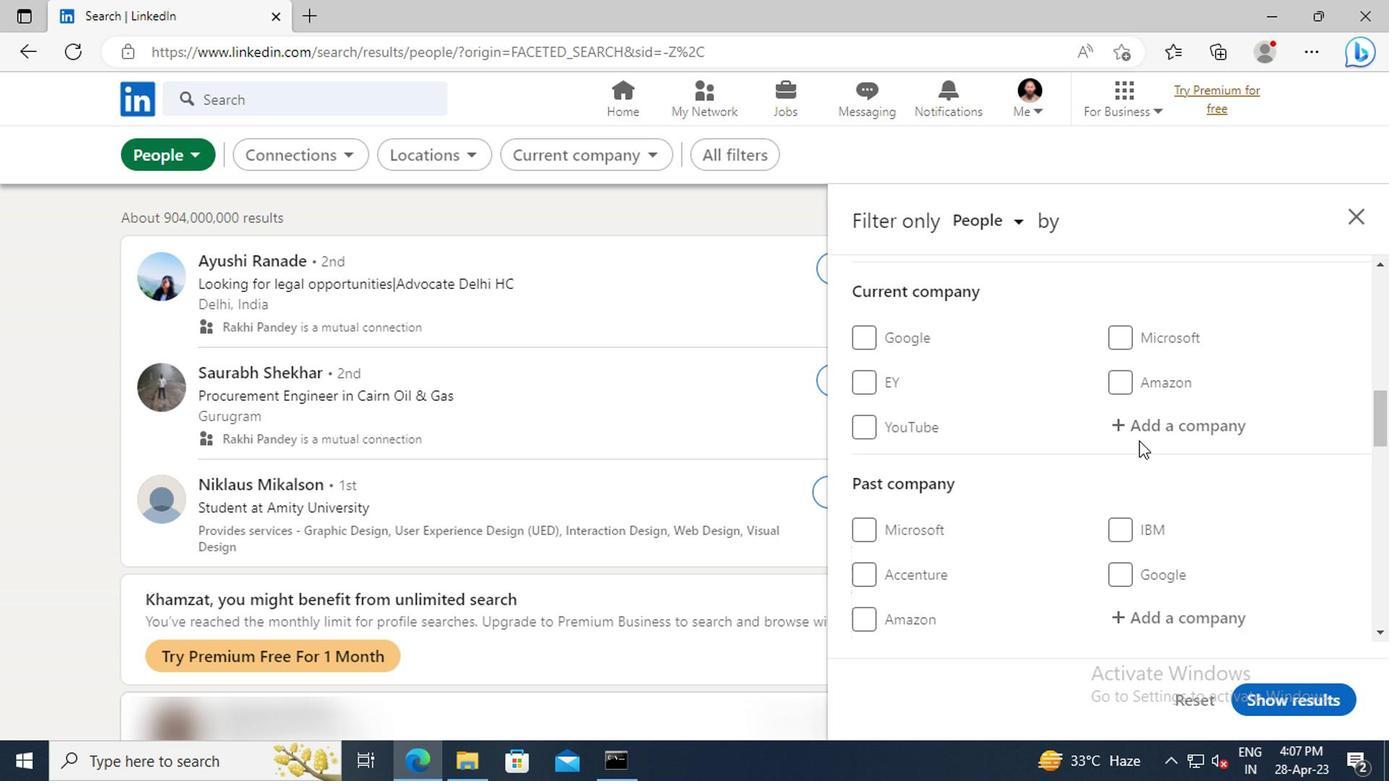
Action: Mouse pressed left at (1136, 429)
Screenshot: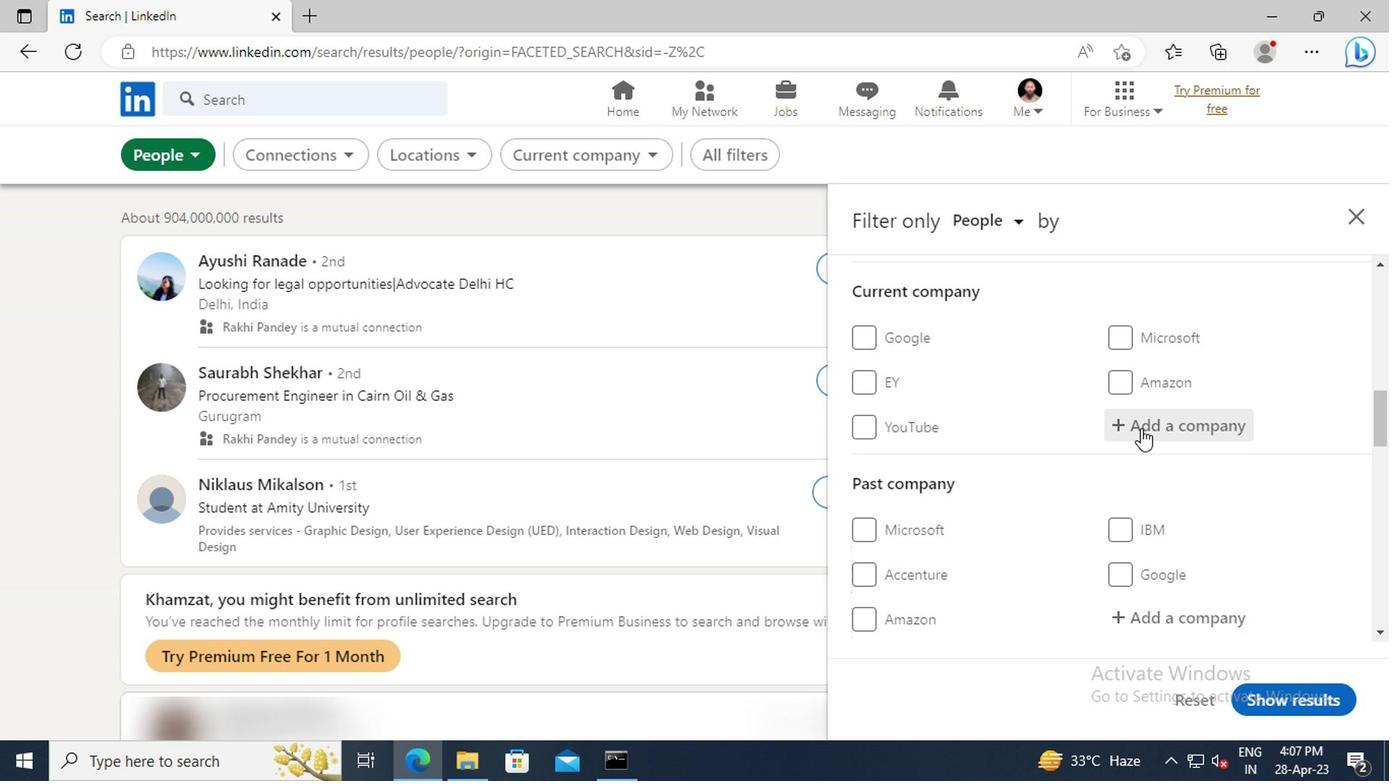 
Action: Mouse moved to (1120, 434)
Screenshot: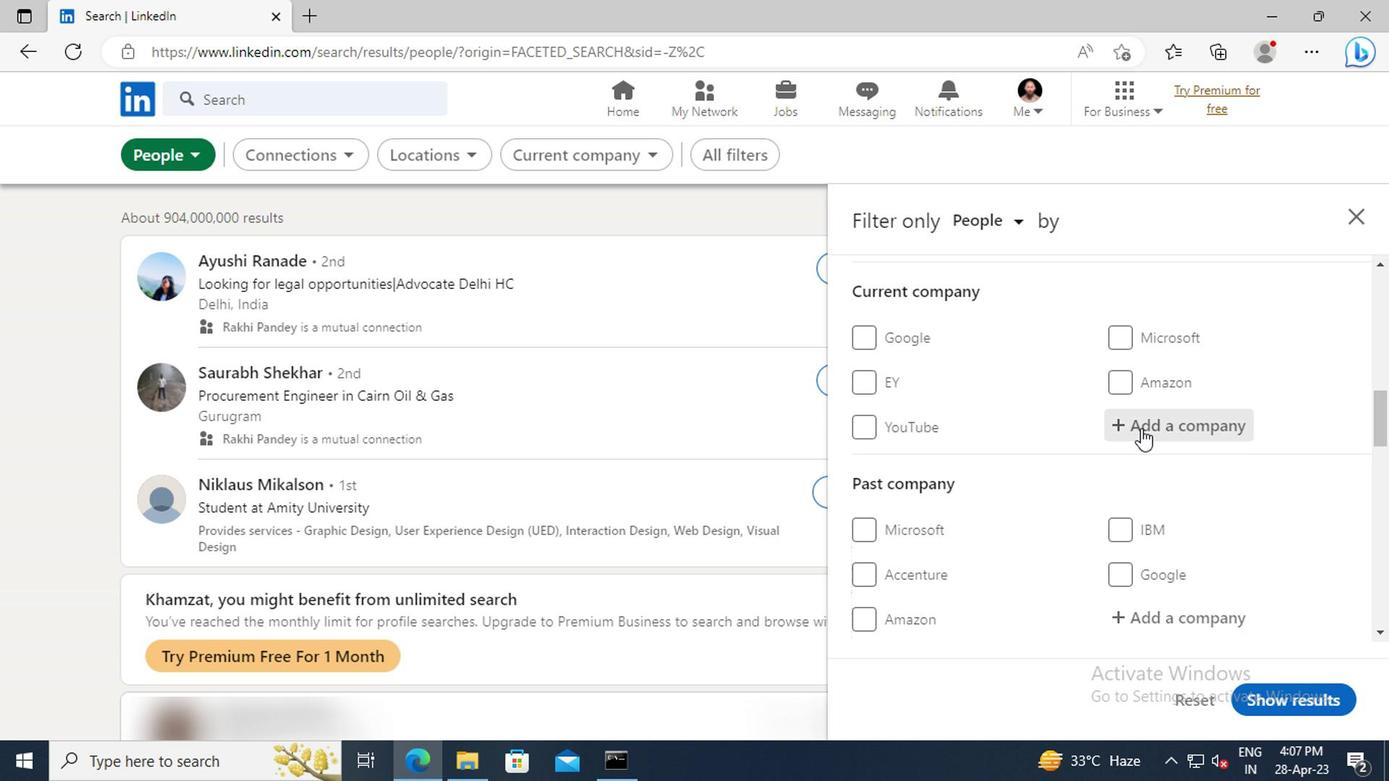 
Action: Key pressed <Key.shift>IN<Key.shift>CONNECTORS<Key.space>-
Screenshot: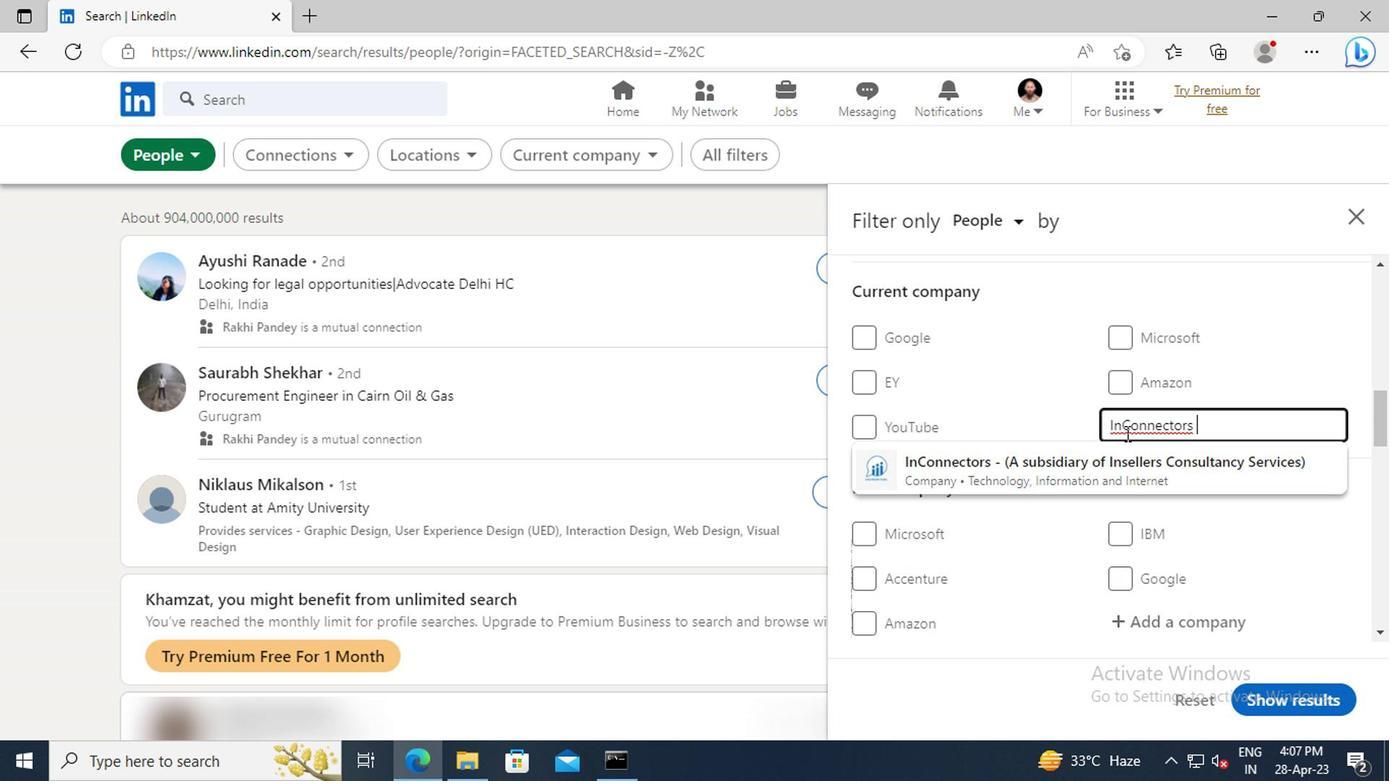 
Action: Mouse moved to (1120, 460)
Screenshot: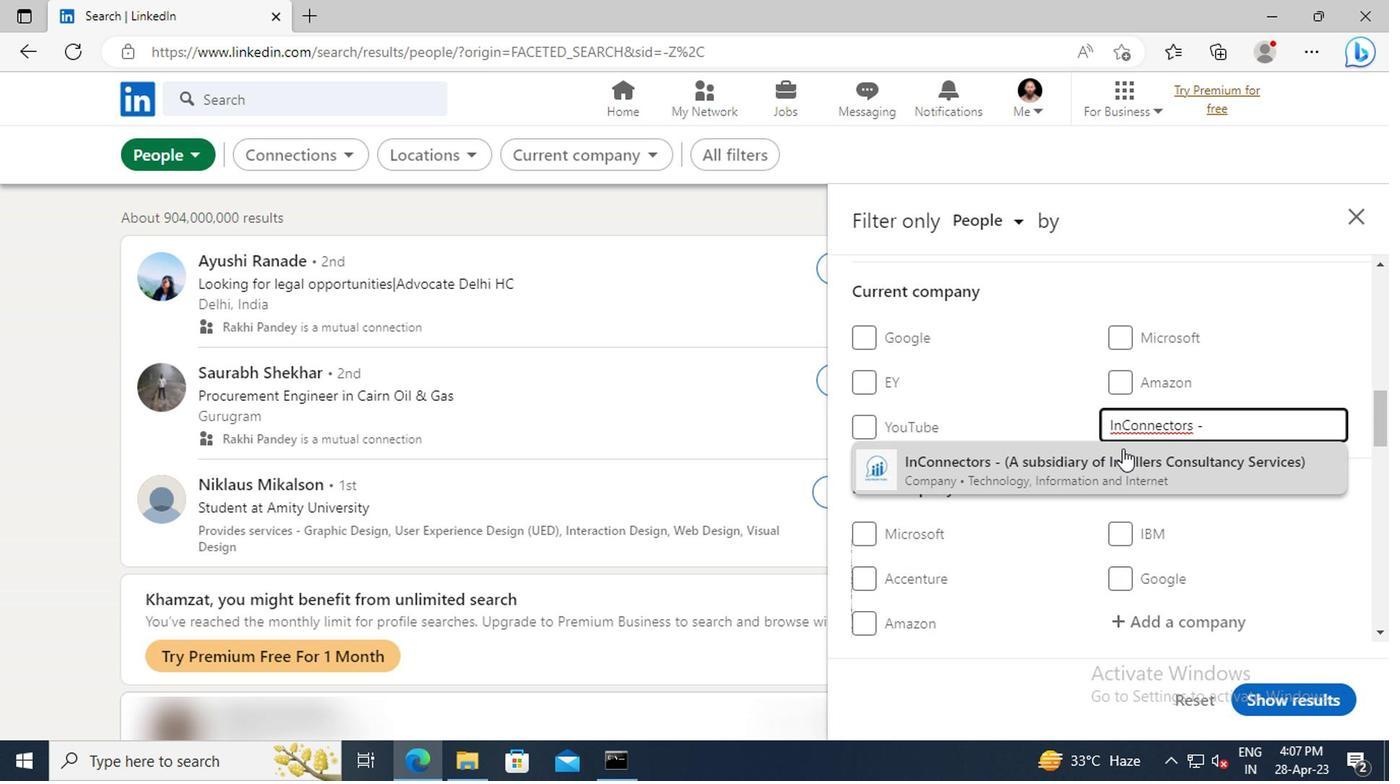 
Action: Mouse pressed left at (1120, 460)
Screenshot: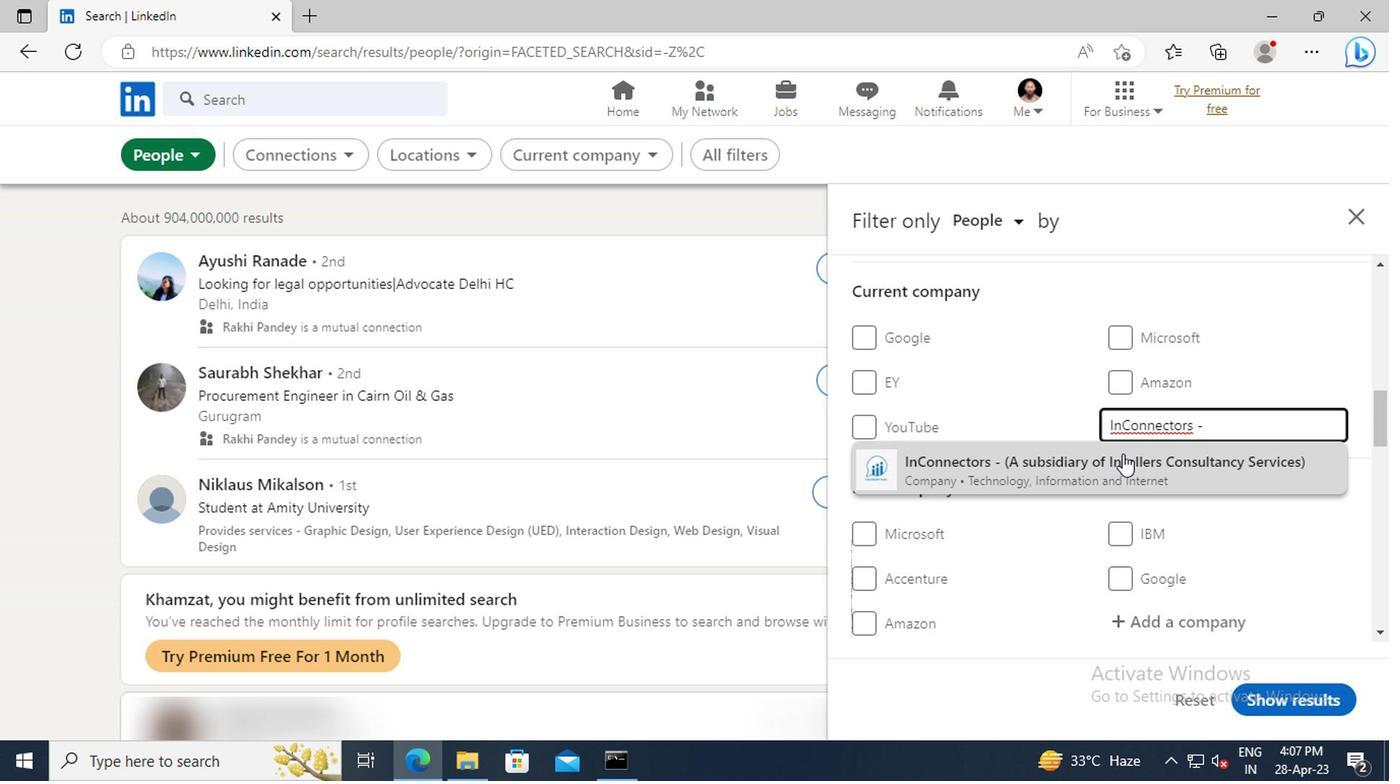 
Action: Mouse scrolled (1120, 460) with delta (0, 0)
Screenshot: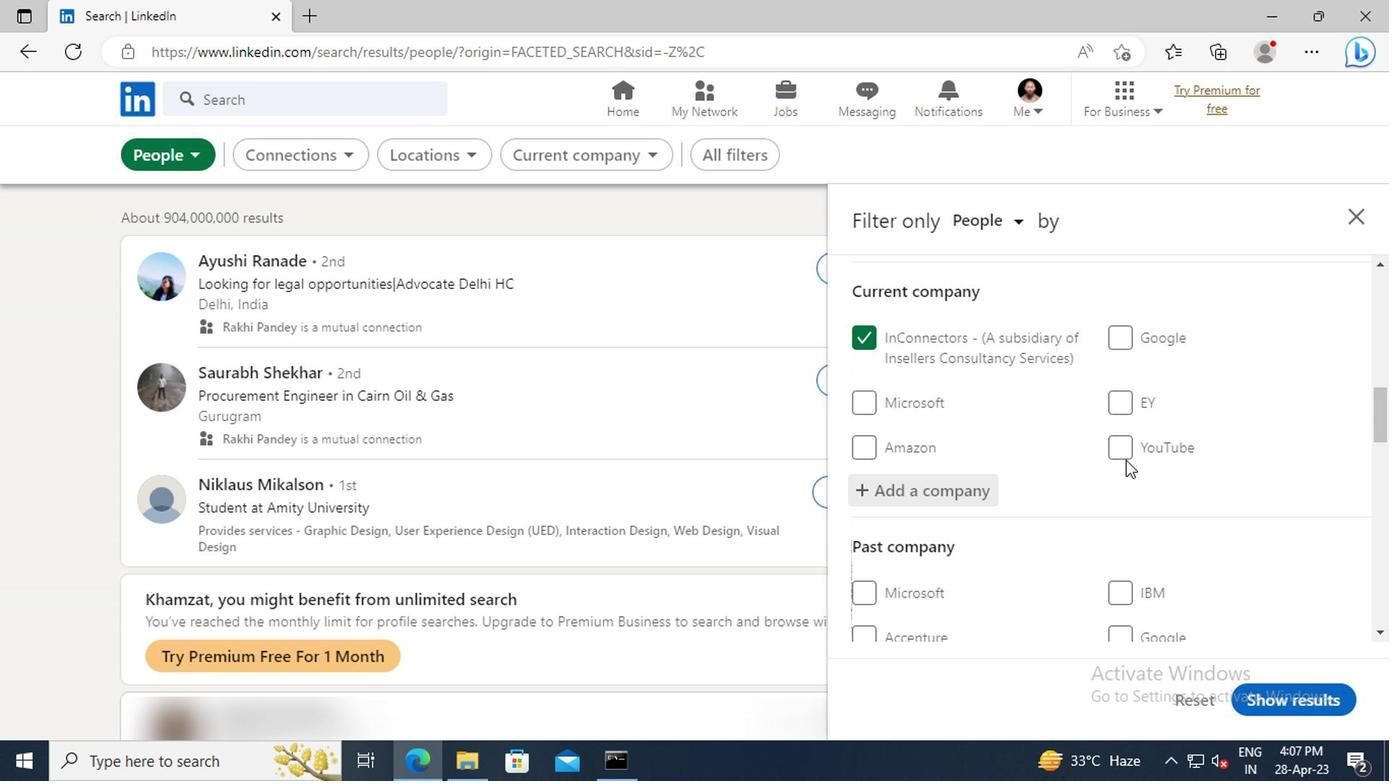 
Action: Mouse scrolled (1120, 460) with delta (0, 0)
Screenshot: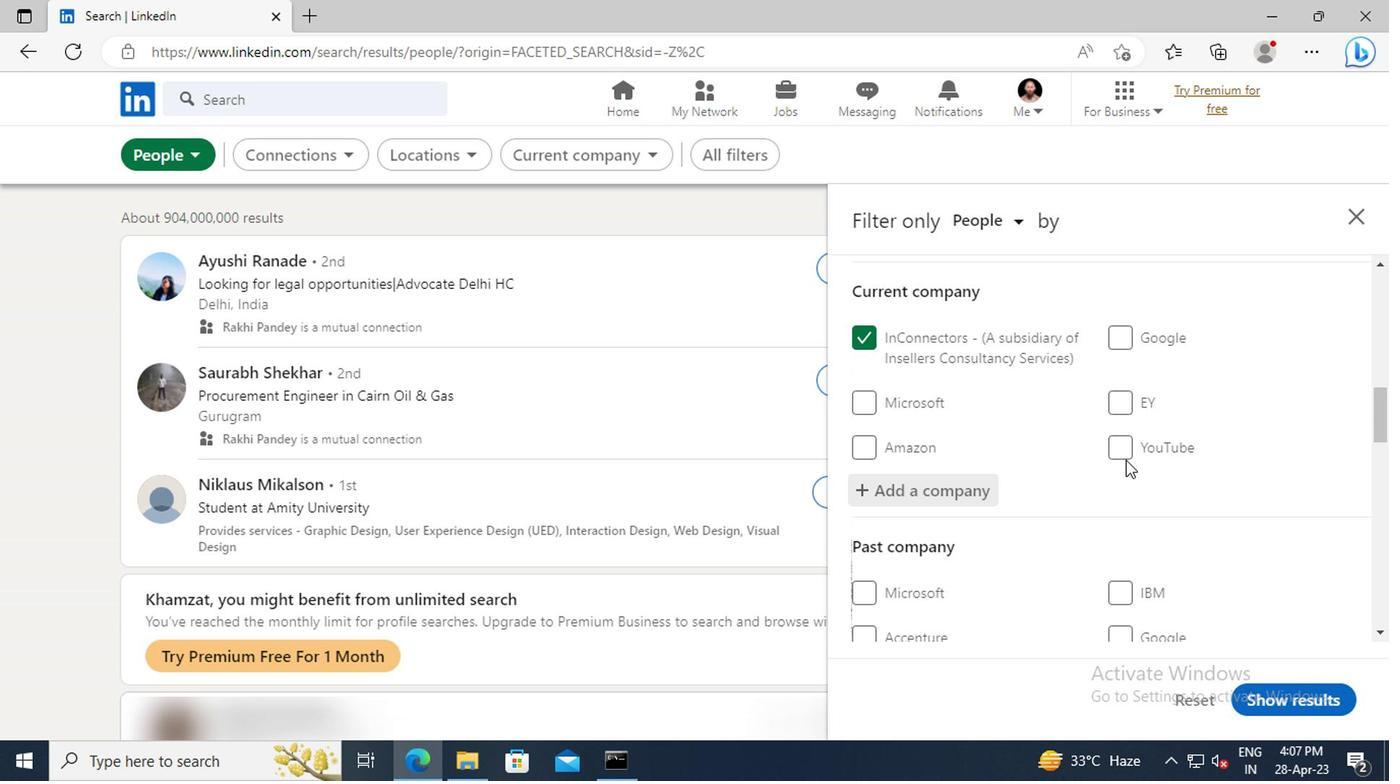 
Action: Mouse scrolled (1120, 460) with delta (0, 0)
Screenshot: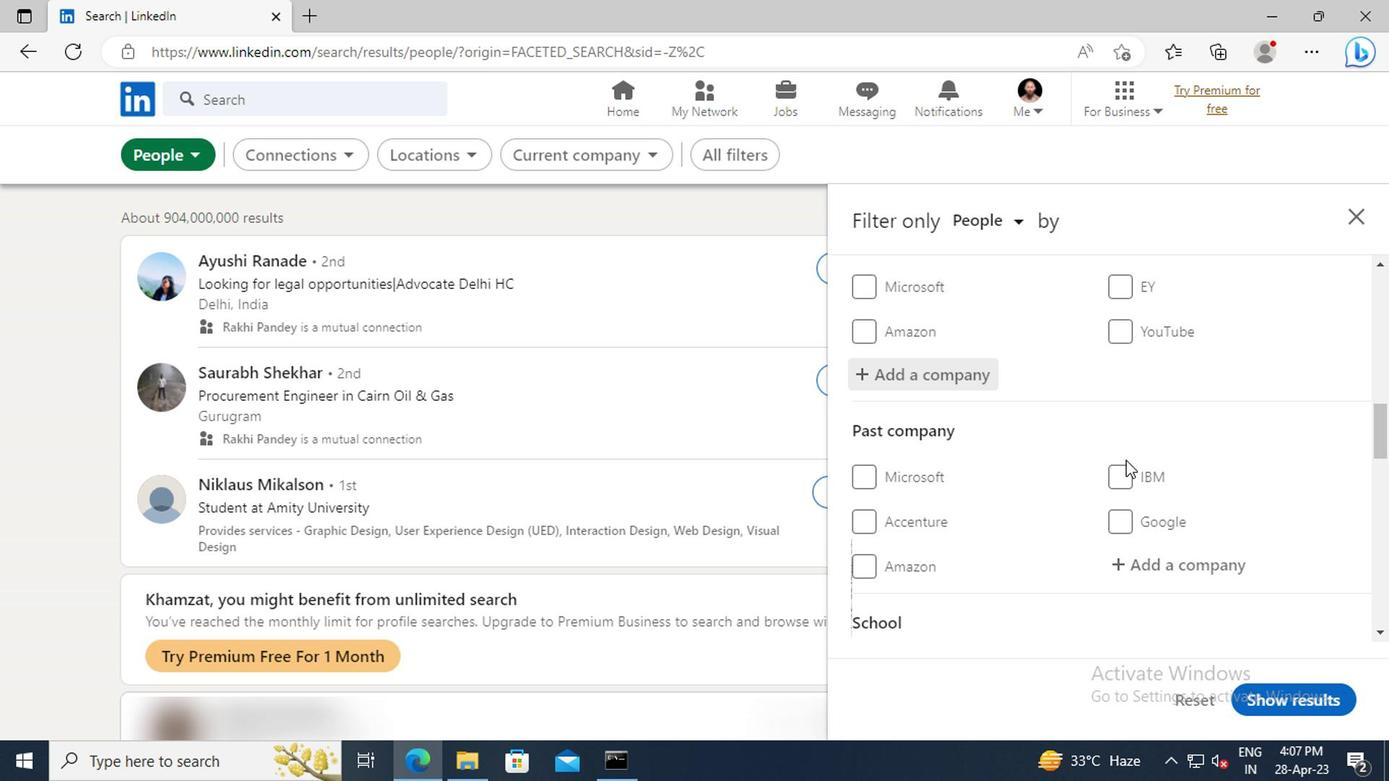 
Action: Mouse scrolled (1120, 460) with delta (0, 0)
Screenshot: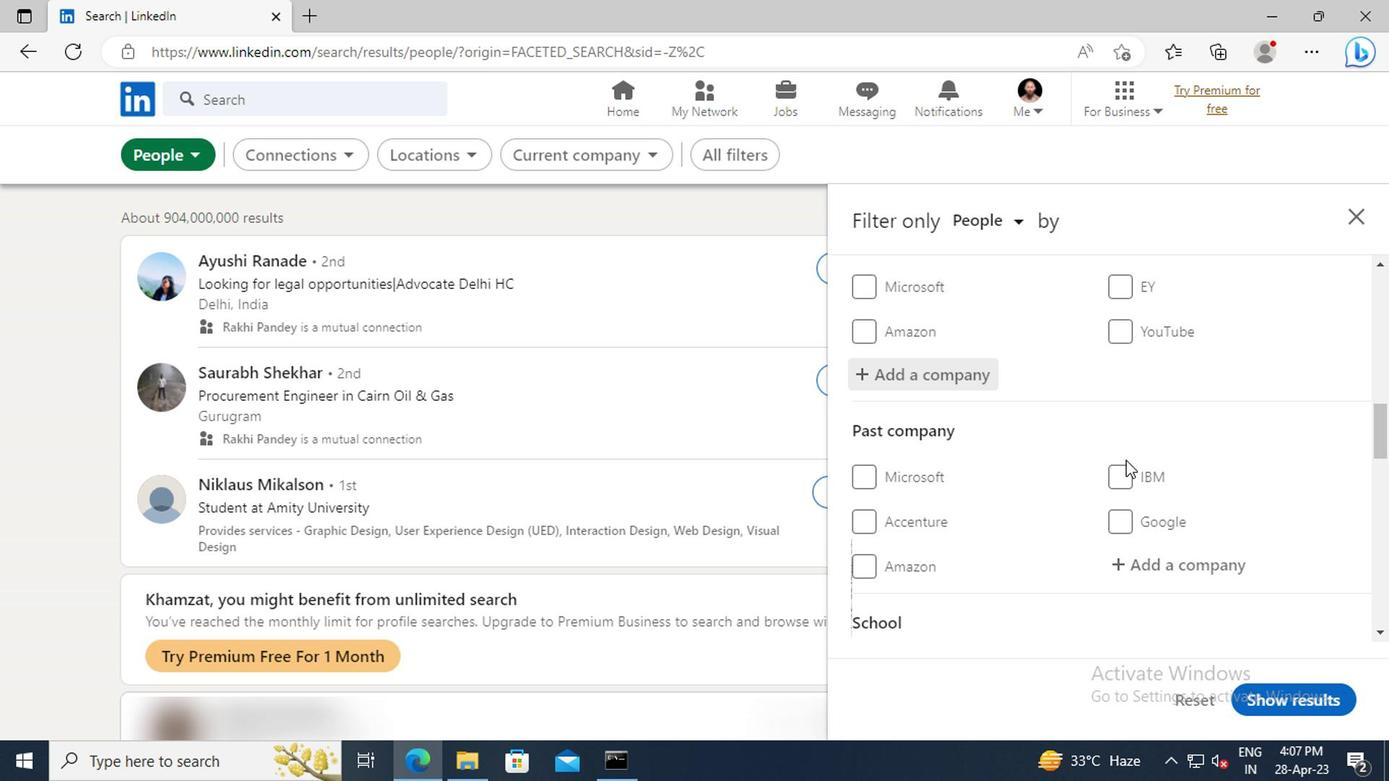 
Action: Mouse scrolled (1120, 460) with delta (0, 0)
Screenshot: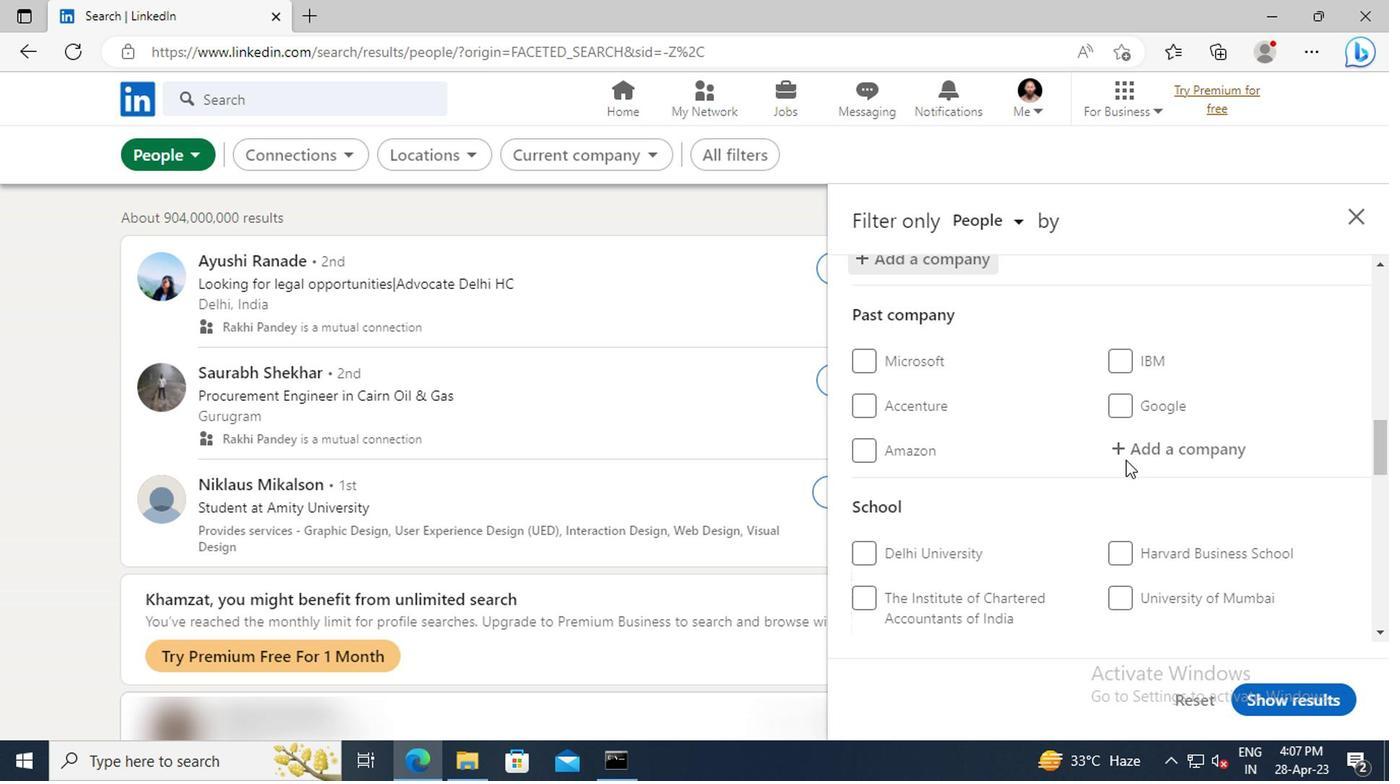 
Action: Mouse scrolled (1120, 460) with delta (0, 0)
Screenshot: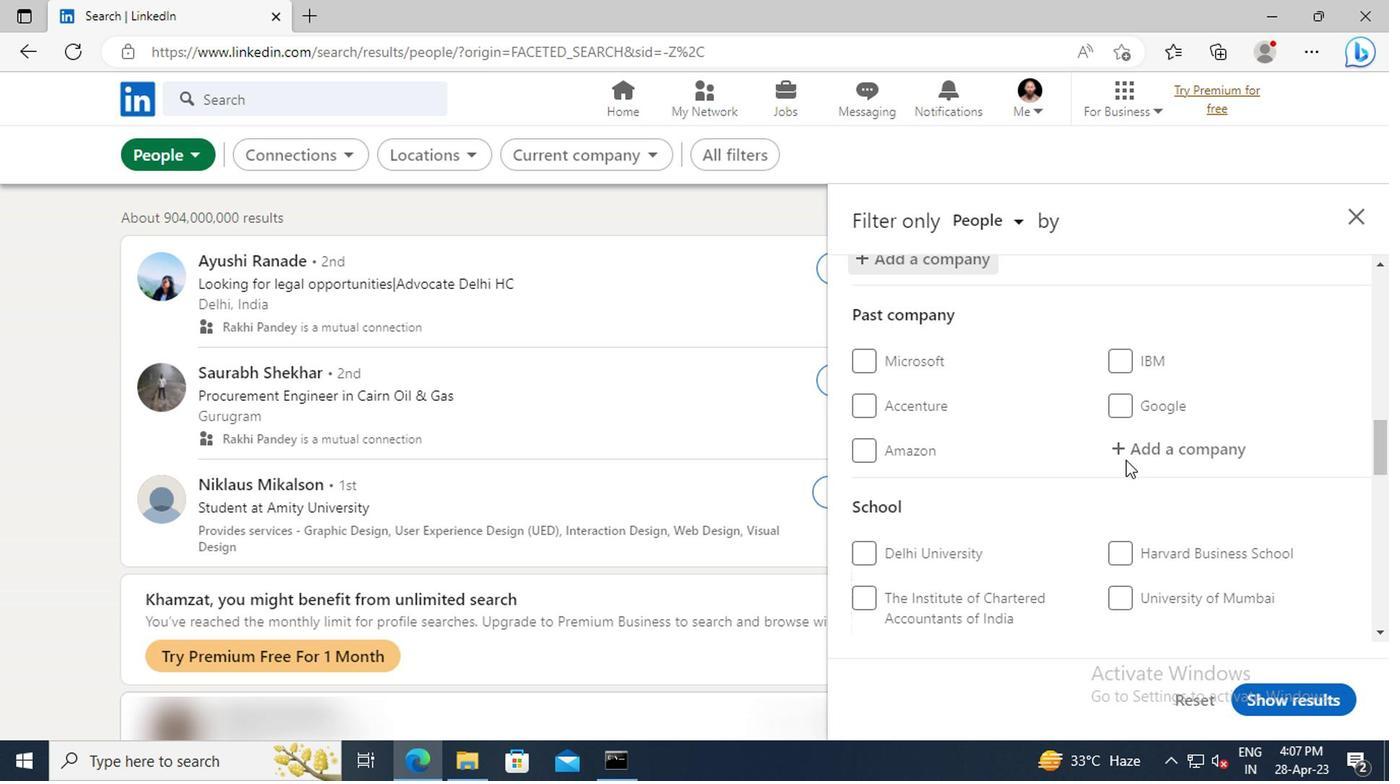
Action: Mouse scrolled (1120, 460) with delta (0, 0)
Screenshot: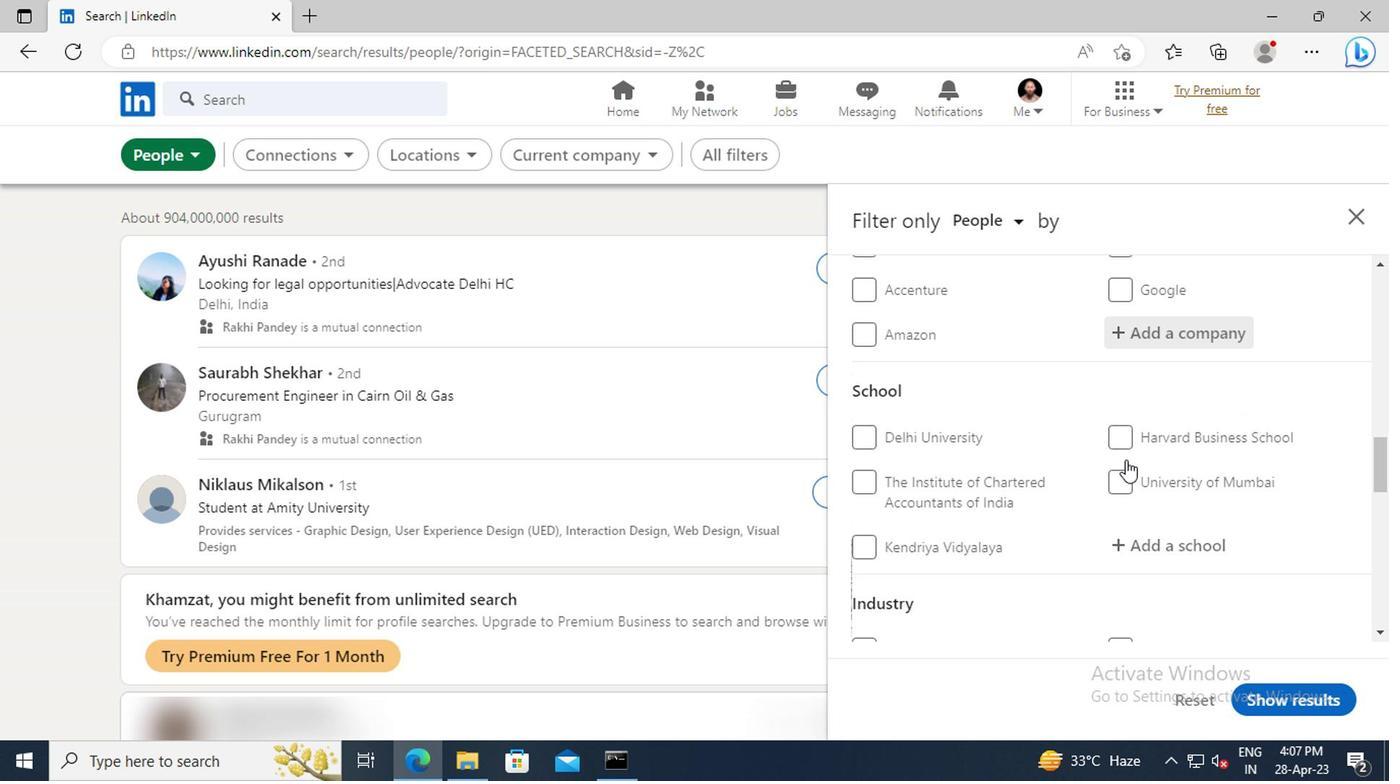 
Action: Mouse moved to (1126, 487)
Screenshot: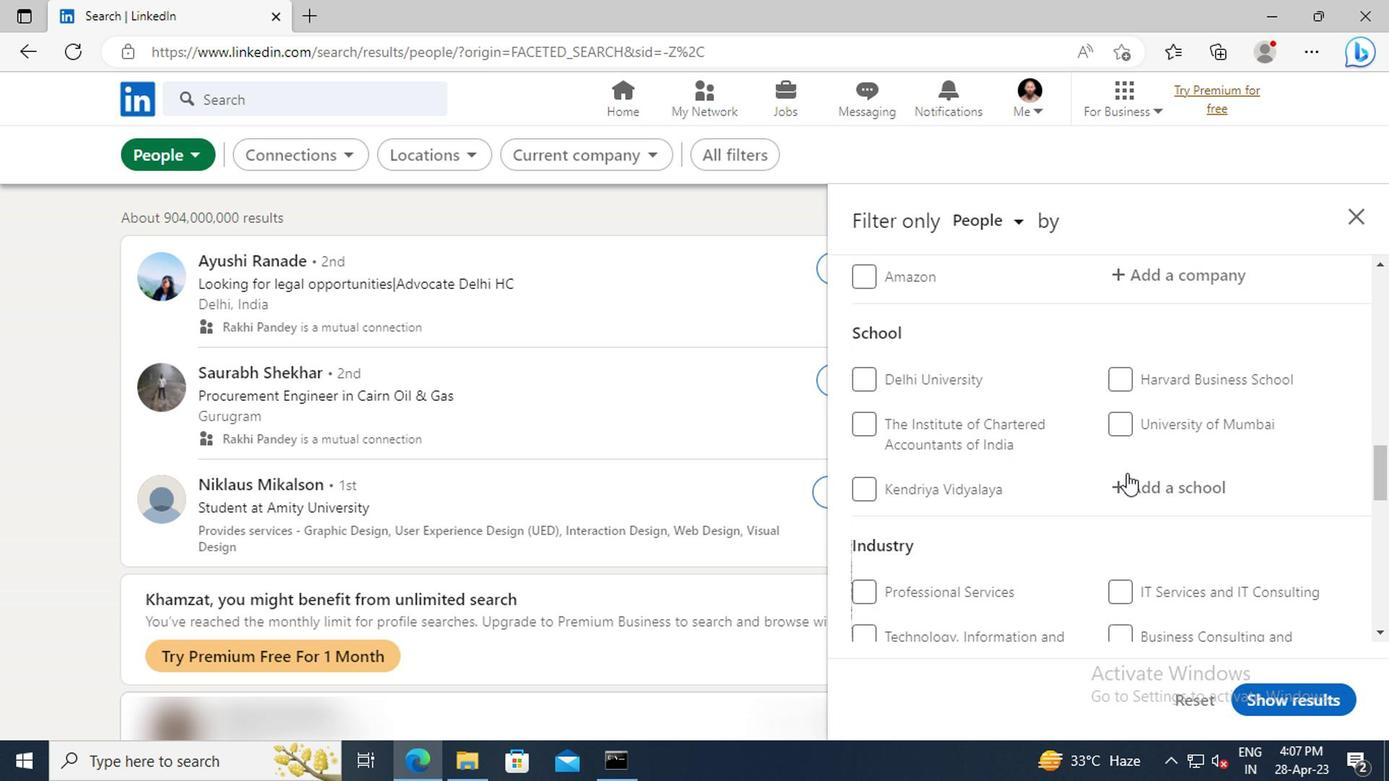 
Action: Mouse pressed left at (1126, 487)
Screenshot: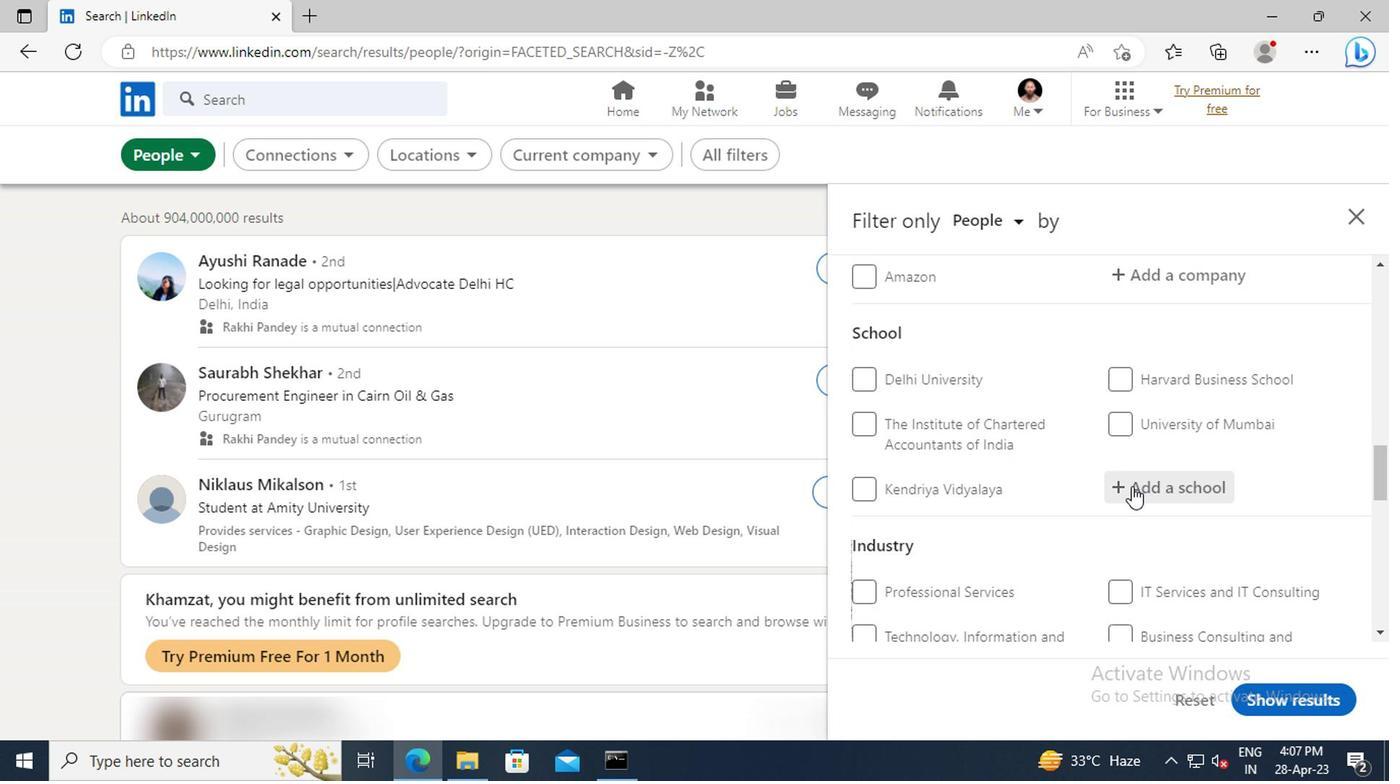 
Action: Key pressed <Key.shift>TKIET<Key.shift>(
Screenshot: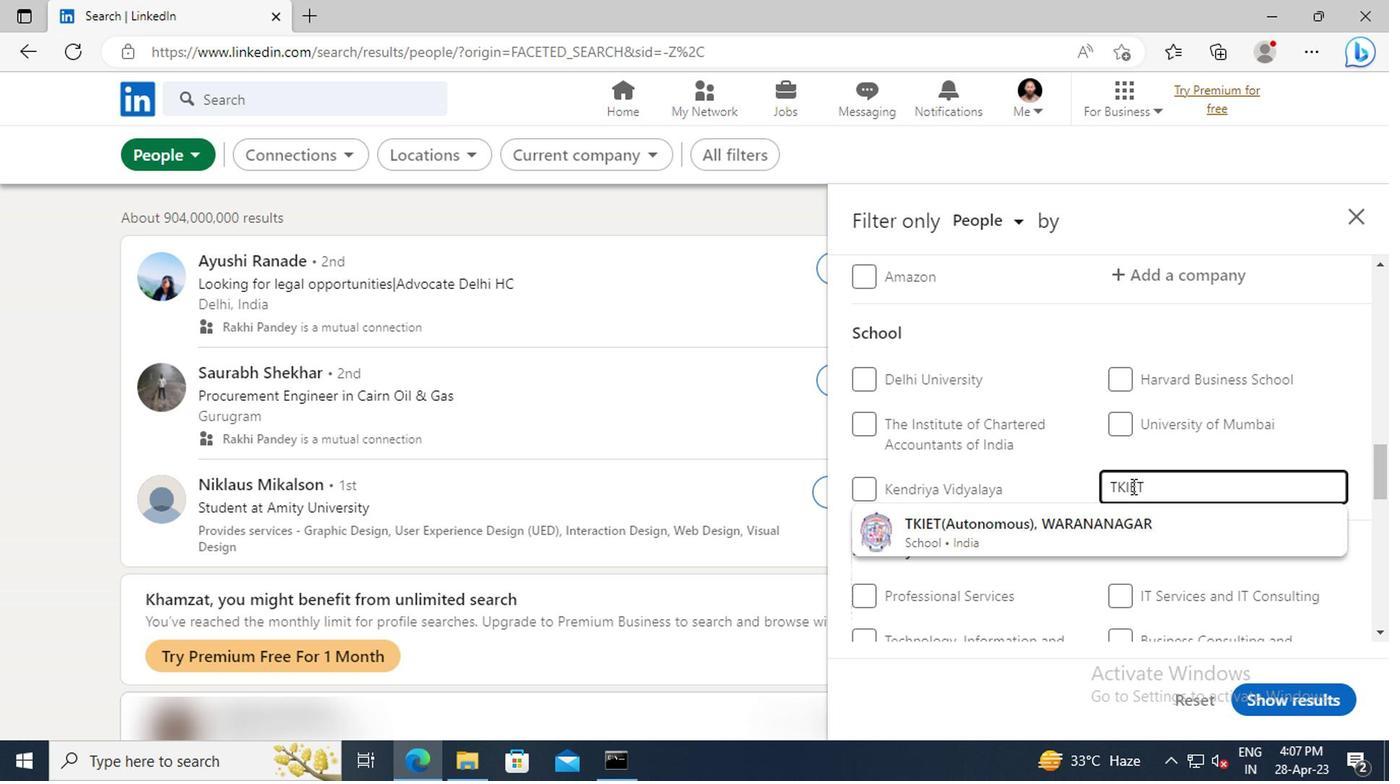 
Action: Mouse moved to (1121, 523)
Screenshot: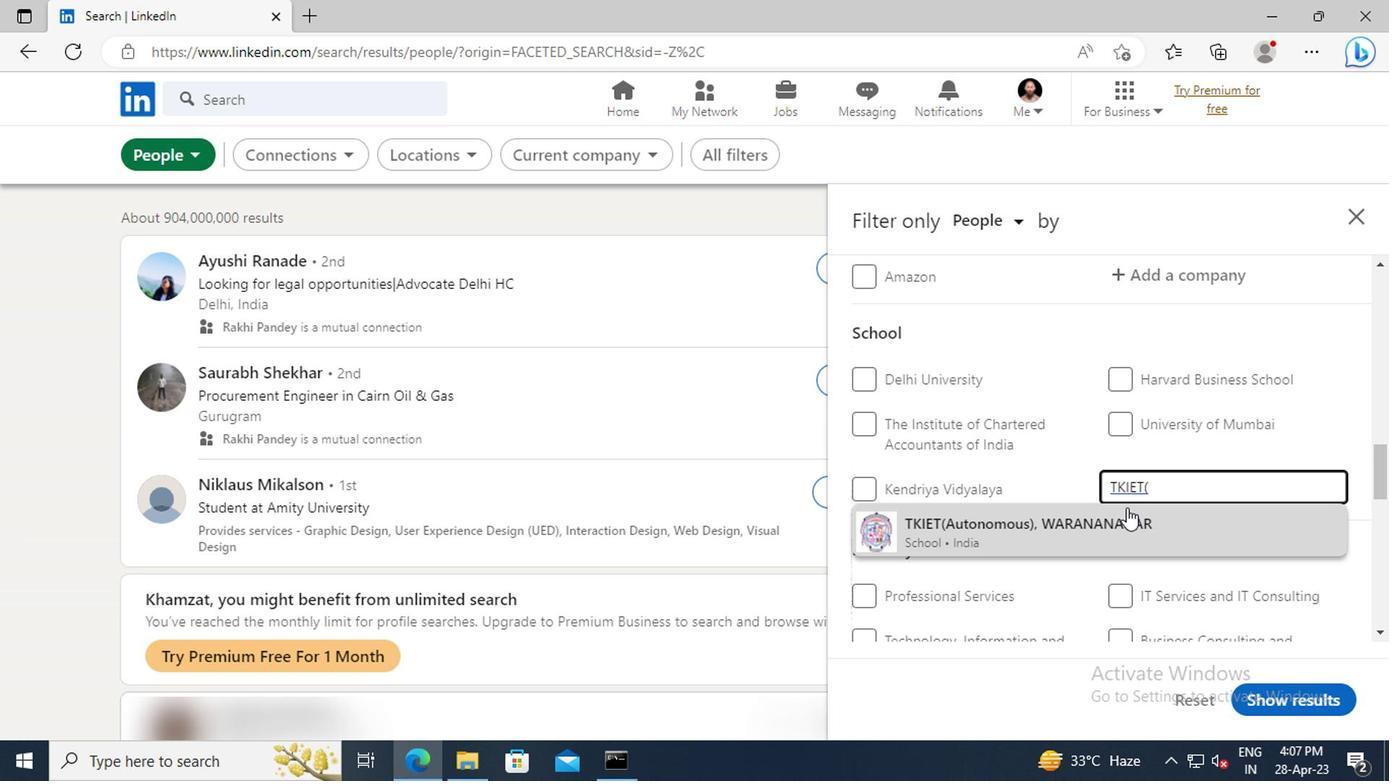 
Action: Mouse pressed left at (1121, 523)
Screenshot: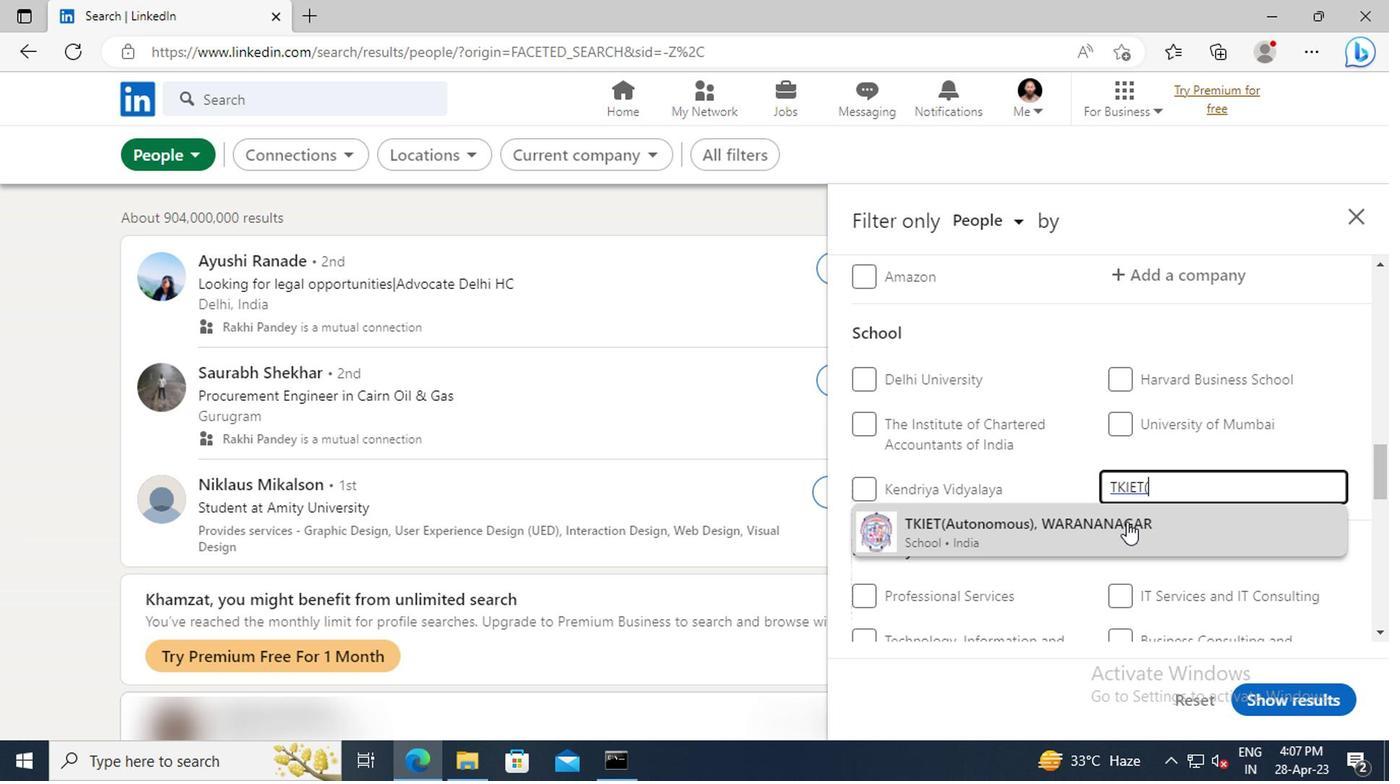 
Action: Mouse moved to (1118, 513)
Screenshot: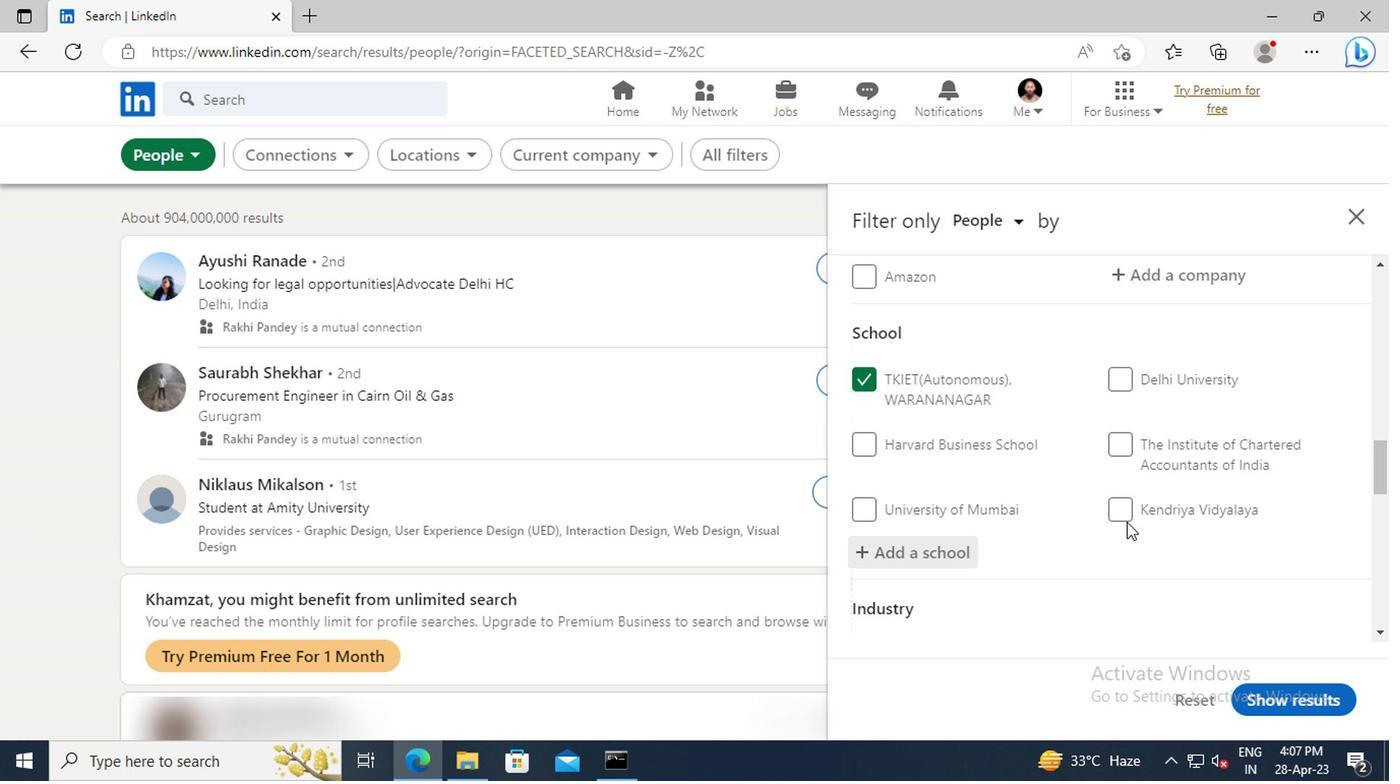 
Action: Mouse scrolled (1118, 512) with delta (0, 0)
Screenshot: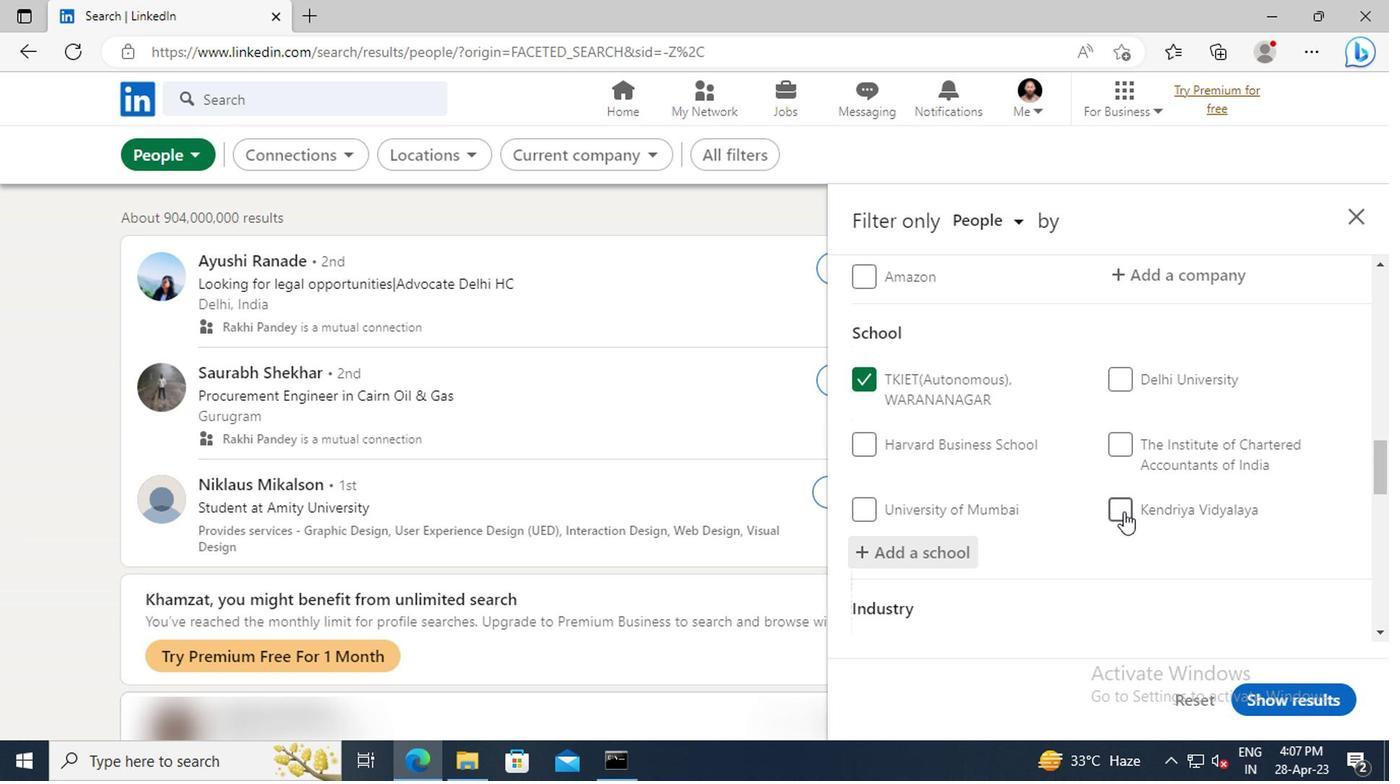 
Action: Mouse scrolled (1118, 512) with delta (0, 0)
Screenshot: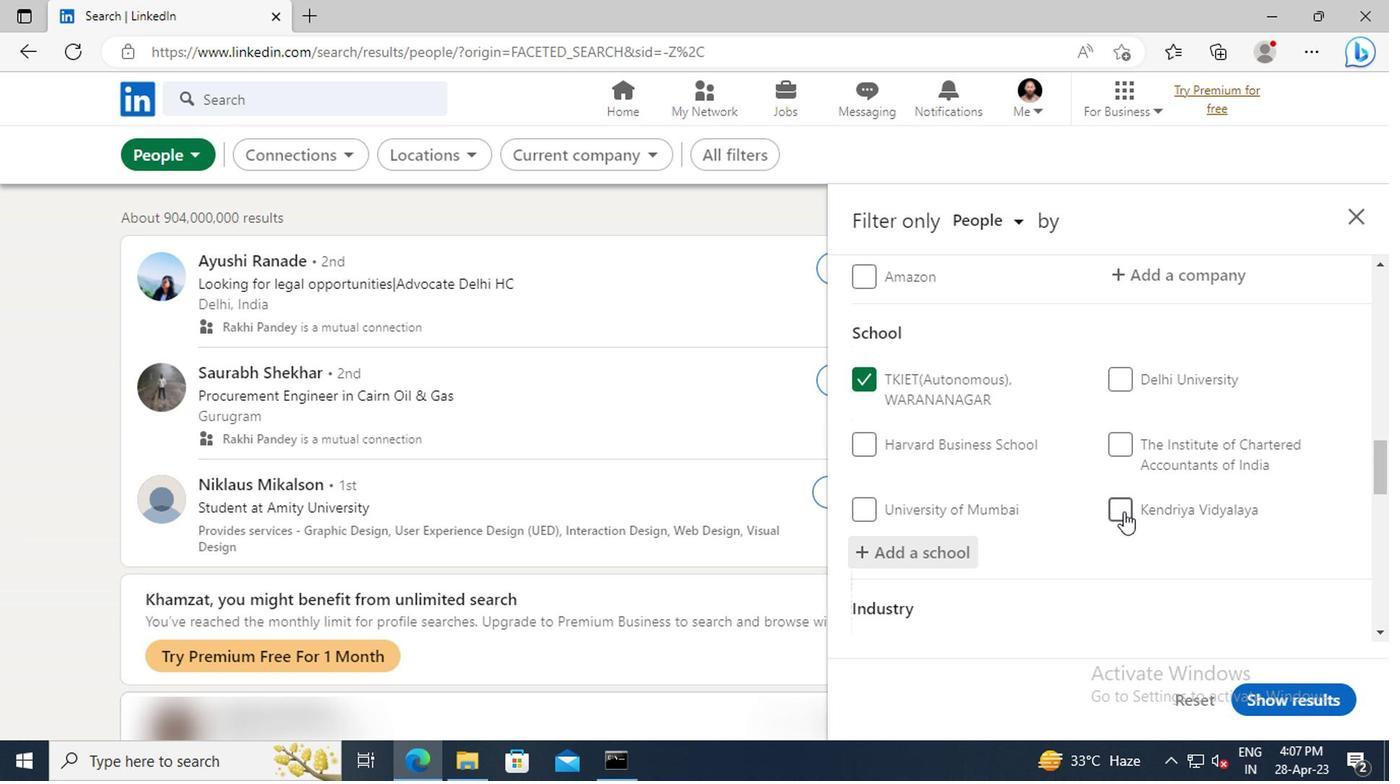 
Action: Mouse scrolled (1118, 512) with delta (0, 0)
Screenshot: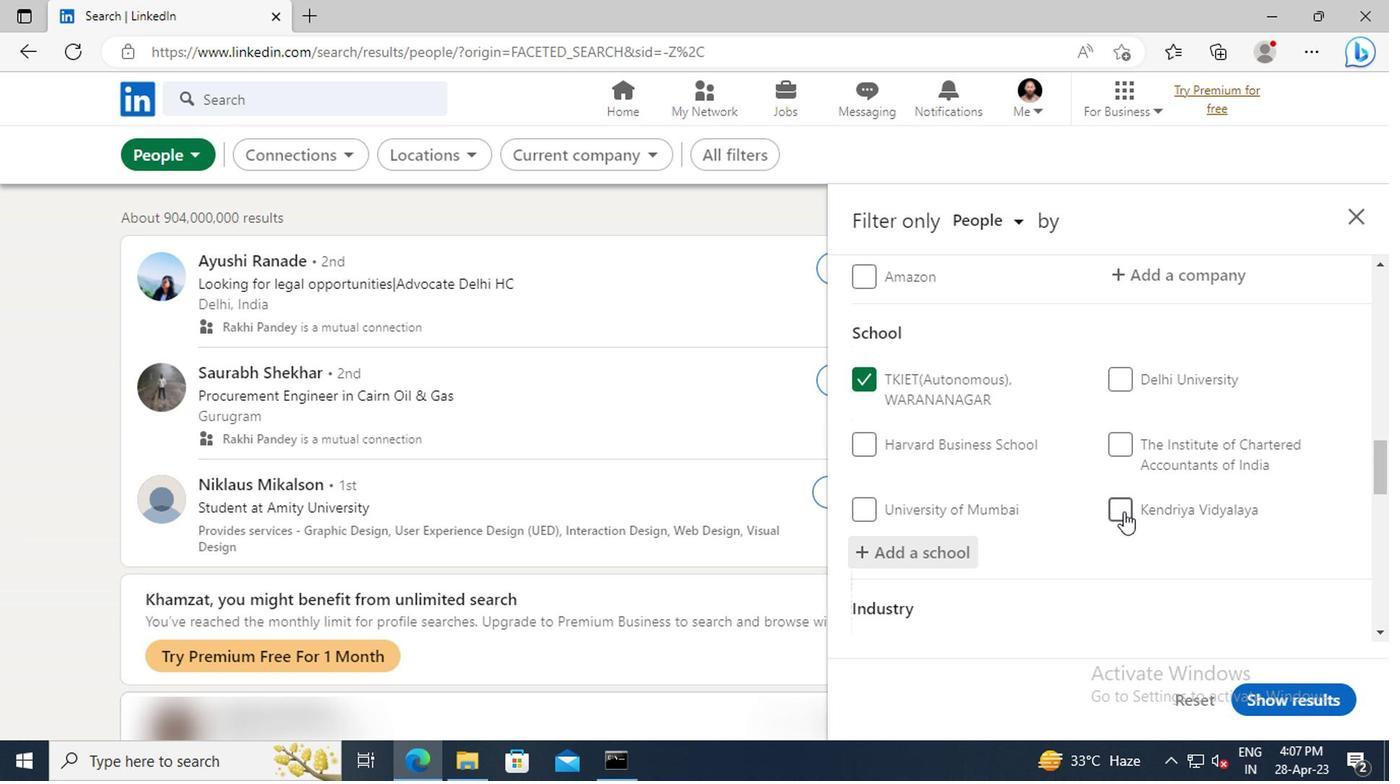 
Action: Mouse moved to (1118, 502)
Screenshot: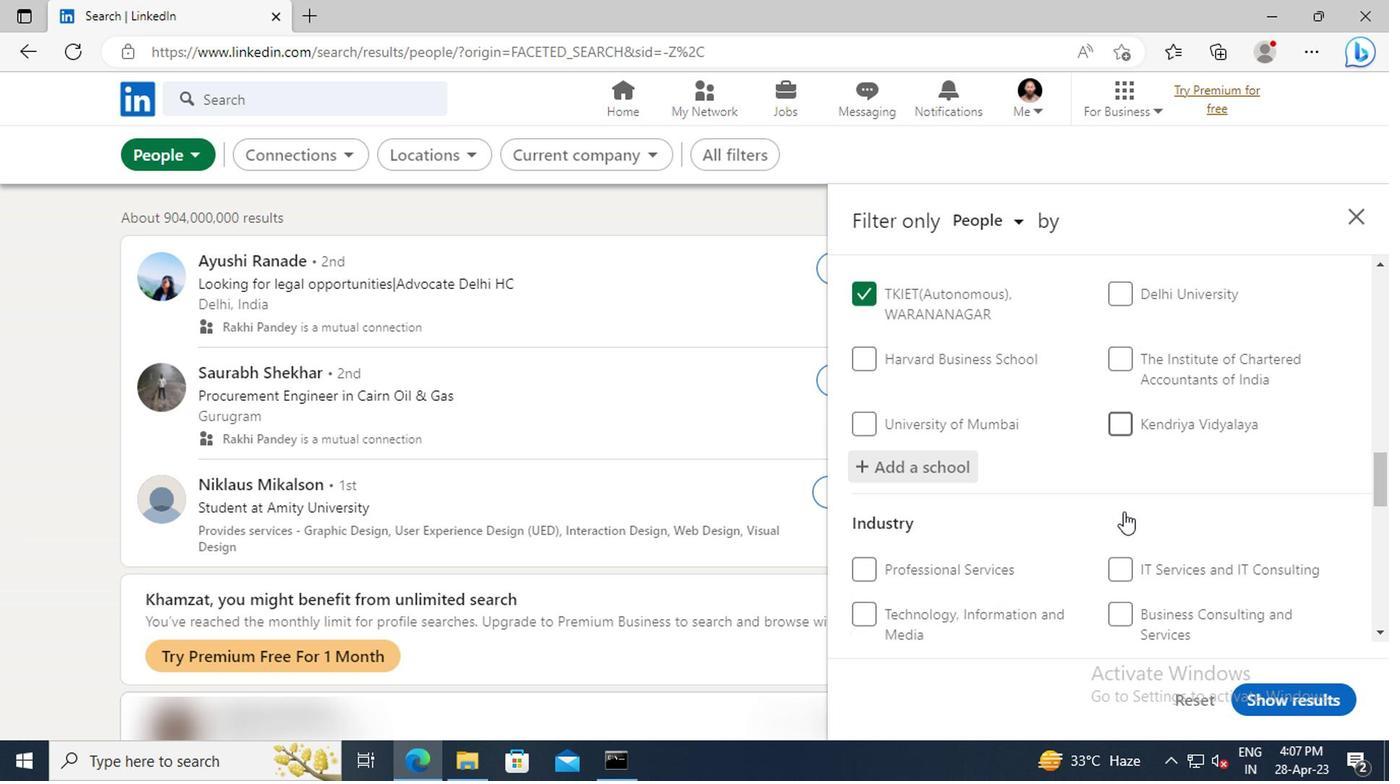 
Action: Mouse scrolled (1118, 500) with delta (0, -1)
Screenshot: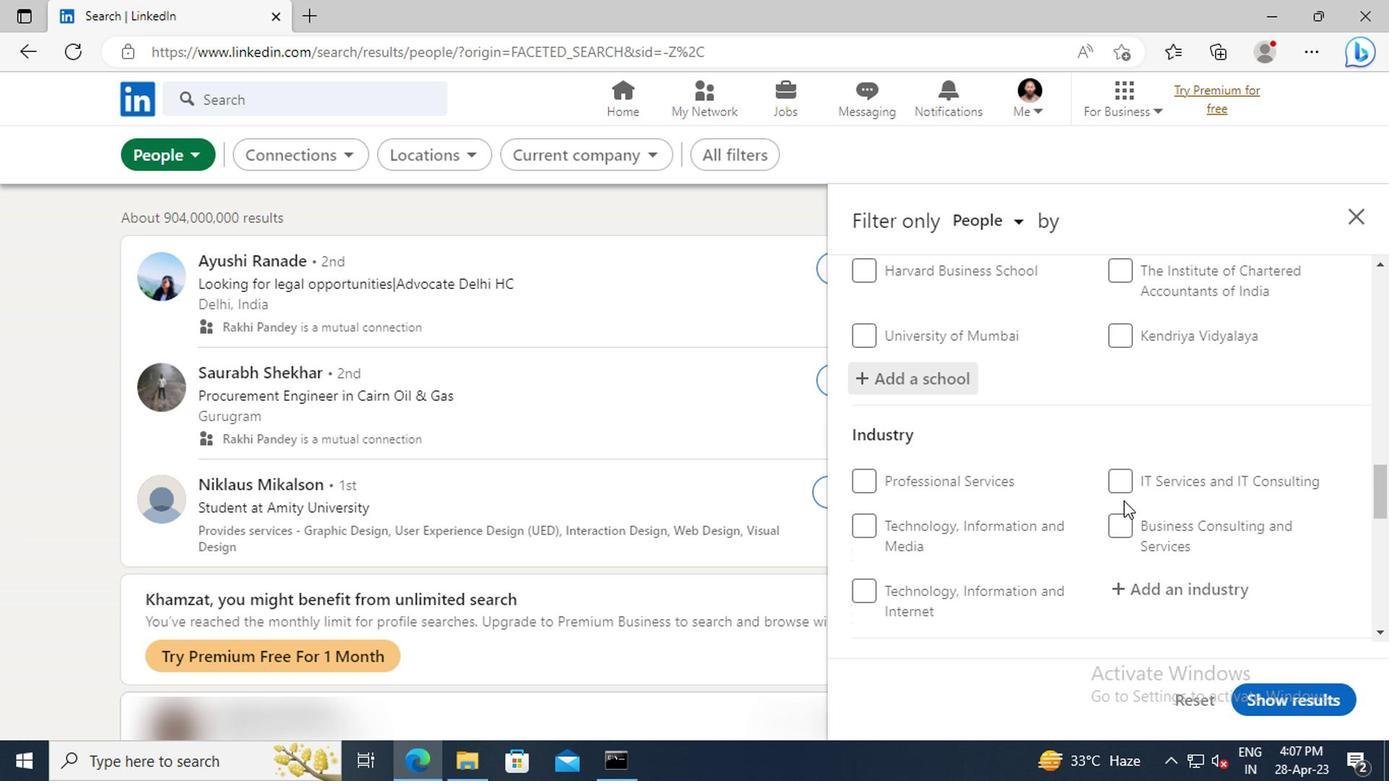 
Action: Mouse scrolled (1118, 500) with delta (0, -1)
Screenshot: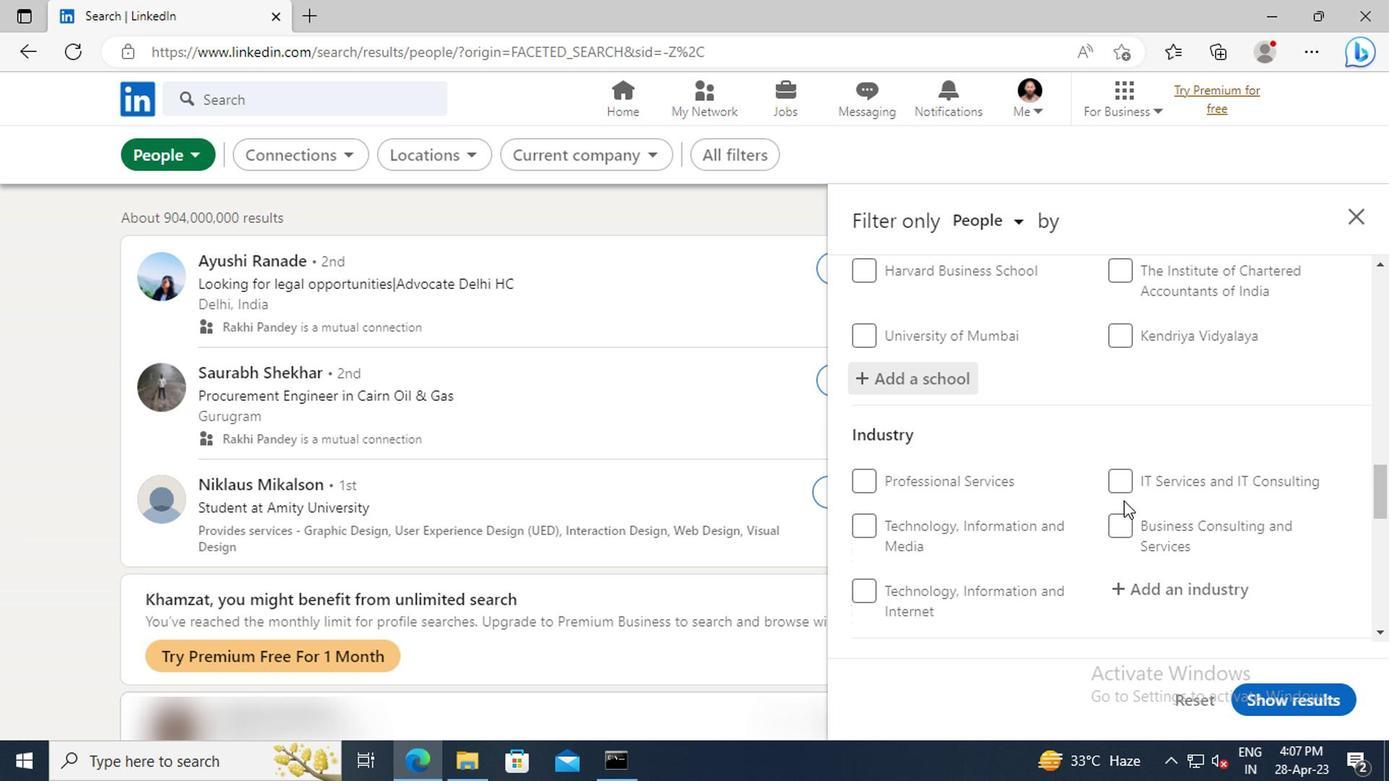 
Action: Mouse moved to (1126, 480)
Screenshot: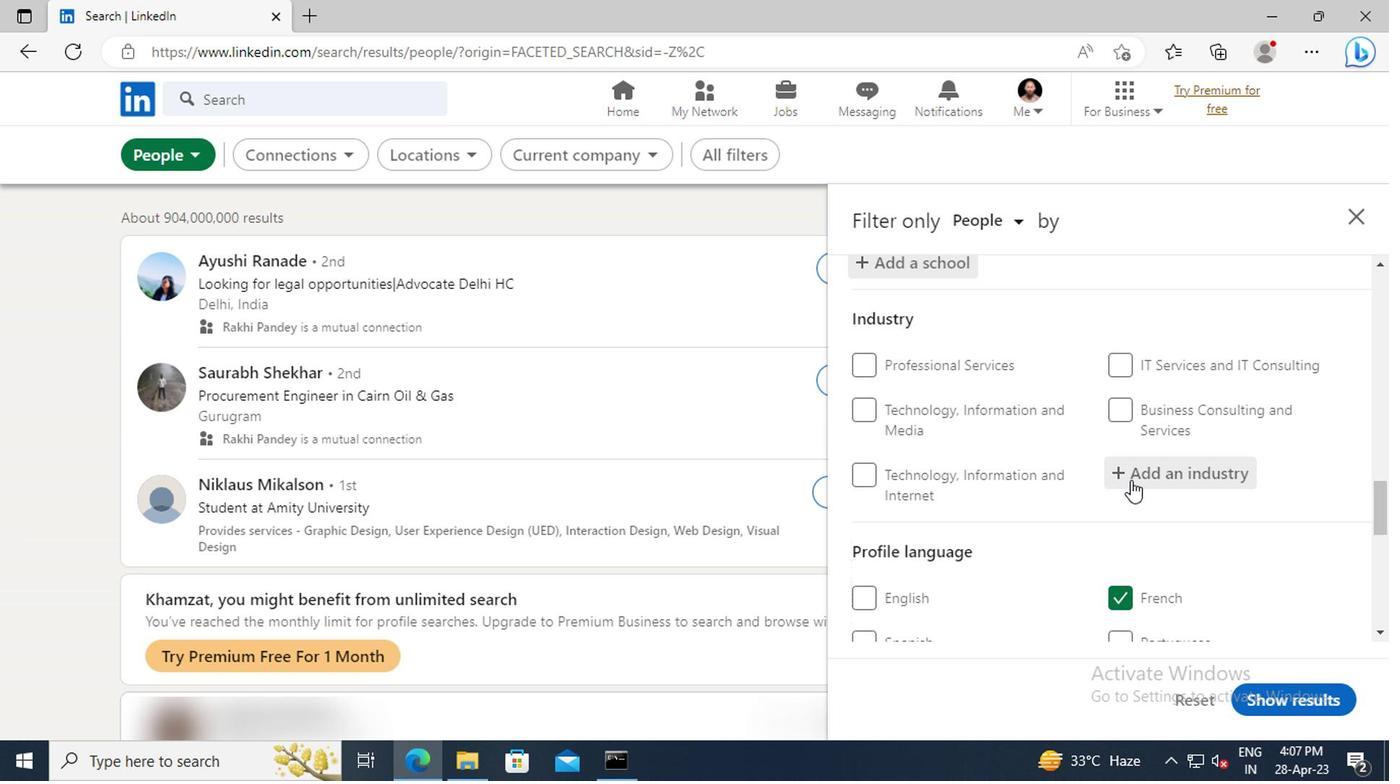 
Action: Mouse pressed left at (1126, 480)
Screenshot: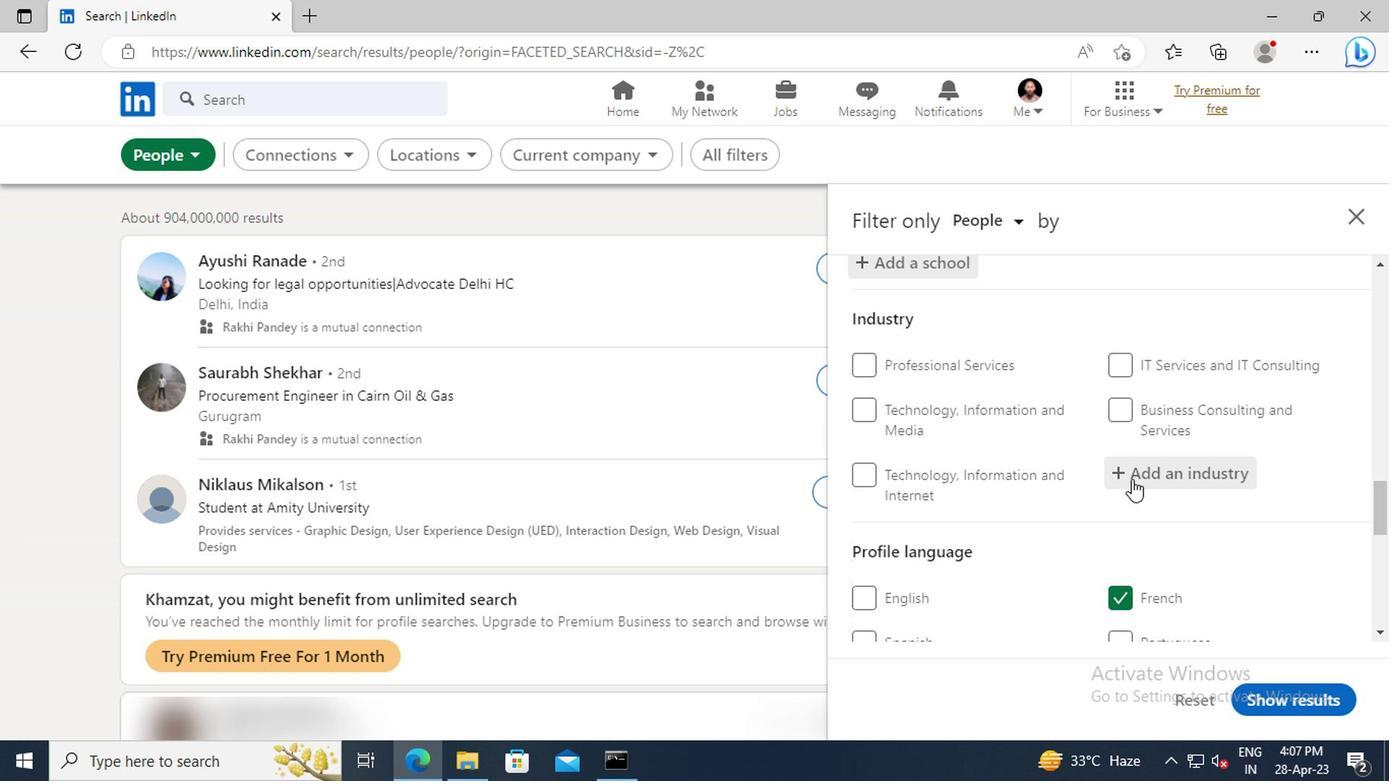 
Action: Mouse moved to (1125, 482)
Screenshot: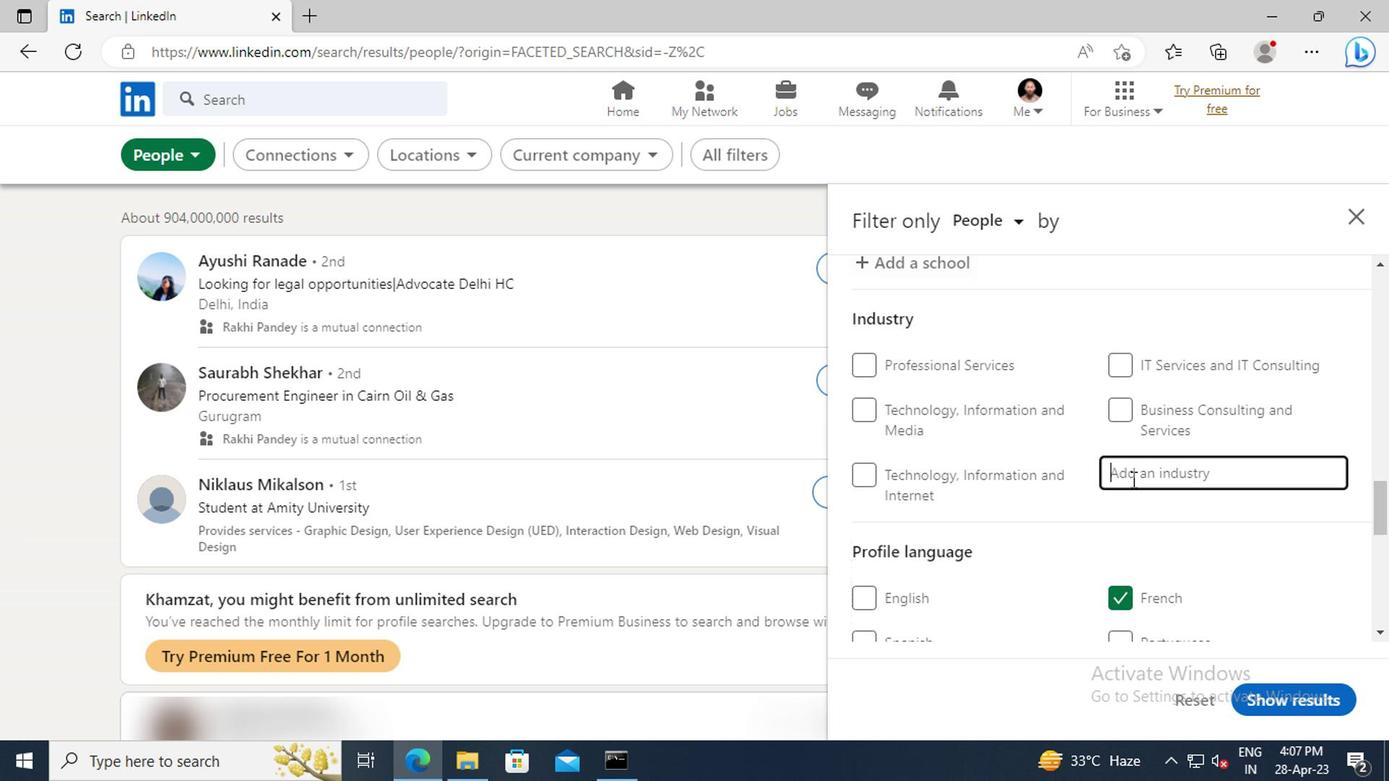 
Action: Key pressed <Key.shift>ALTERNATIVE<Key.space><Key.shift>DIS
Screenshot: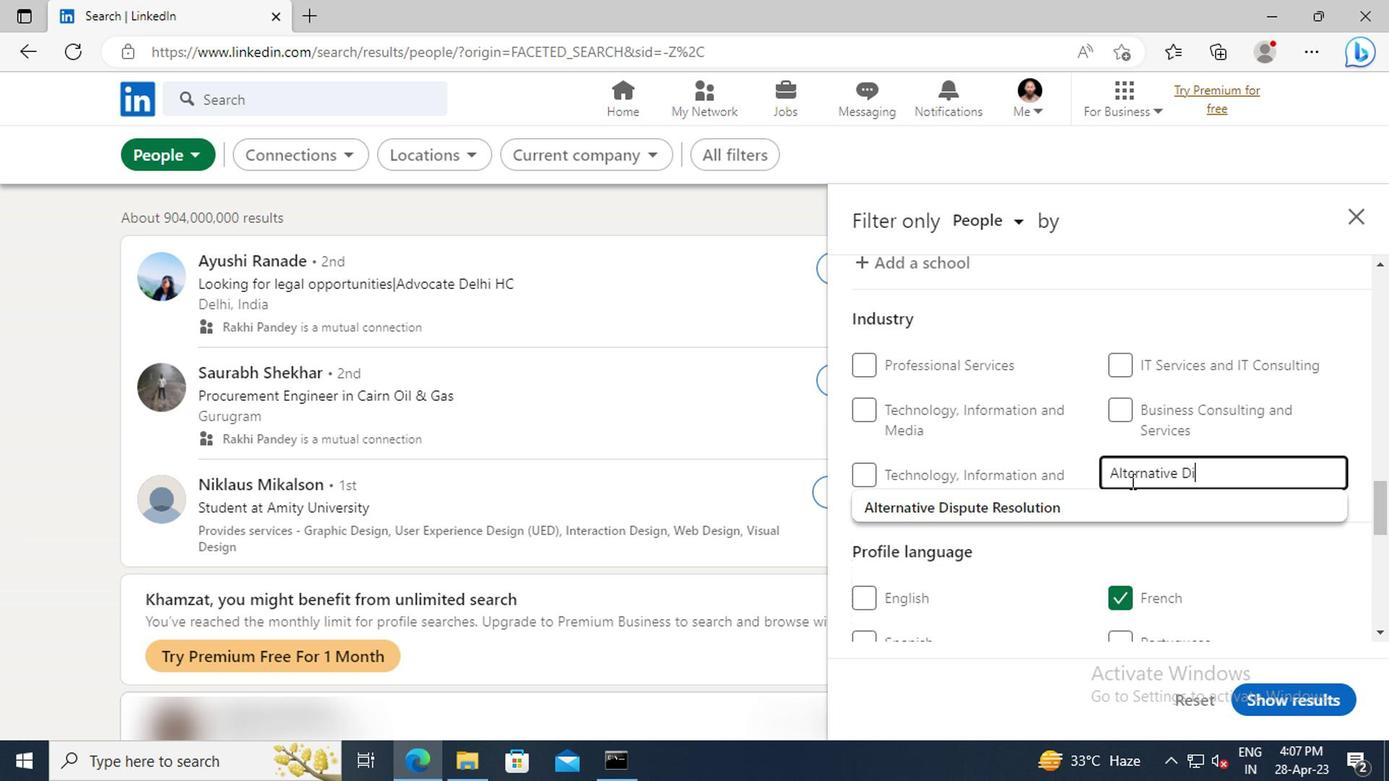 
Action: Mouse moved to (1091, 500)
Screenshot: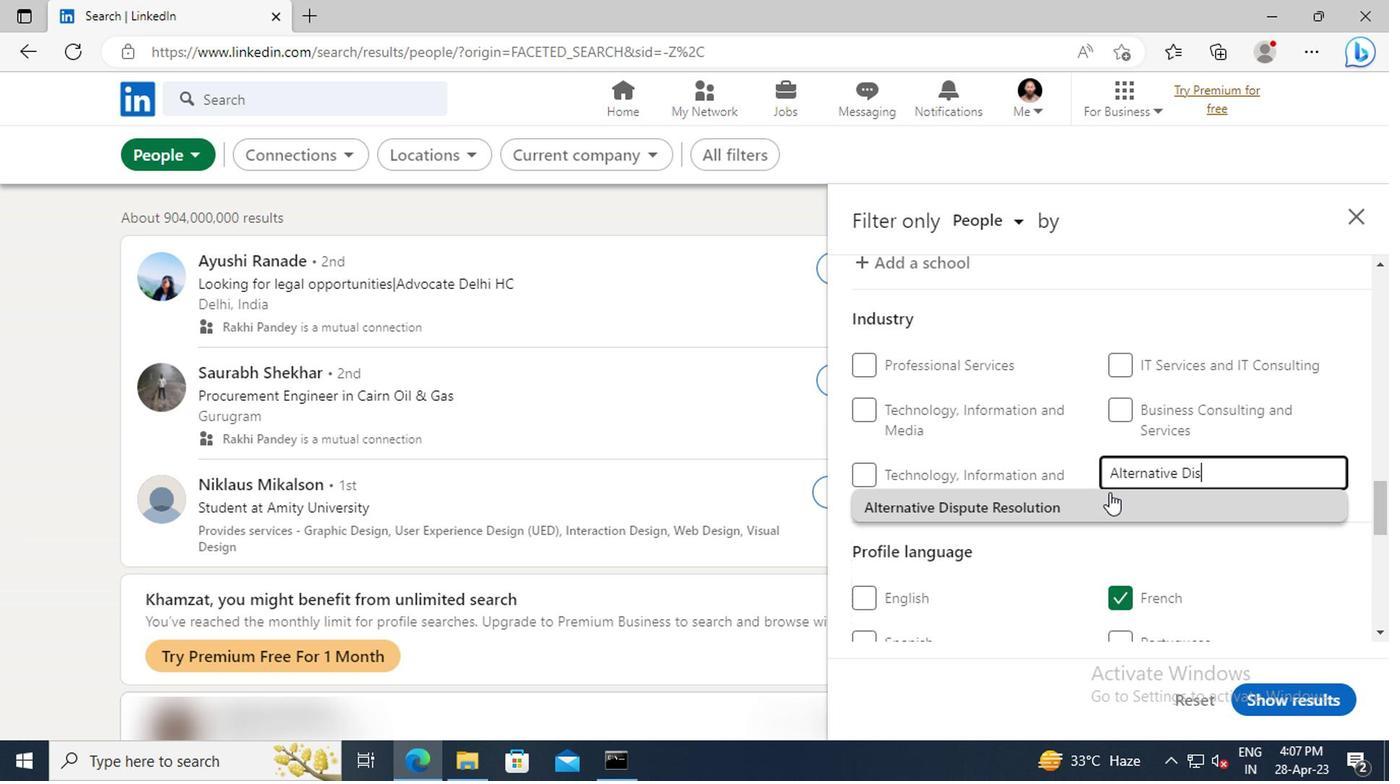 
Action: Mouse pressed left at (1091, 500)
Screenshot: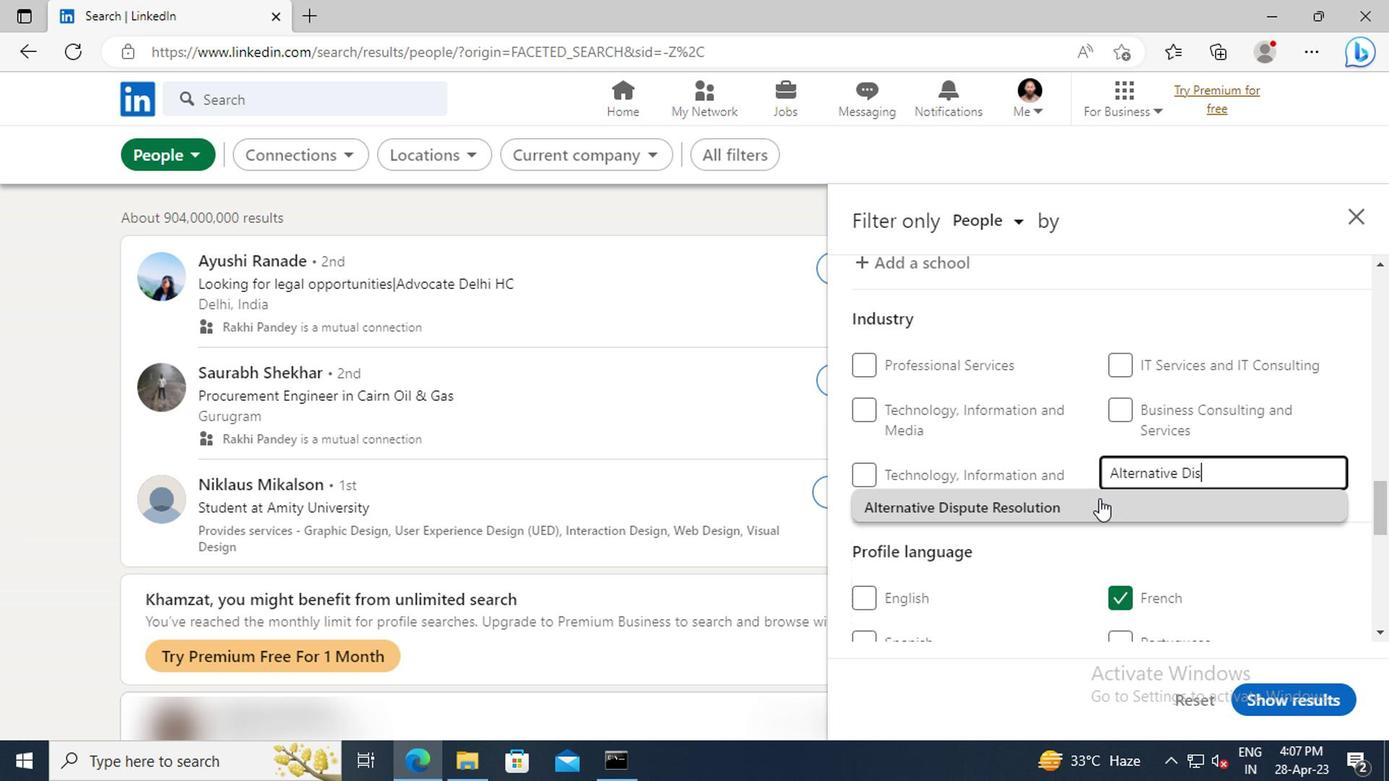 
Action: Mouse scrolled (1091, 499) with delta (0, 0)
Screenshot: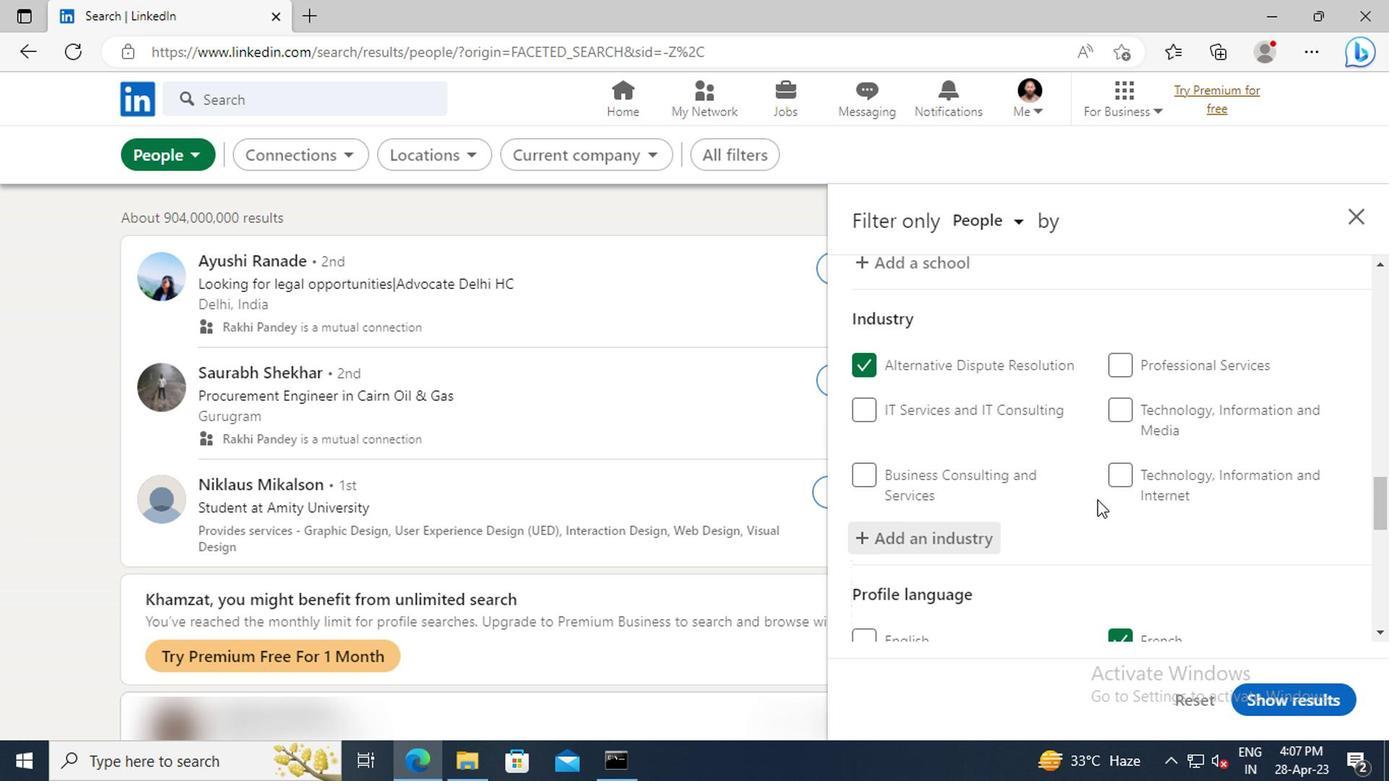 
Action: Mouse scrolled (1091, 499) with delta (0, 0)
Screenshot: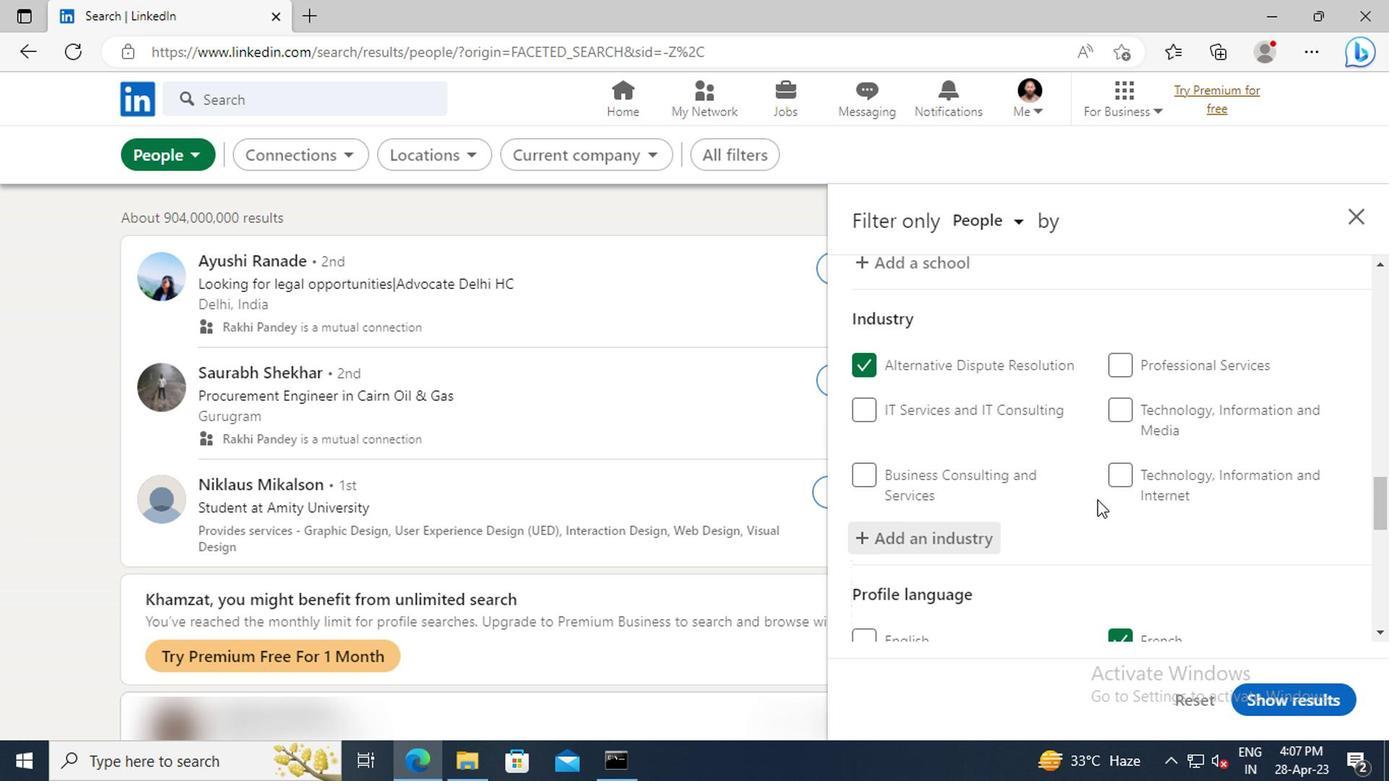 
Action: Mouse scrolled (1091, 499) with delta (0, 0)
Screenshot: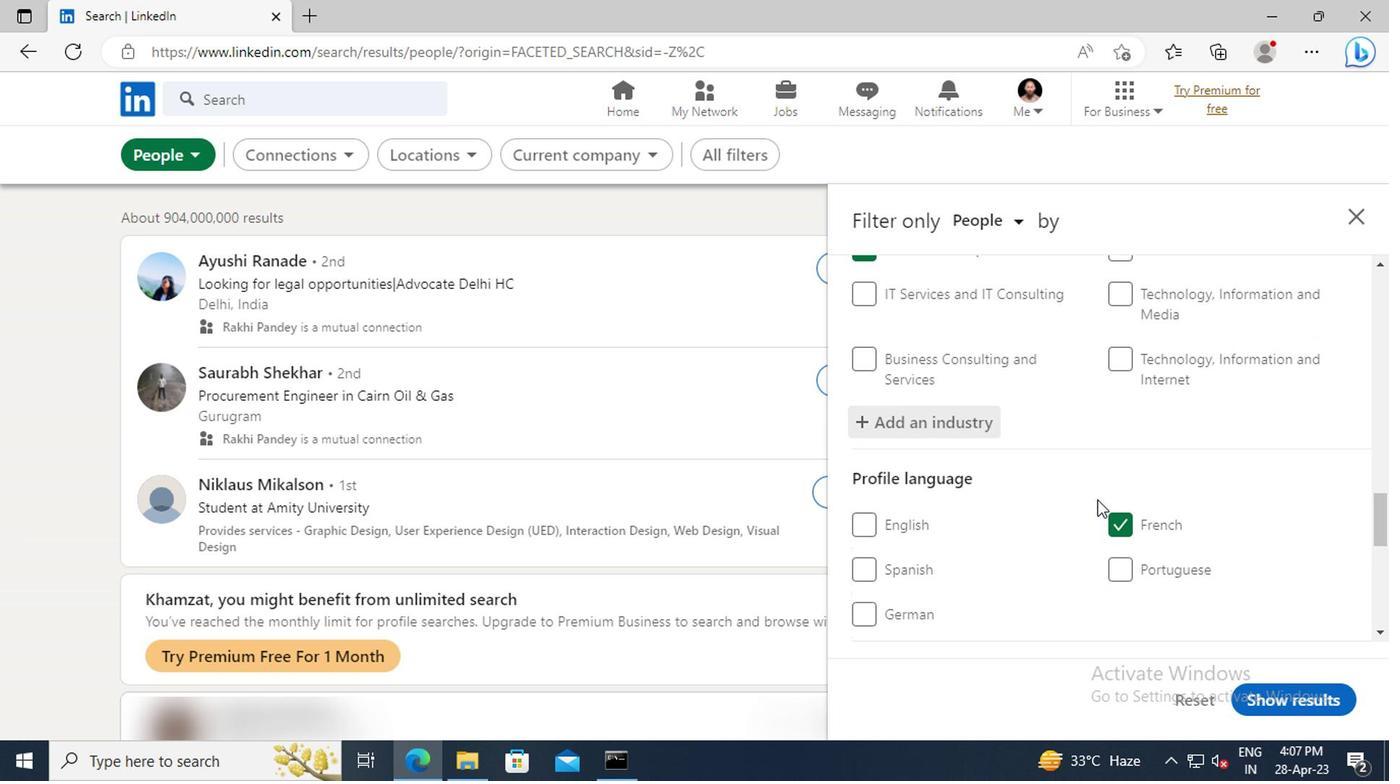 
Action: Mouse scrolled (1091, 499) with delta (0, 0)
Screenshot: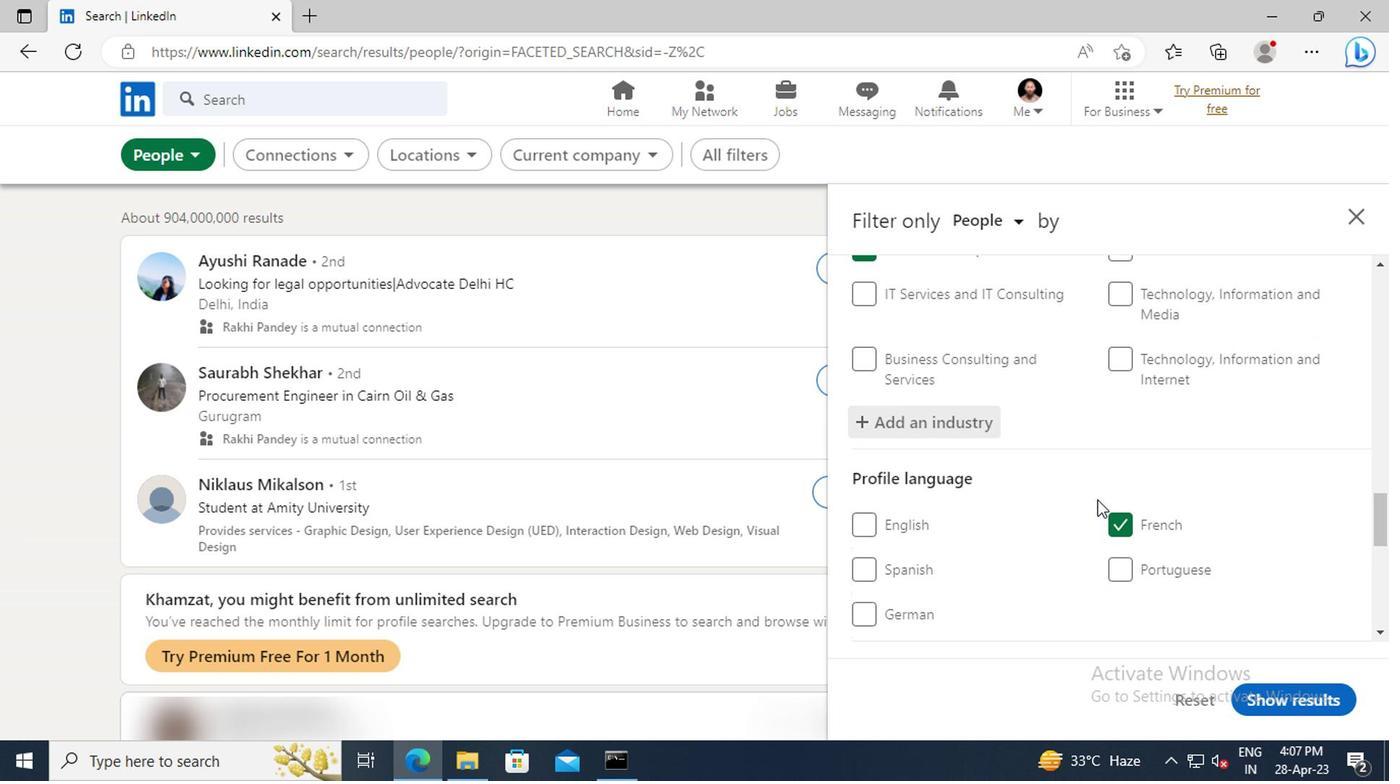 
Action: Mouse scrolled (1091, 499) with delta (0, 0)
Screenshot: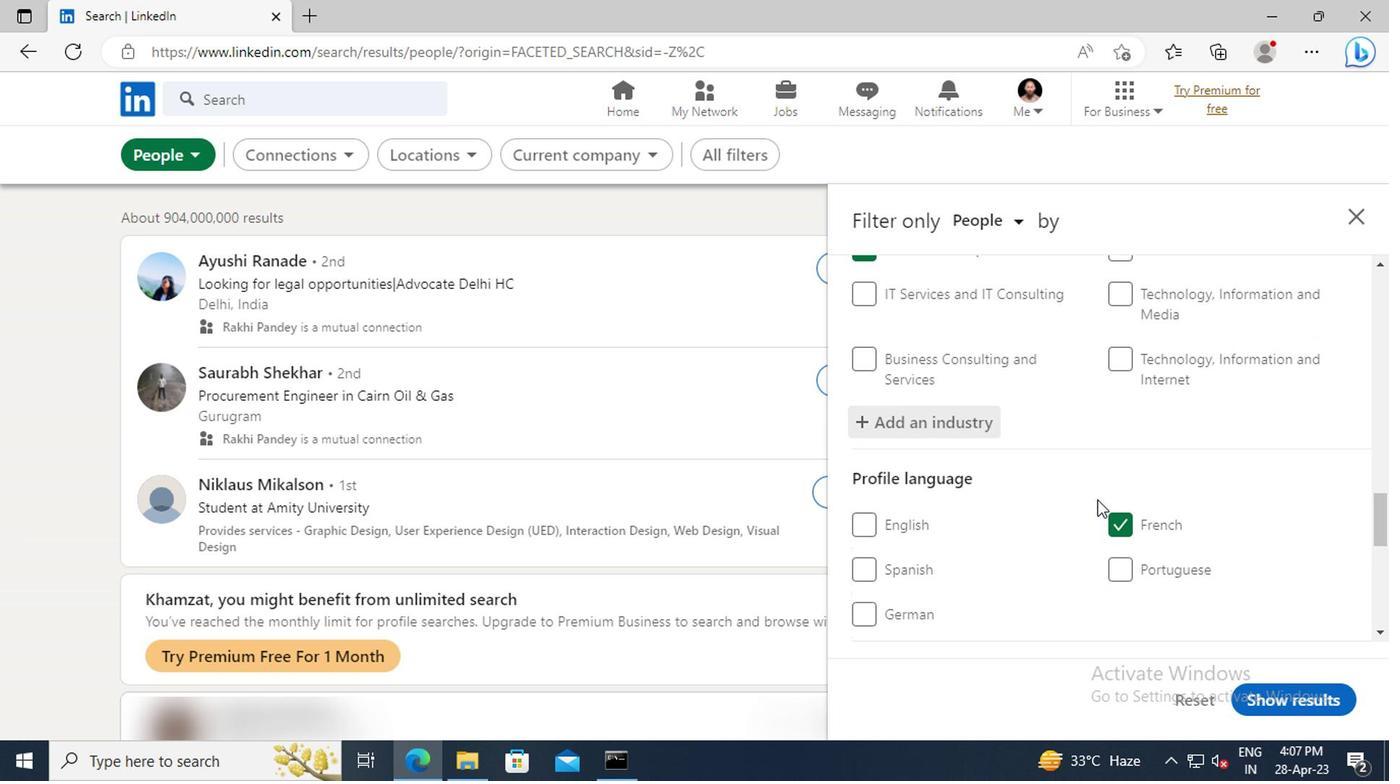 
Action: Mouse scrolled (1091, 499) with delta (0, 0)
Screenshot: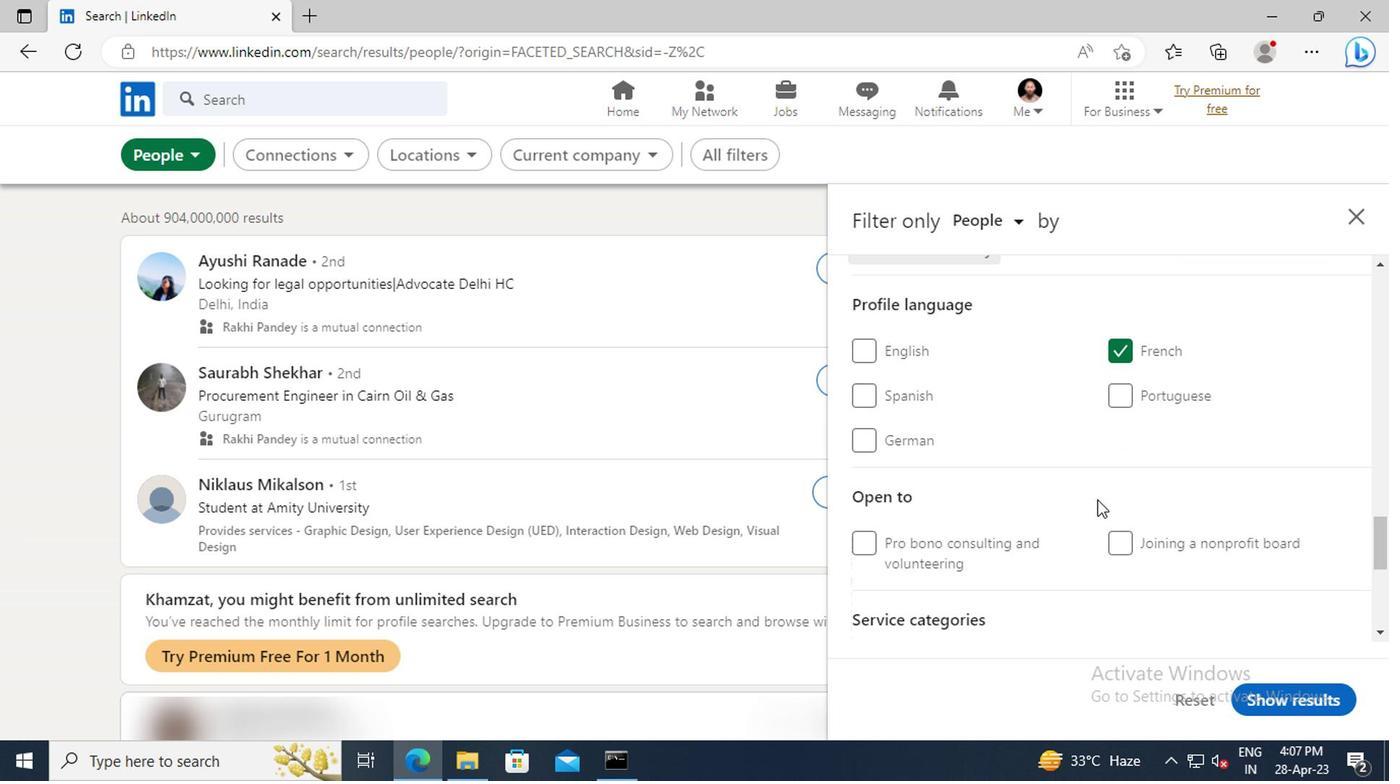 
Action: Mouse scrolled (1091, 499) with delta (0, 0)
Screenshot: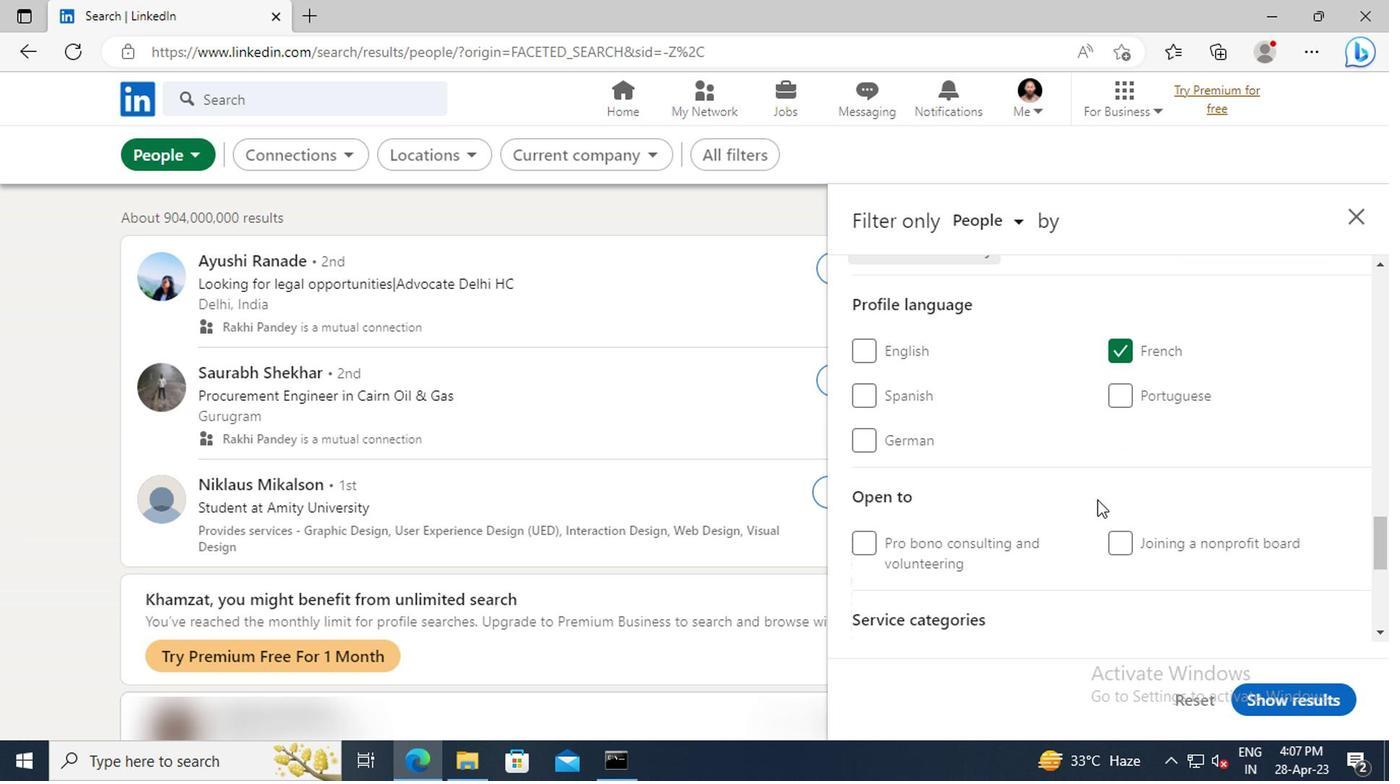 
Action: Mouse scrolled (1091, 499) with delta (0, 0)
Screenshot: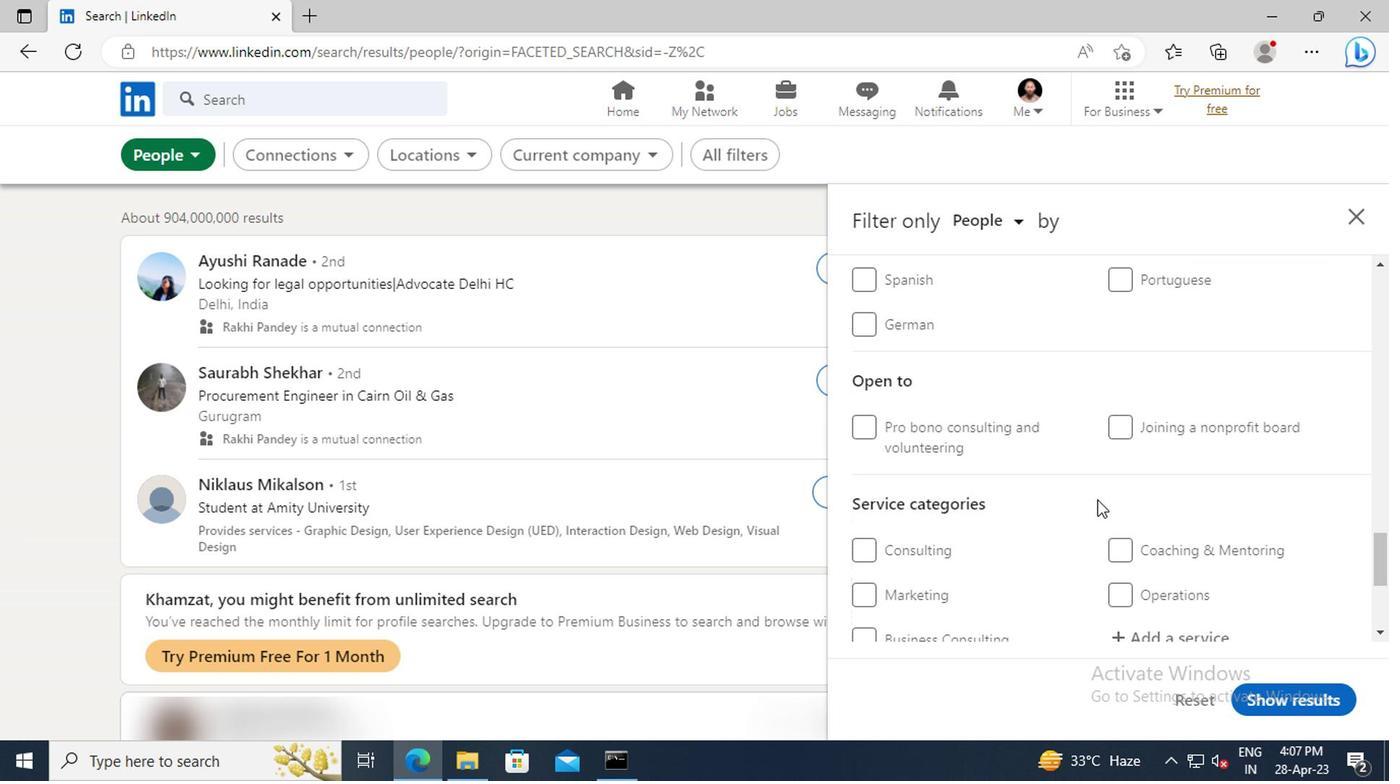 
Action: Mouse scrolled (1091, 499) with delta (0, 0)
Screenshot: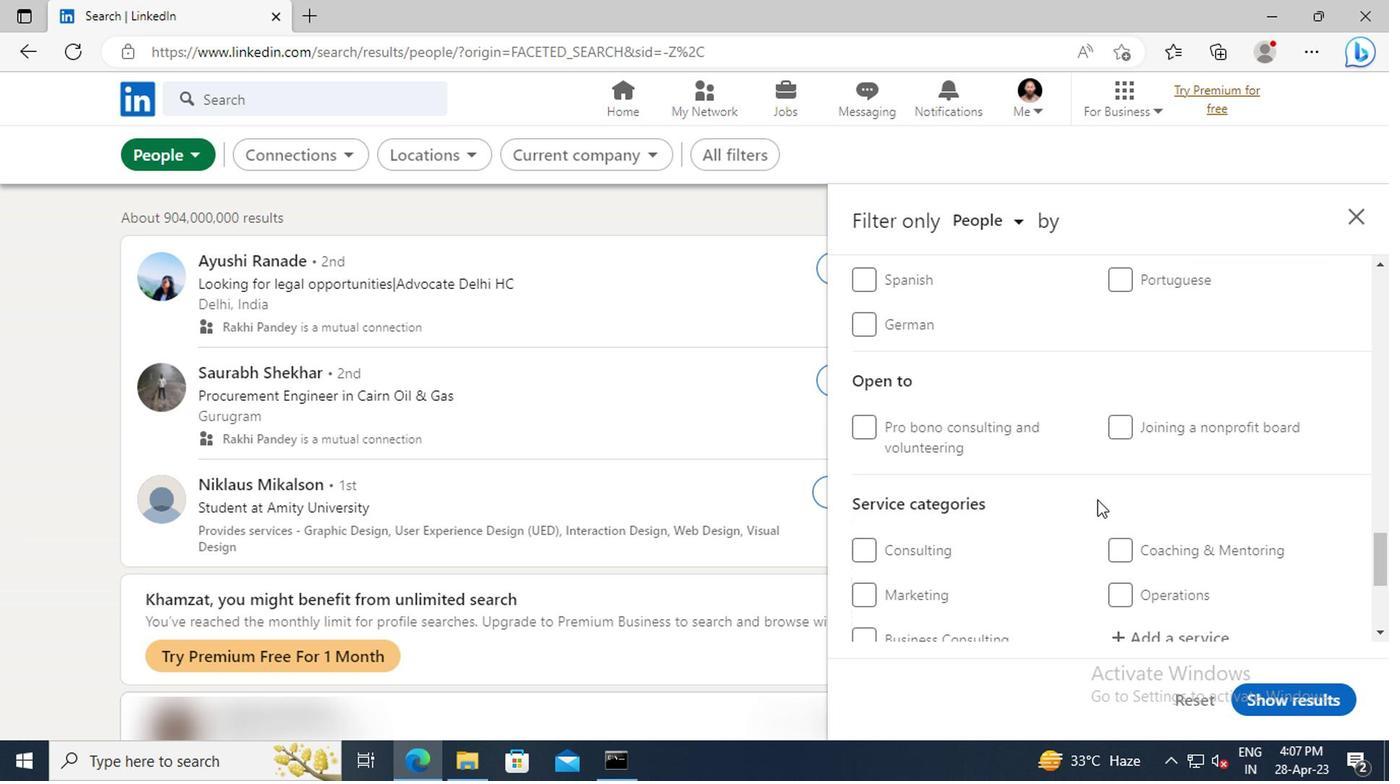 
Action: Mouse moved to (1121, 523)
Screenshot: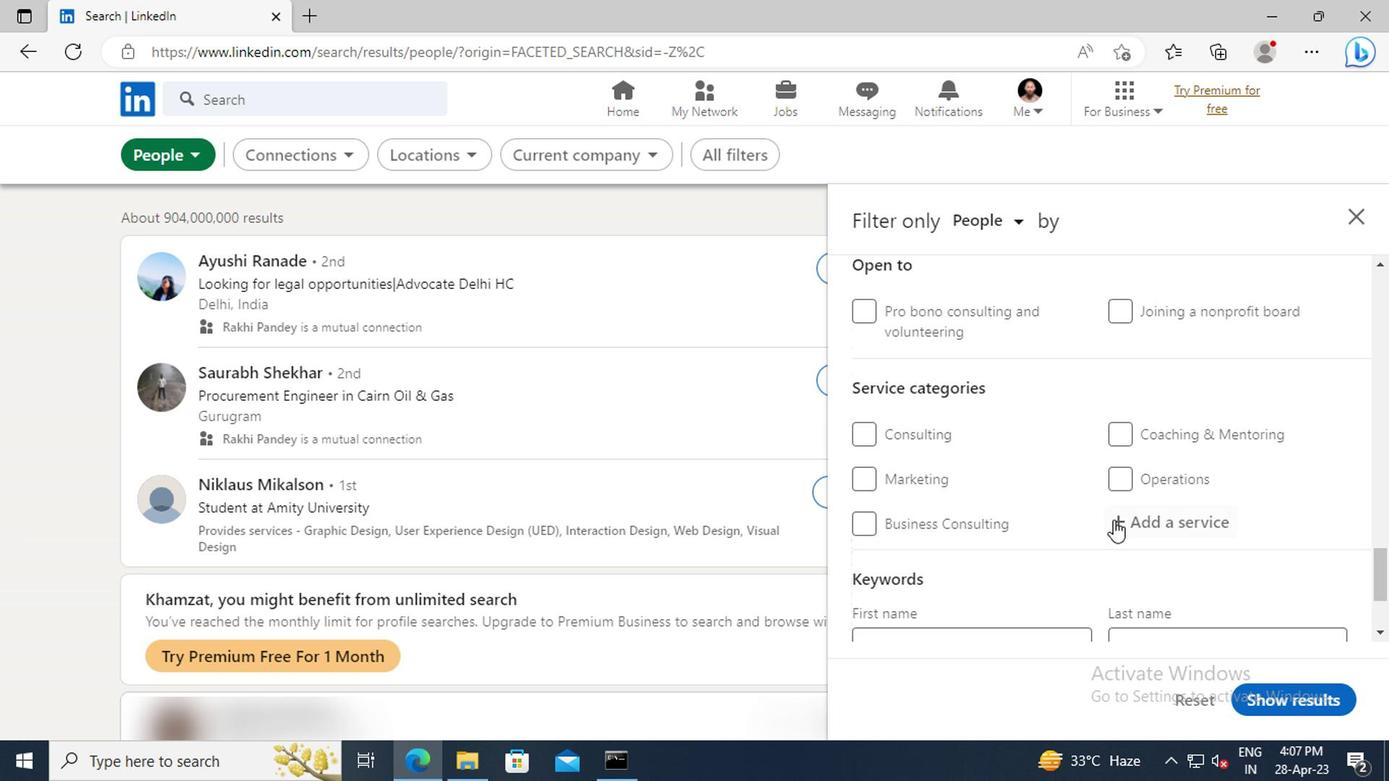 
Action: Mouse pressed left at (1121, 523)
Screenshot: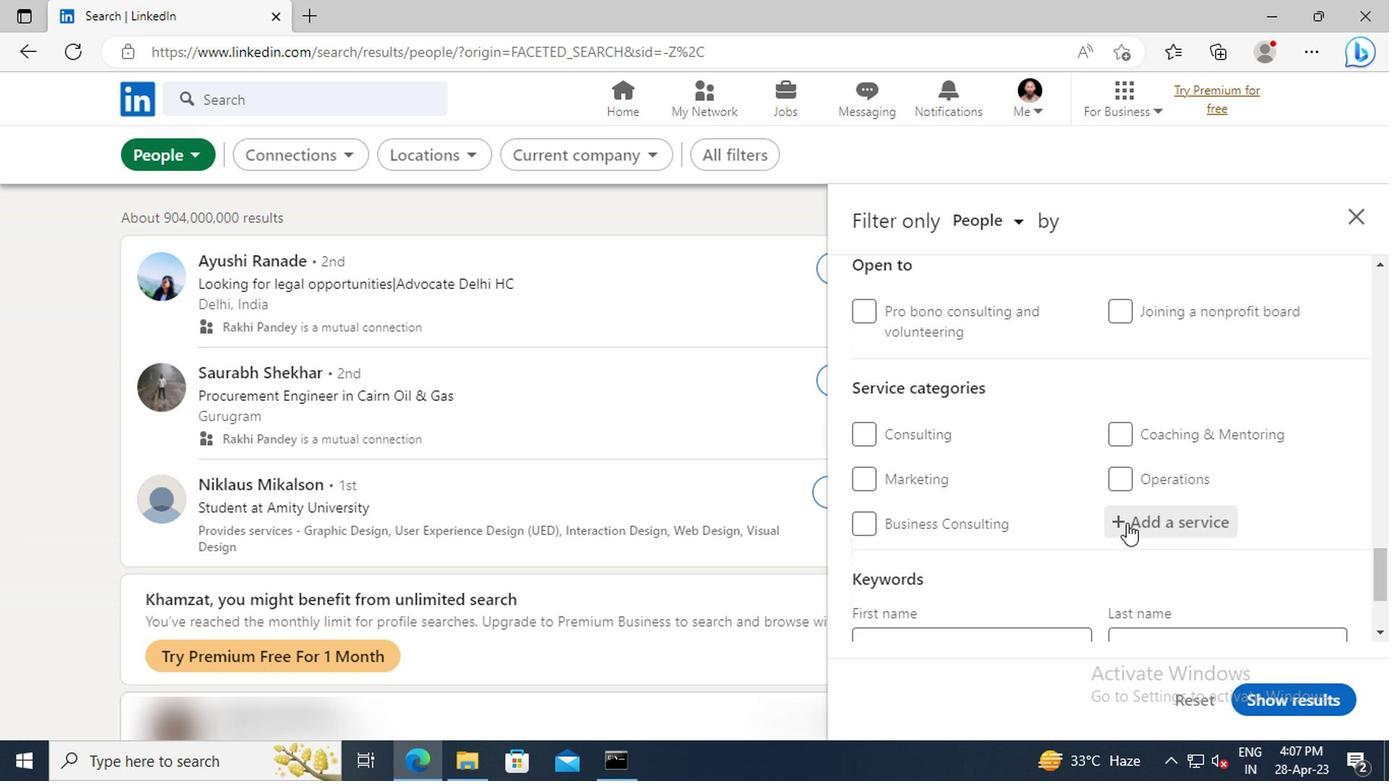 
Action: Key pressed <Key.shift>HEALTH<Key.space><Key.shift>INS
Screenshot: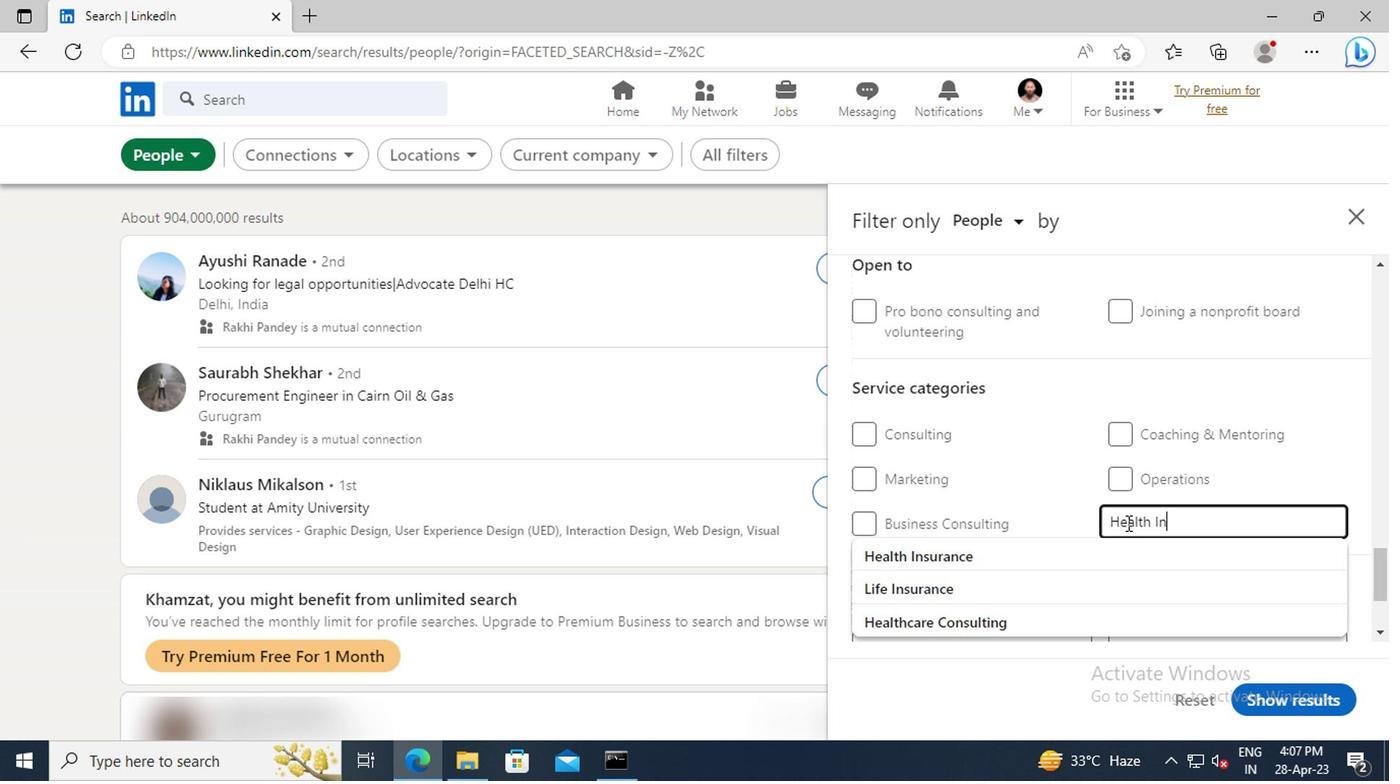 
Action: Mouse moved to (1118, 553)
Screenshot: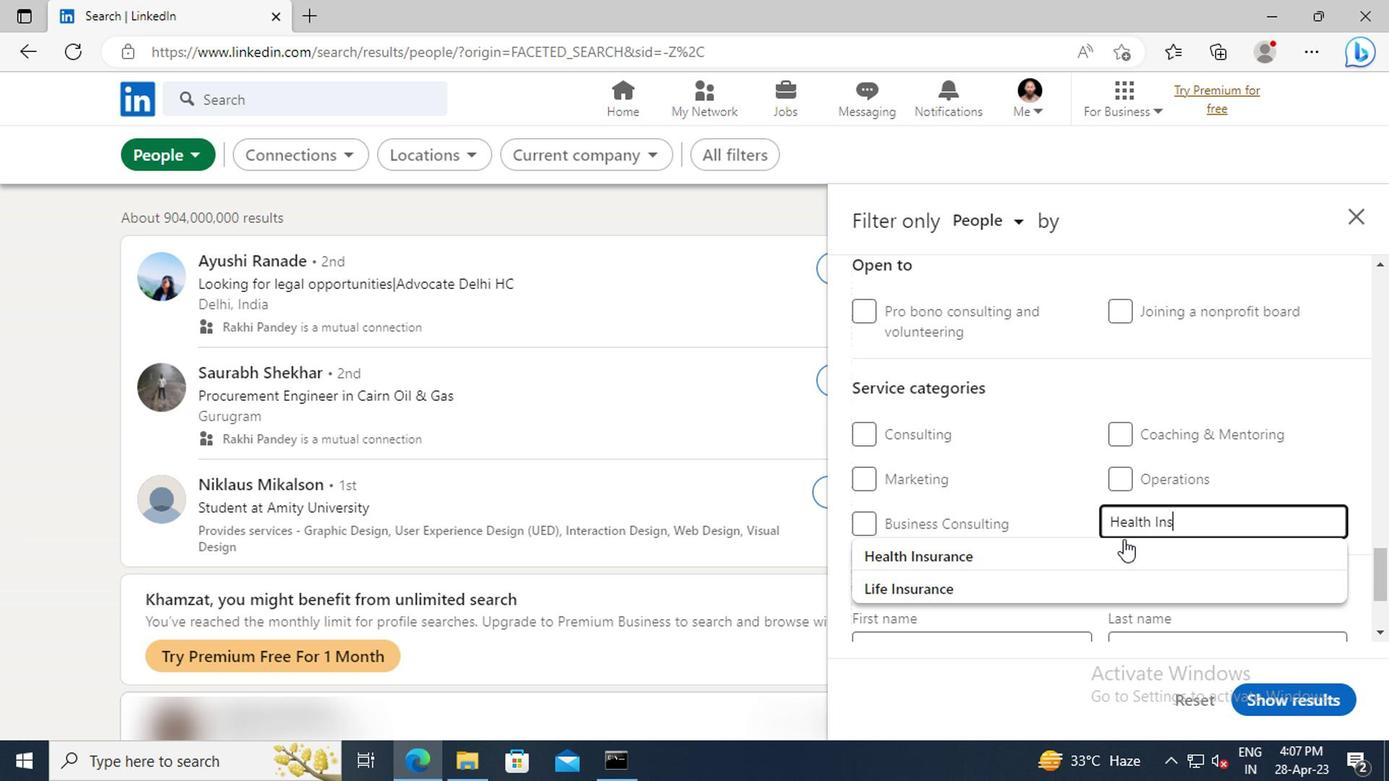 
Action: Mouse pressed left at (1118, 553)
Screenshot: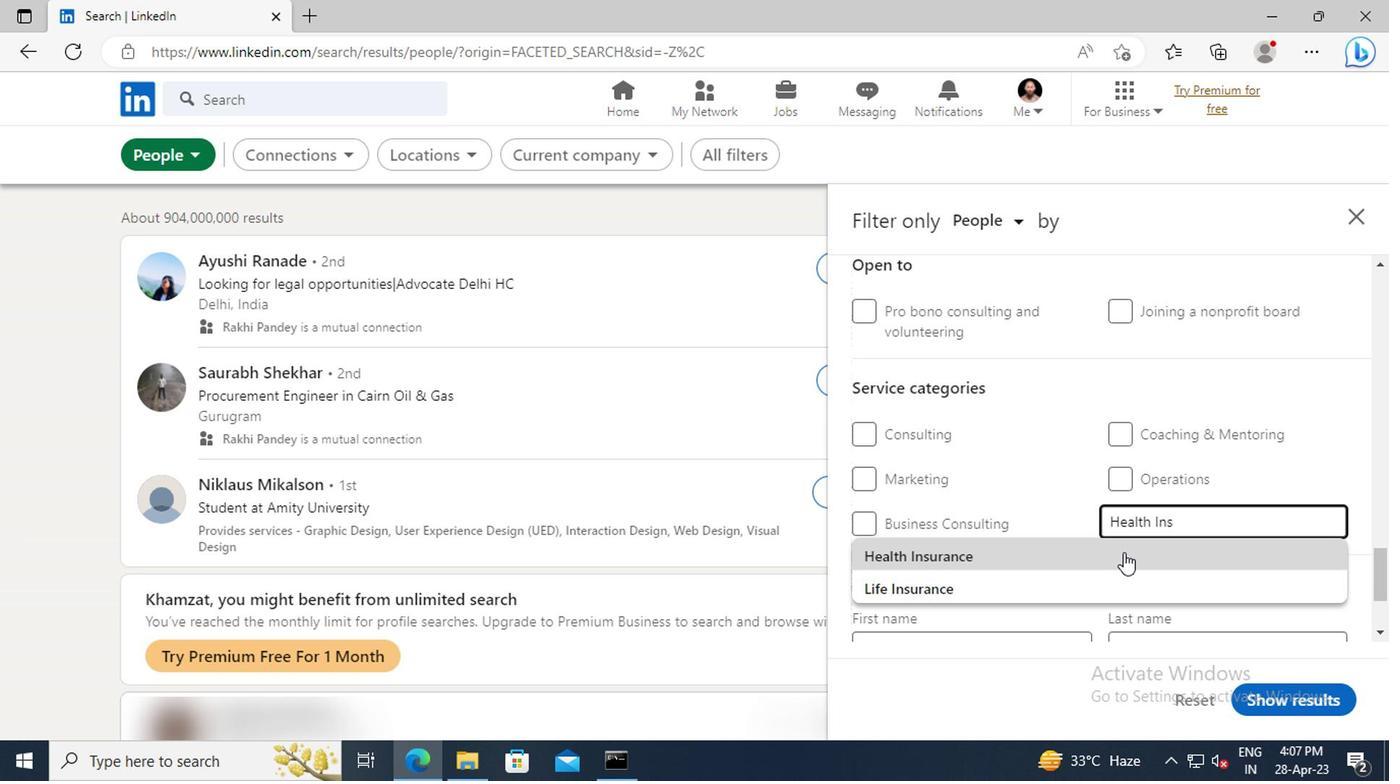 
Action: Mouse scrolled (1118, 552) with delta (0, 0)
Screenshot: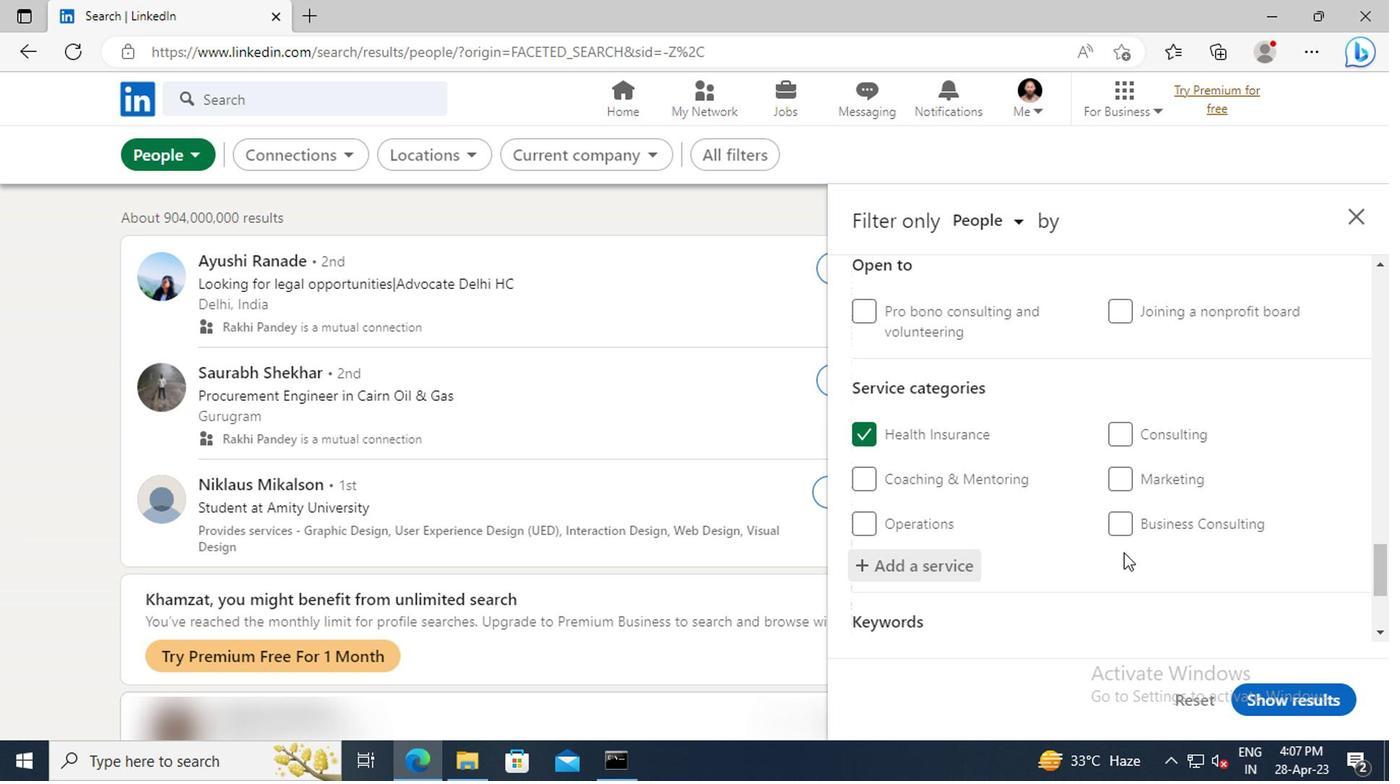 
Action: Mouse scrolled (1118, 552) with delta (0, 0)
Screenshot: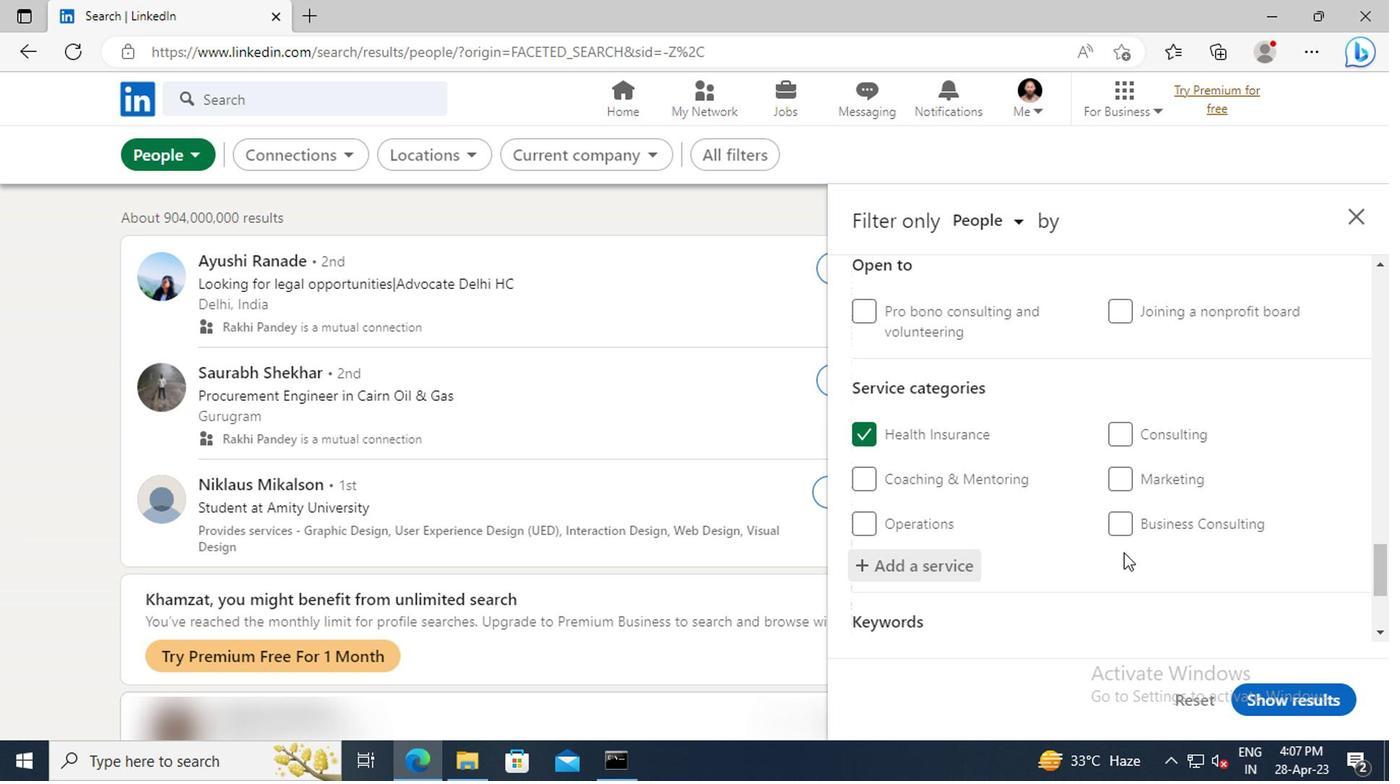 
Action: Mouse scrolled (1118, 552) with delta (0, 0)
Screenshot: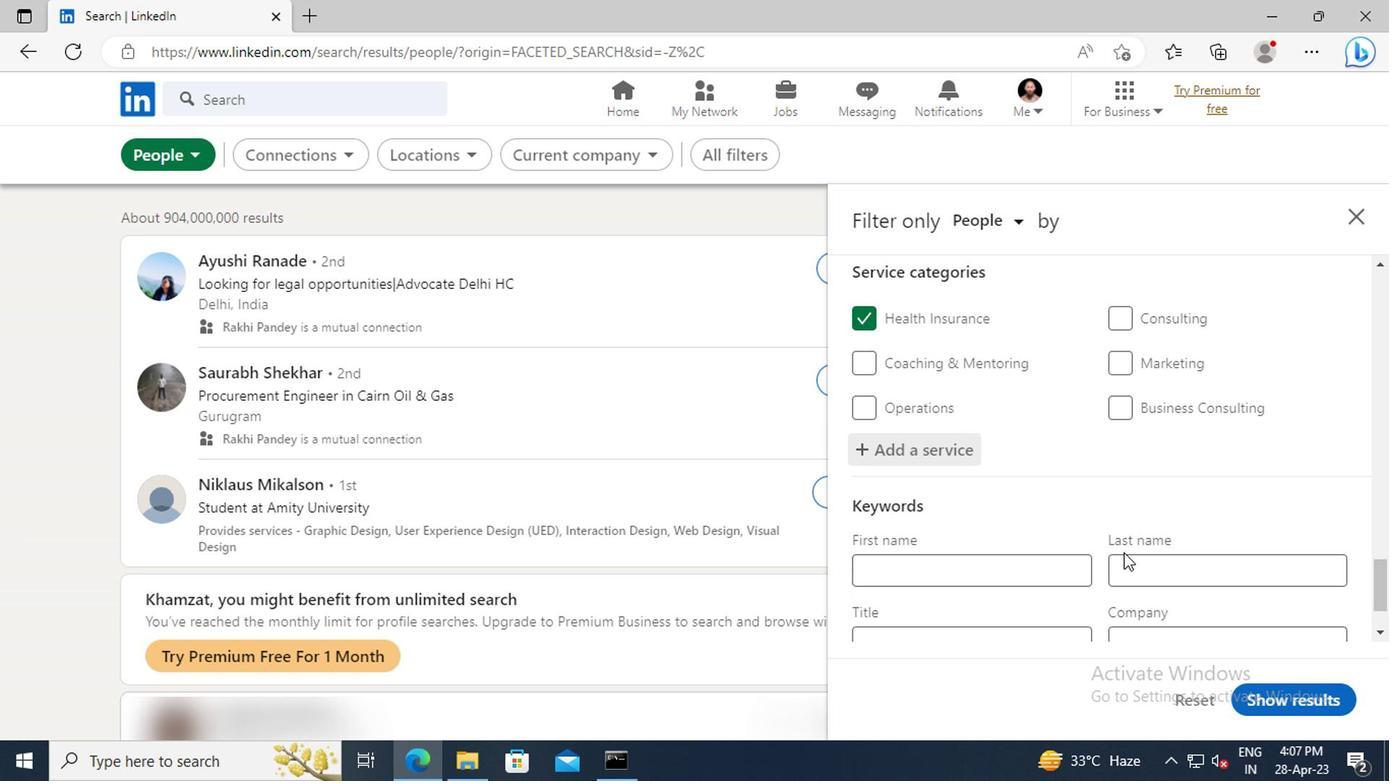 
Action: Mouse scrolled (1118, 552) with delta (0, 0)
Screenshot: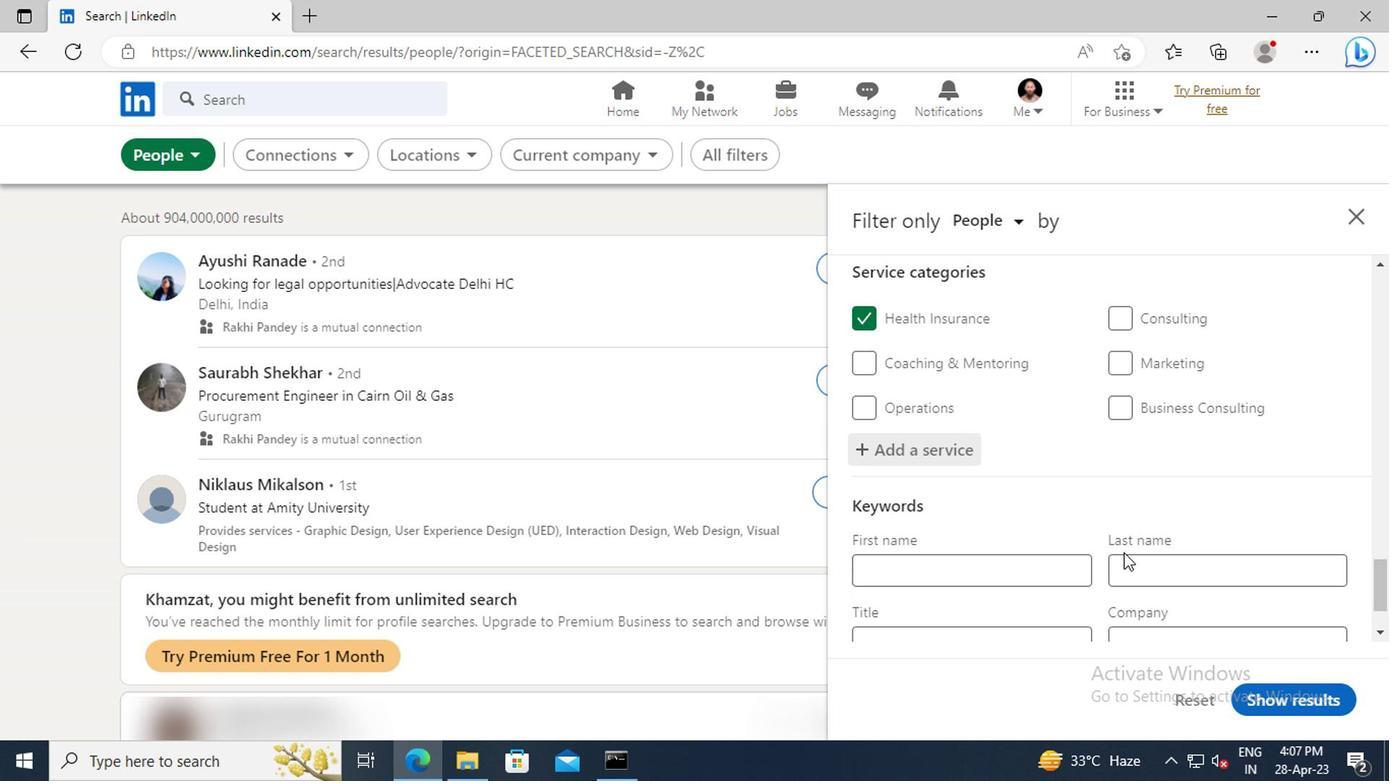 
Action: Mouse scrolled (1118, 552) with delta (0, 0)
Screenshot: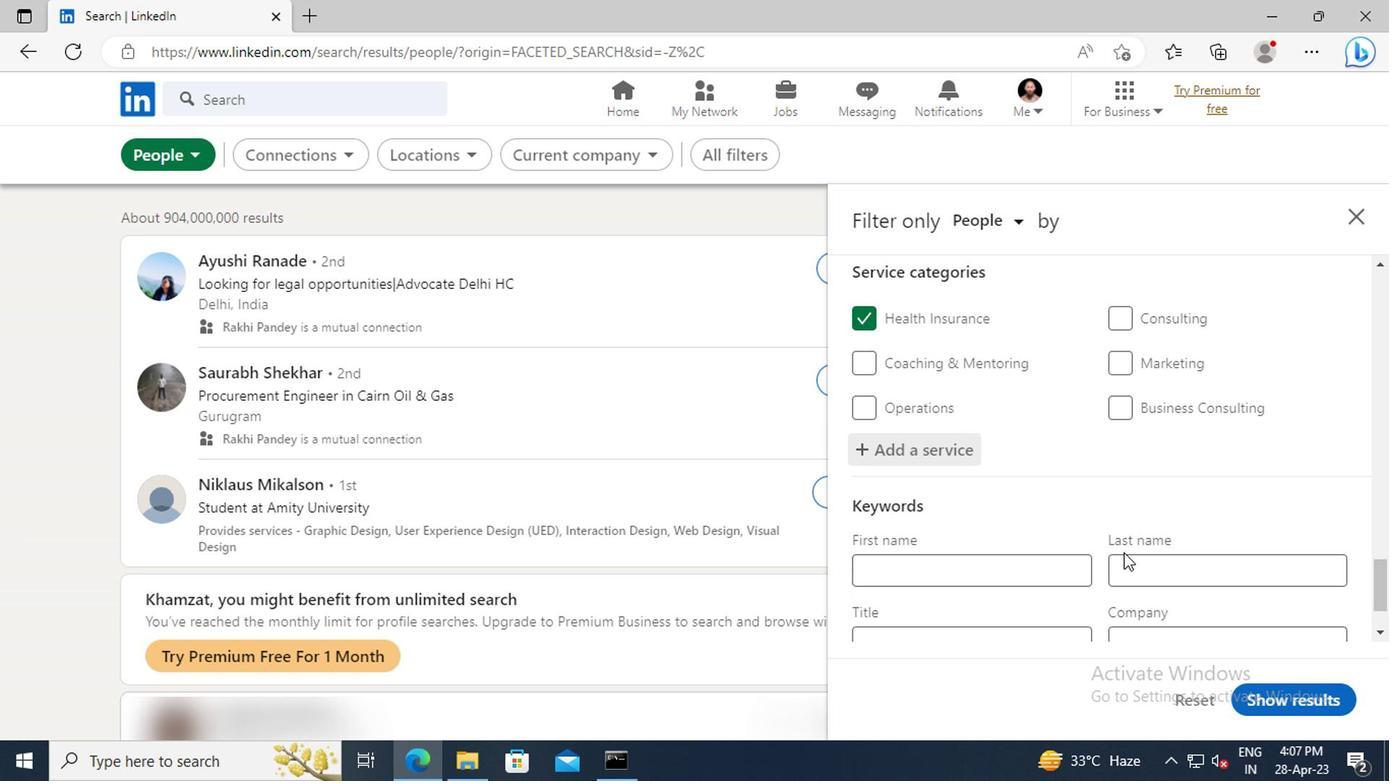 
Action: Mouse moved to (980, 555)
Screenshot: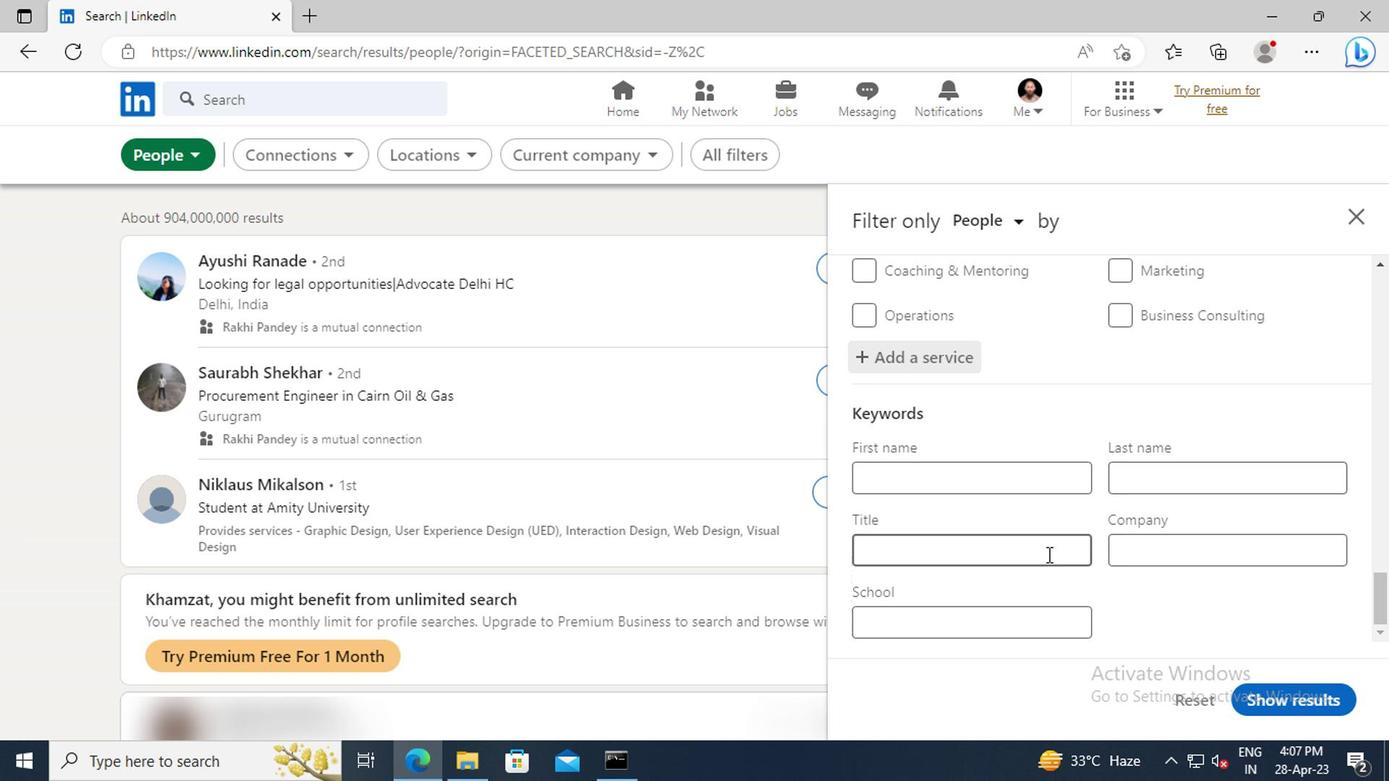 
Action: Mouse pressed left at (980, 555)
Screenshot: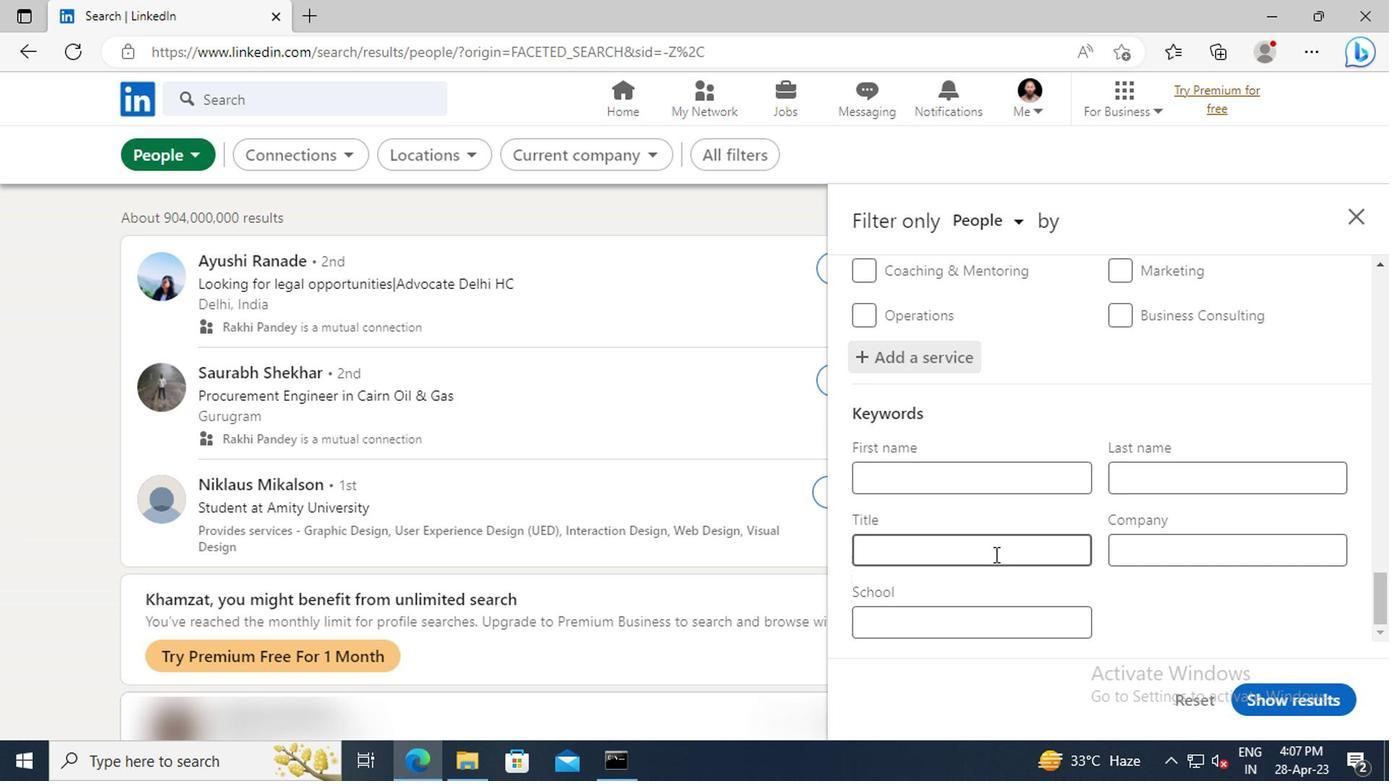 
Action: Key pressed <Key.shift>ENGINEER<Key.enter>
Screenshot: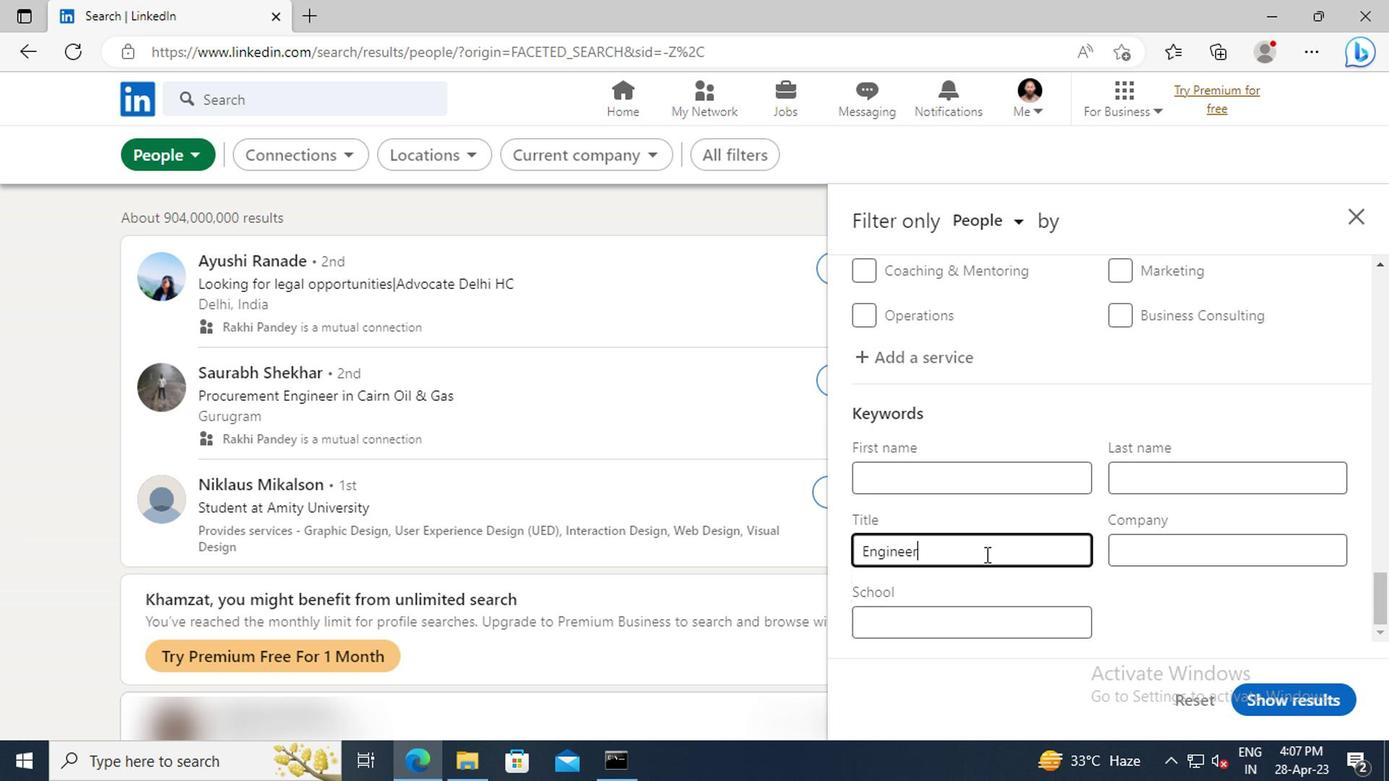
Action: Mouse moved to (1253, 701)
Screenshot: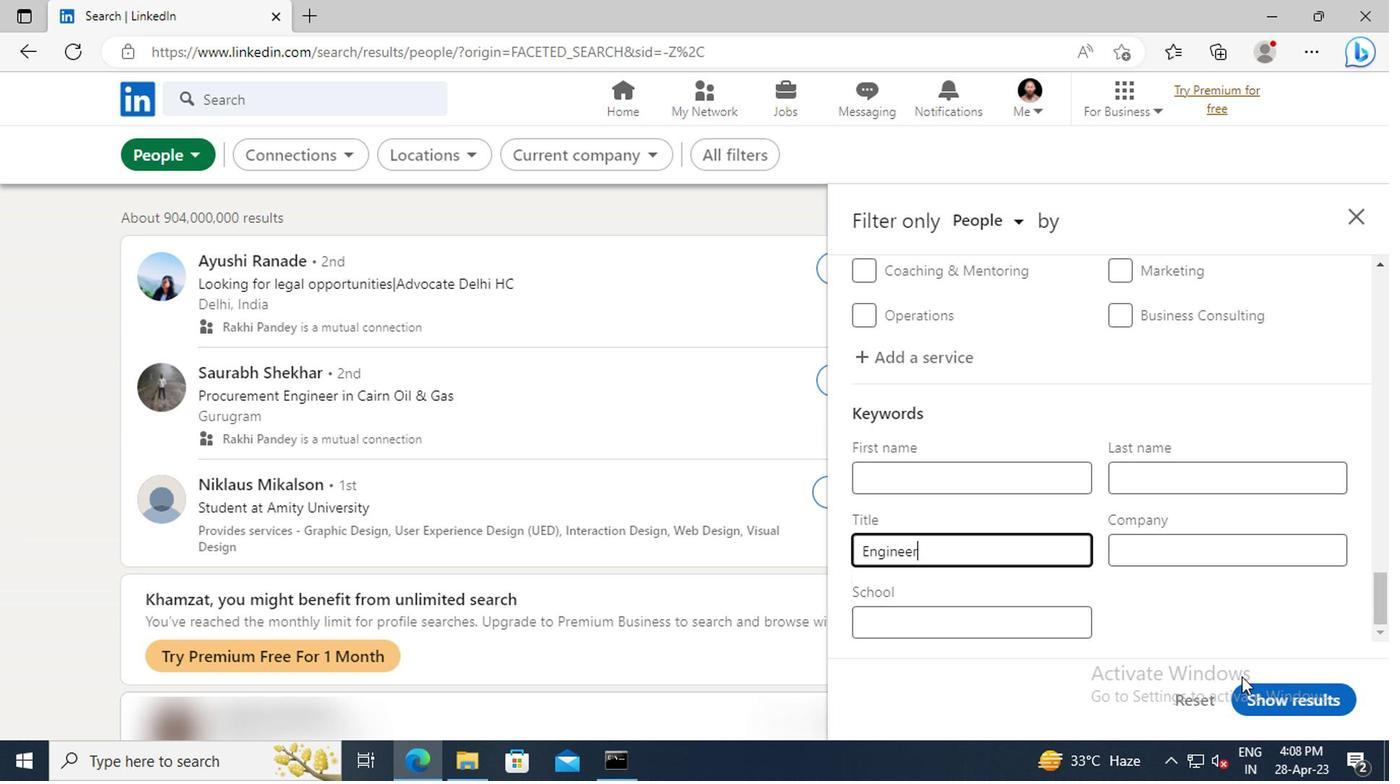 
Action: Mouse pressed left at (1253, 701)
Screenshot: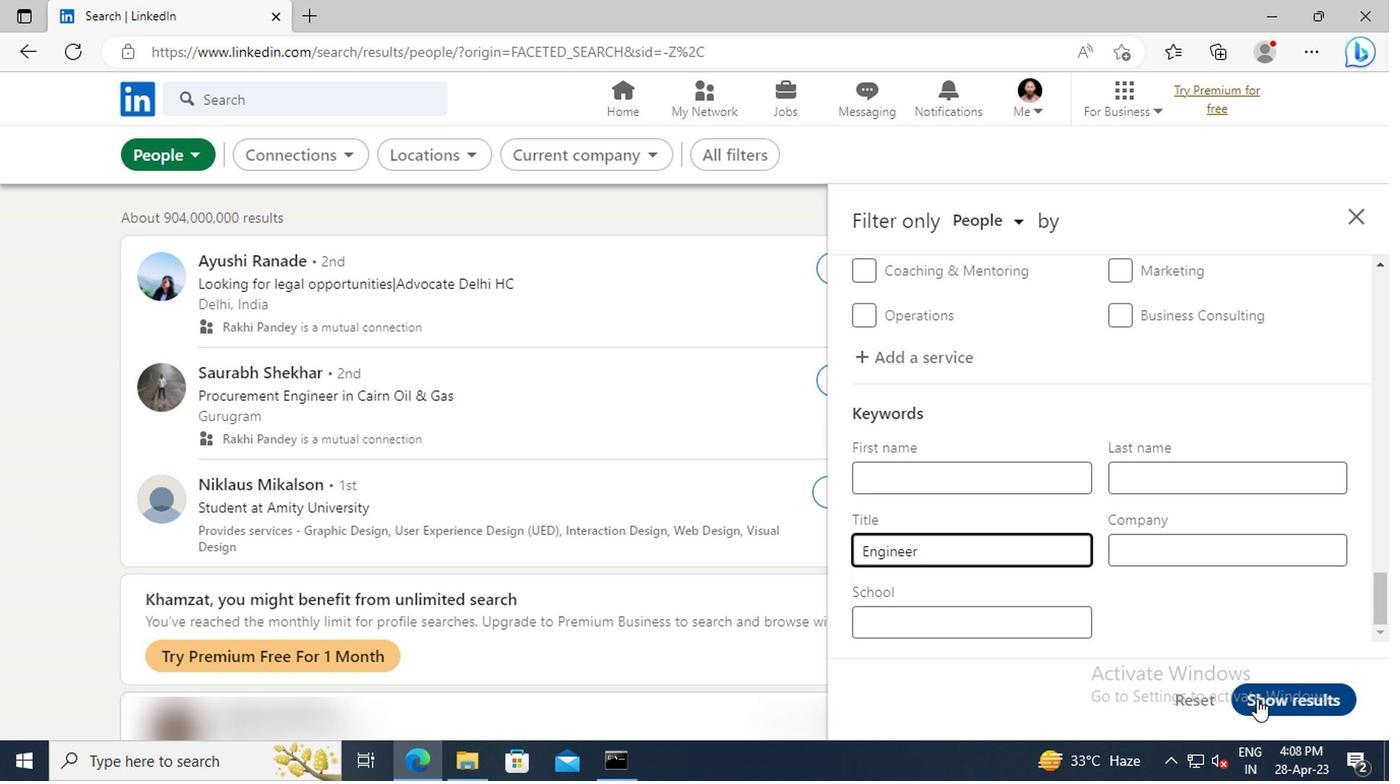 
